Task: Add an event with the title Second Team Building Workshop: Enhancing Collaboration and Trust, date '2023/11/27', time 7:50 AM to 9:50 AMand add a description: Participants will explore the significance of shared goals and a shared vision in driving team collaboration. They will learn techniques for aligning individual objectives with team objectives, fostering a sense of purpose, and promoting a collective sense of ownership., put the event into Green category . Add location for the event as: 987 Seville Cathedral, Seville, Spain, logged in from the account softage.9@softage.netand send the event invitation to softage.3@softage.net with CC to  softage.4@softage.net. Set a reminder for the event At time of event
Action: Mouse moved to (105, 141)
Screenshot: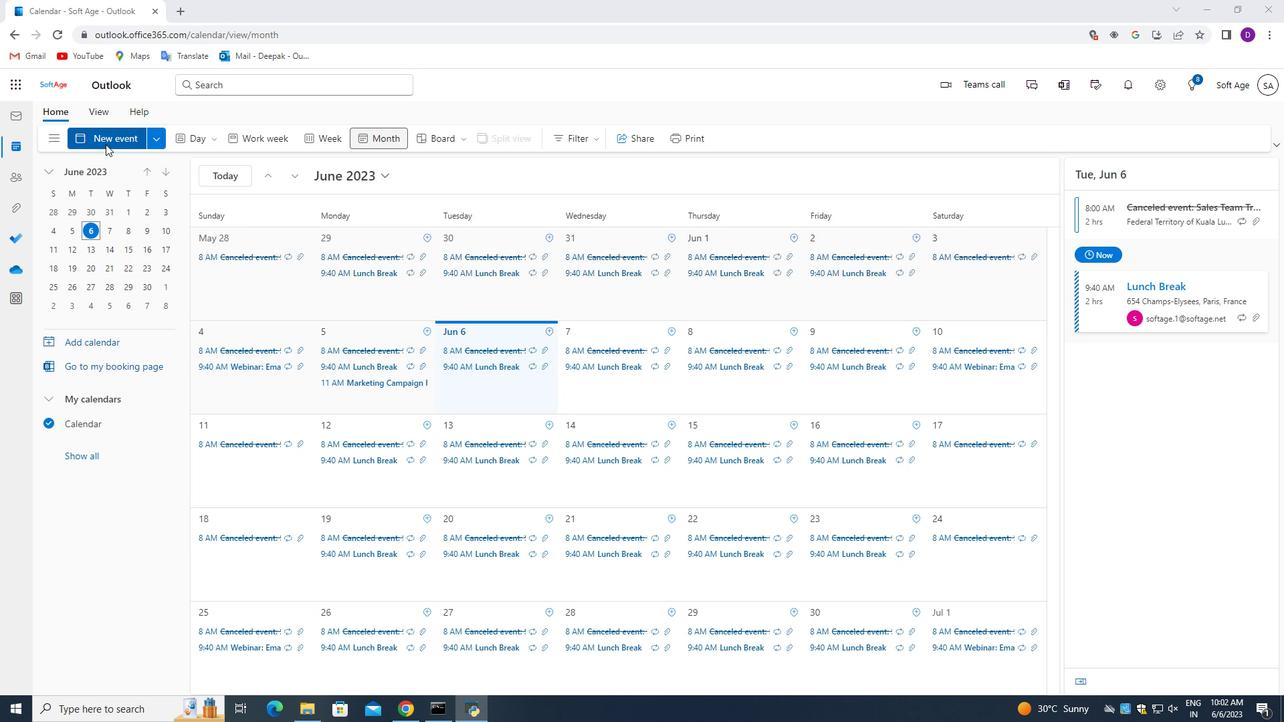 
Action: Mouse pressed left at (105, 141)
Screenshot: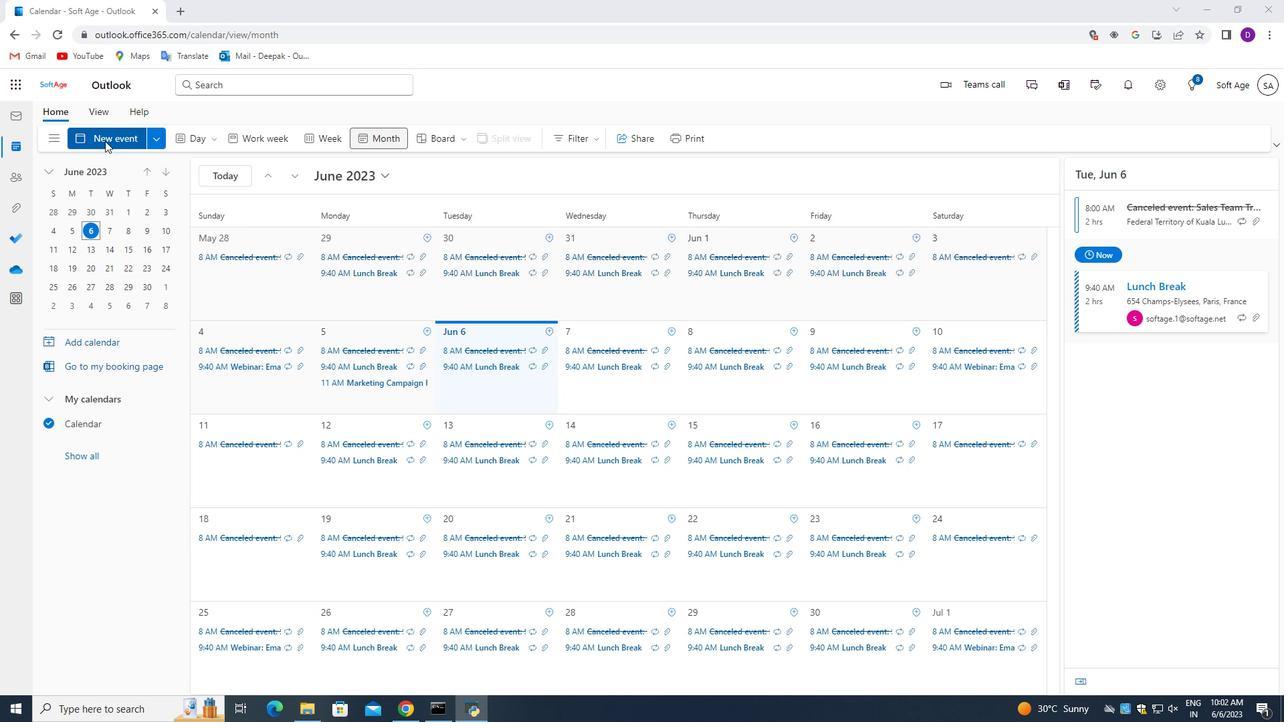 
Action: Mouse moved to (477, 471)
Screenshot: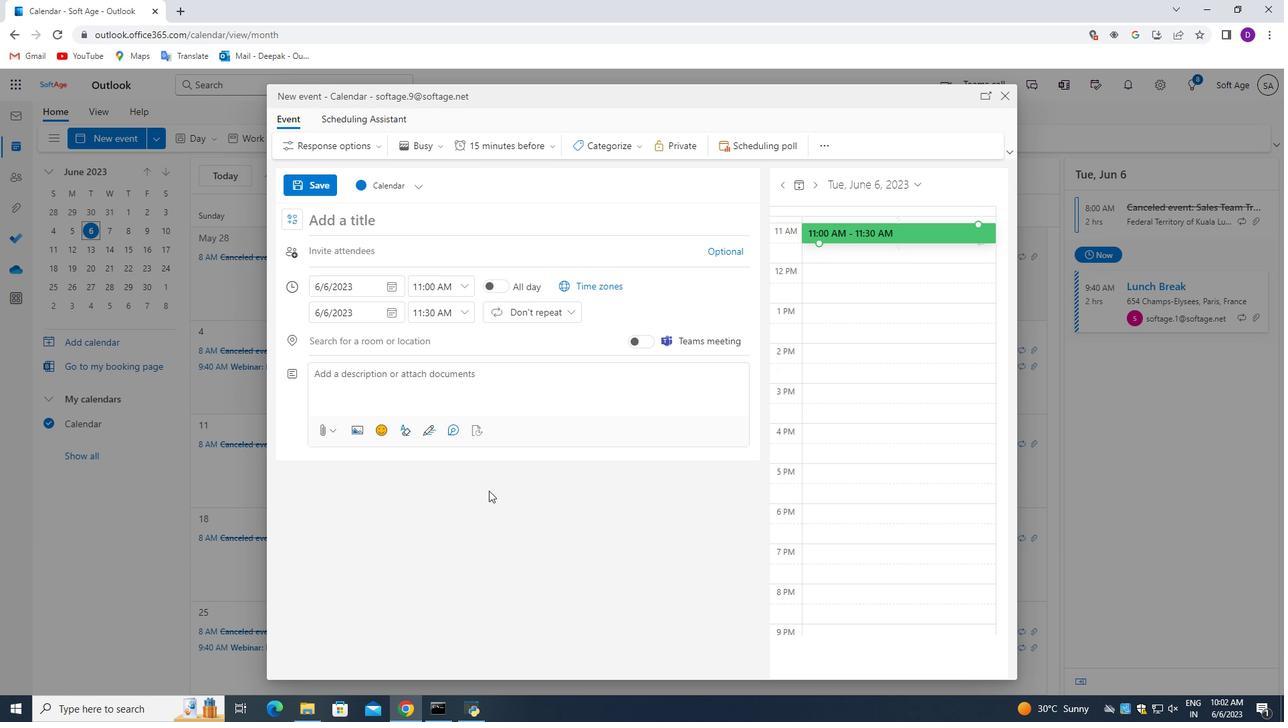 
Action: Key pressed <Key.shift_r>Second<Key.space><Key.shift_r>Team<Key.space><Key.shift_r>Building<Key.space><Key.shift_r>Workshop<Key.shift_r>:<Key.space><Key.shift_r>Enhancing<Key.space><Key.shift_r>Collaboration<Key.space>and<Key.space><Key.shift_r>Trust
Screenshot: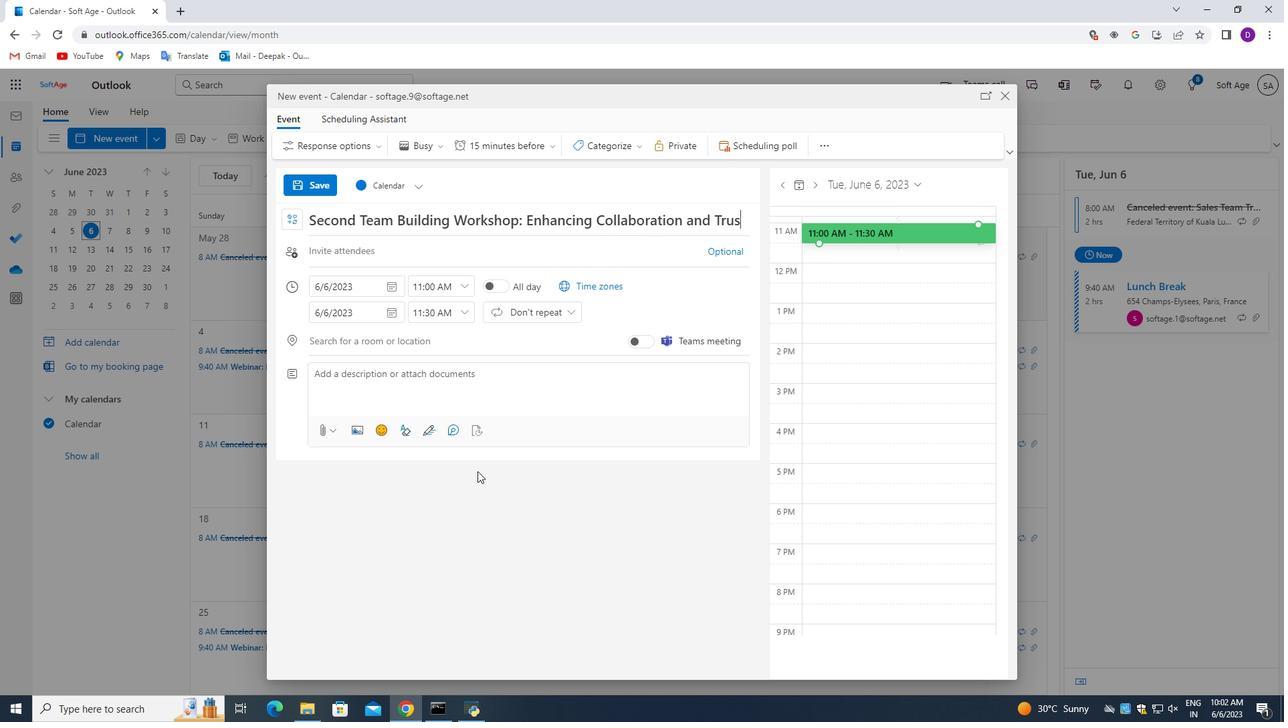 
Action: Mouse moved to (390, 285)
Screenshot: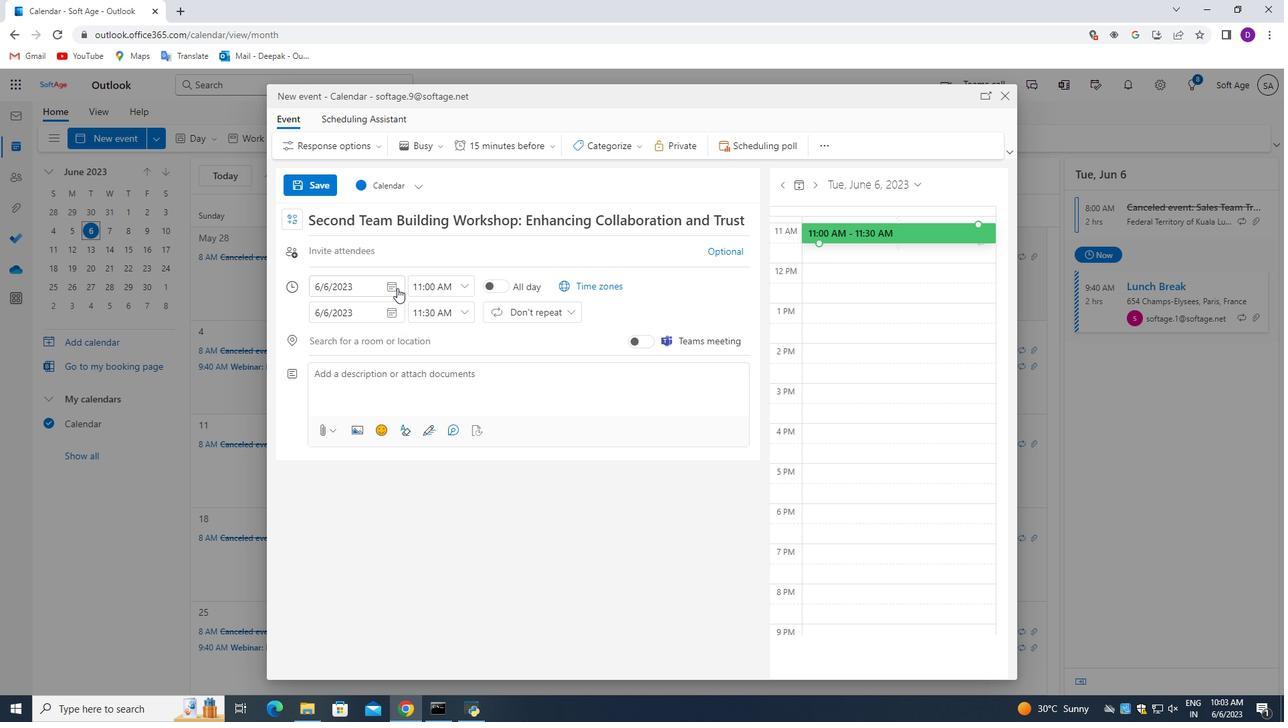 
Action: Mouse pressed left at (390, 285)
Screenshot: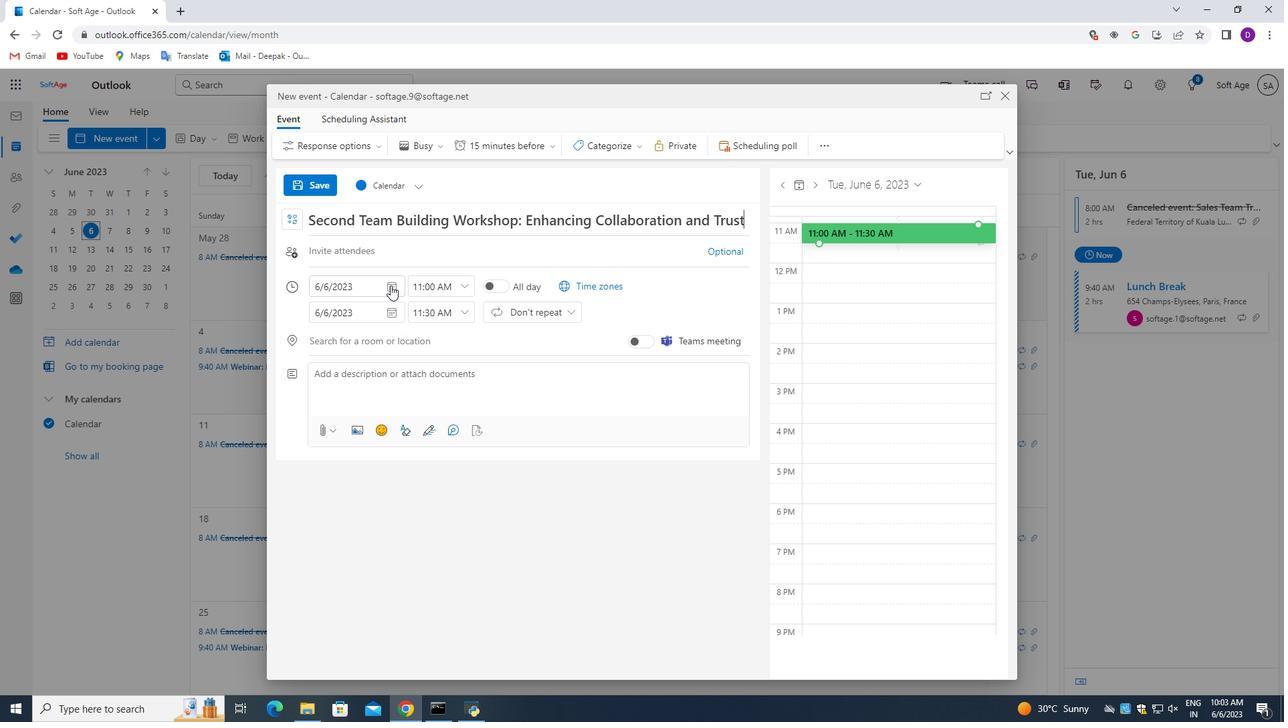 
Action: Mouse moved to (348, 311)
Screenshot: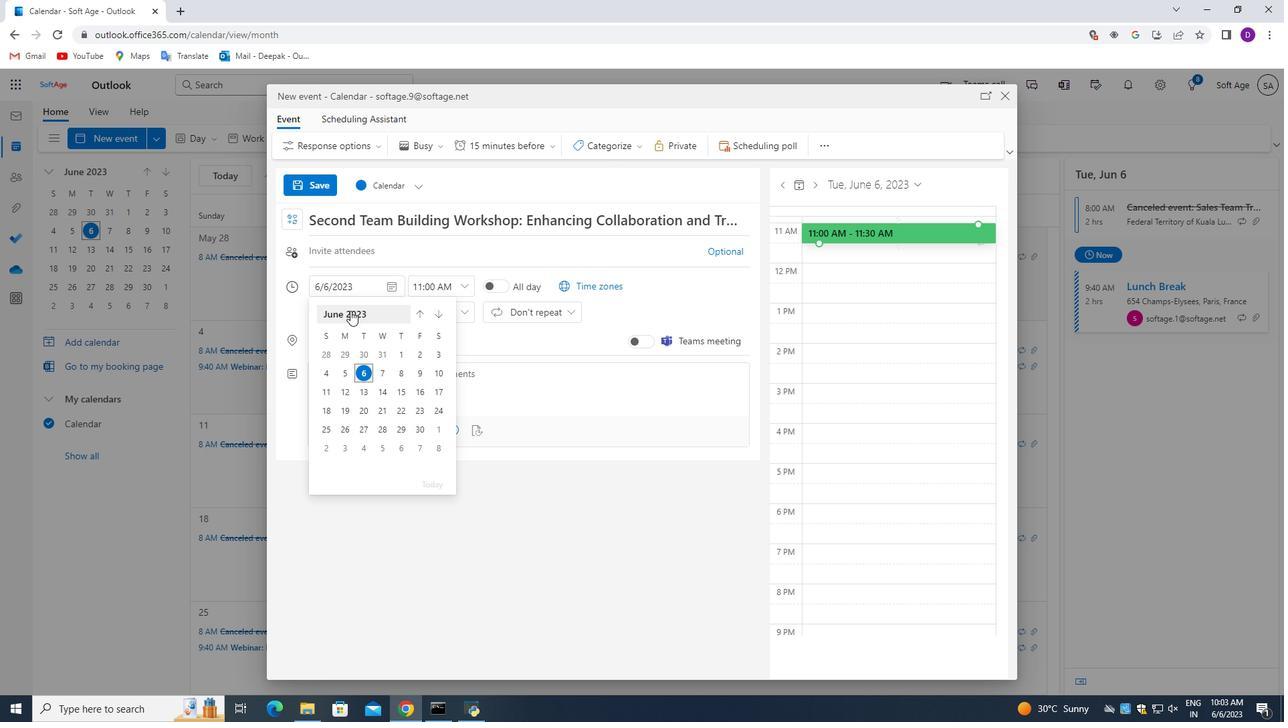 
Action: Mouse pressed left at (348, 311)
Screenshot: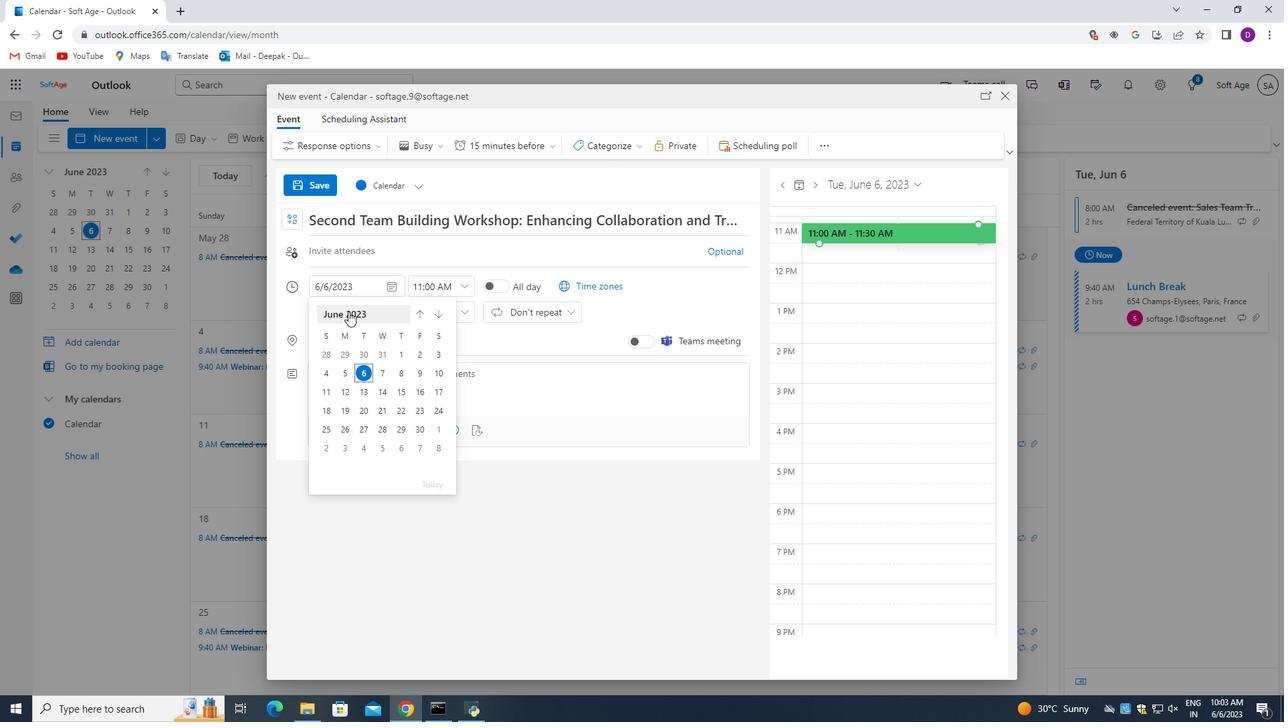 
Action: Mouse moved to (394, 408)
Screenshot: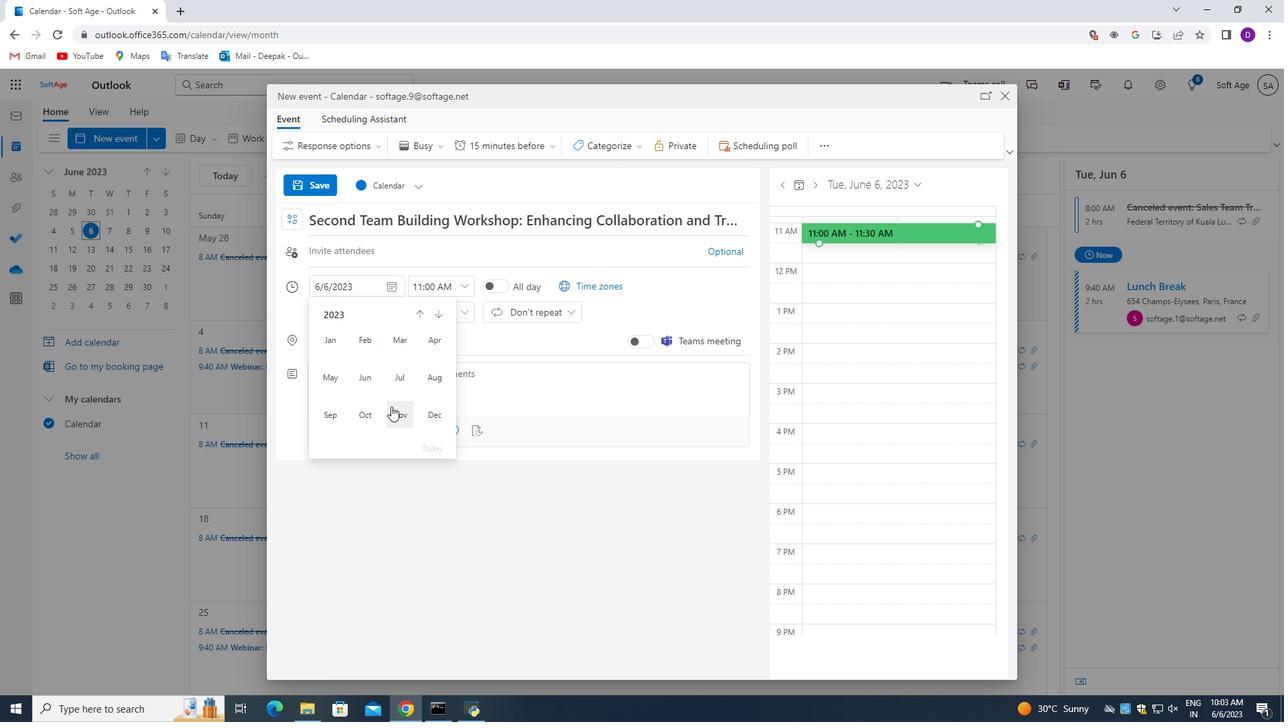 
Action: Mouse pressed left at (394, 408)
Screenshot: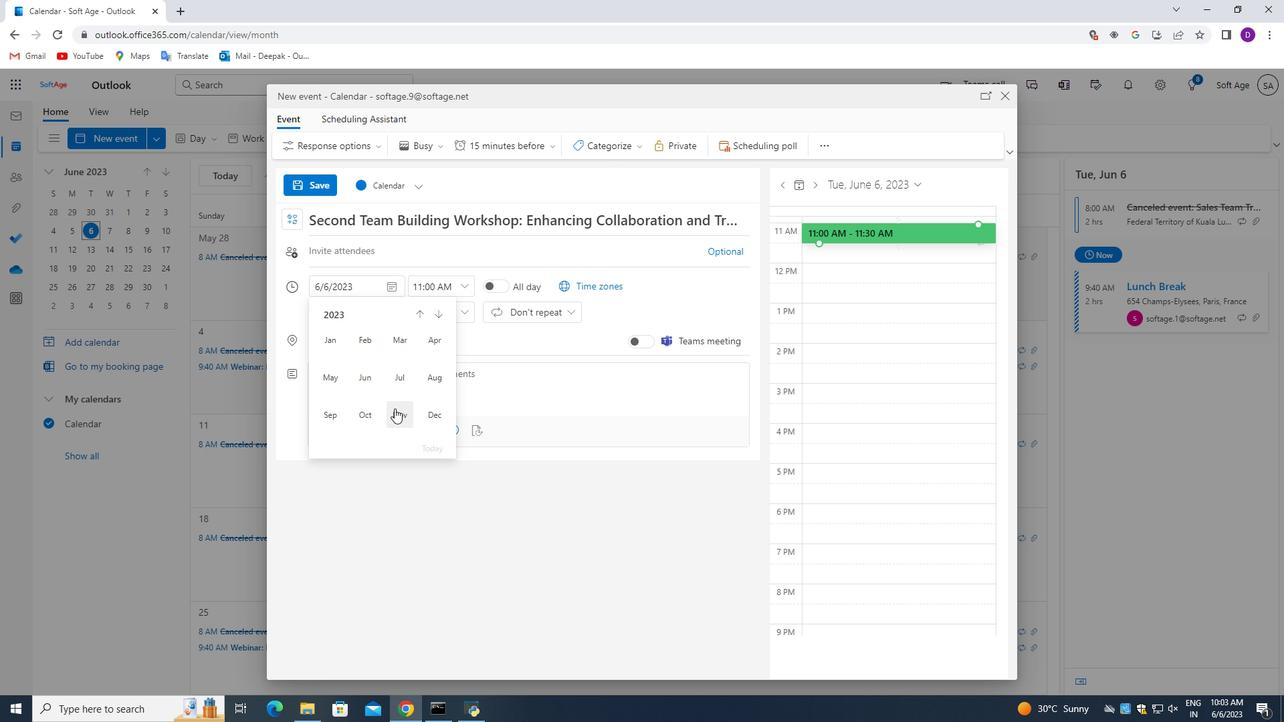 
Action: Mouse moved to (341, 430)
Screenshot: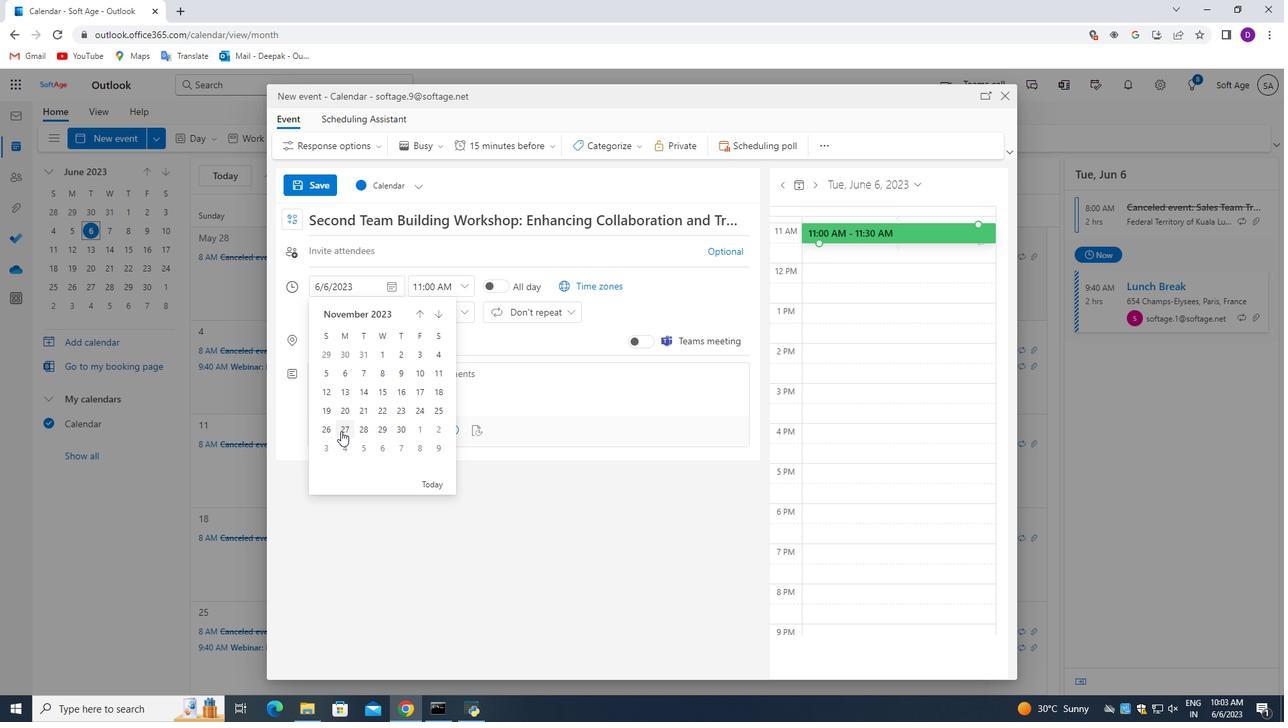 
Action: Mouse pressed left at (341, 430)
Screenshot: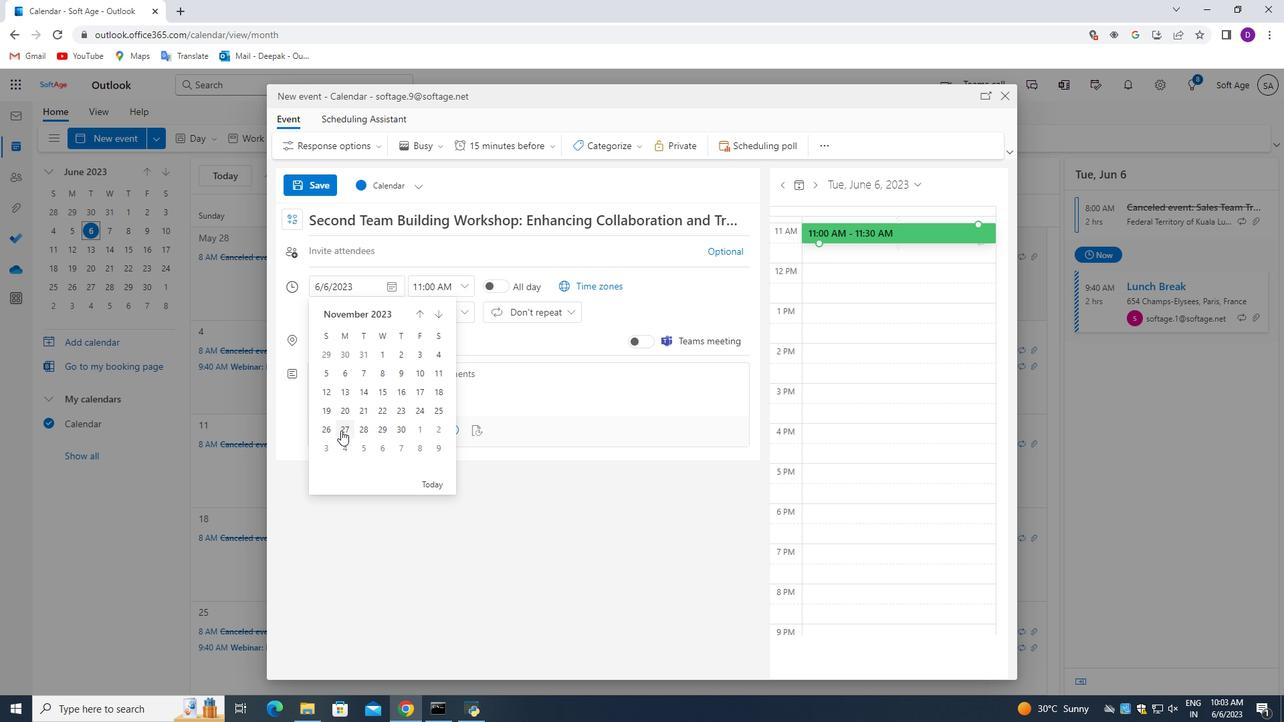 
Action: Mouse moved to (420, 286)
Screenshot: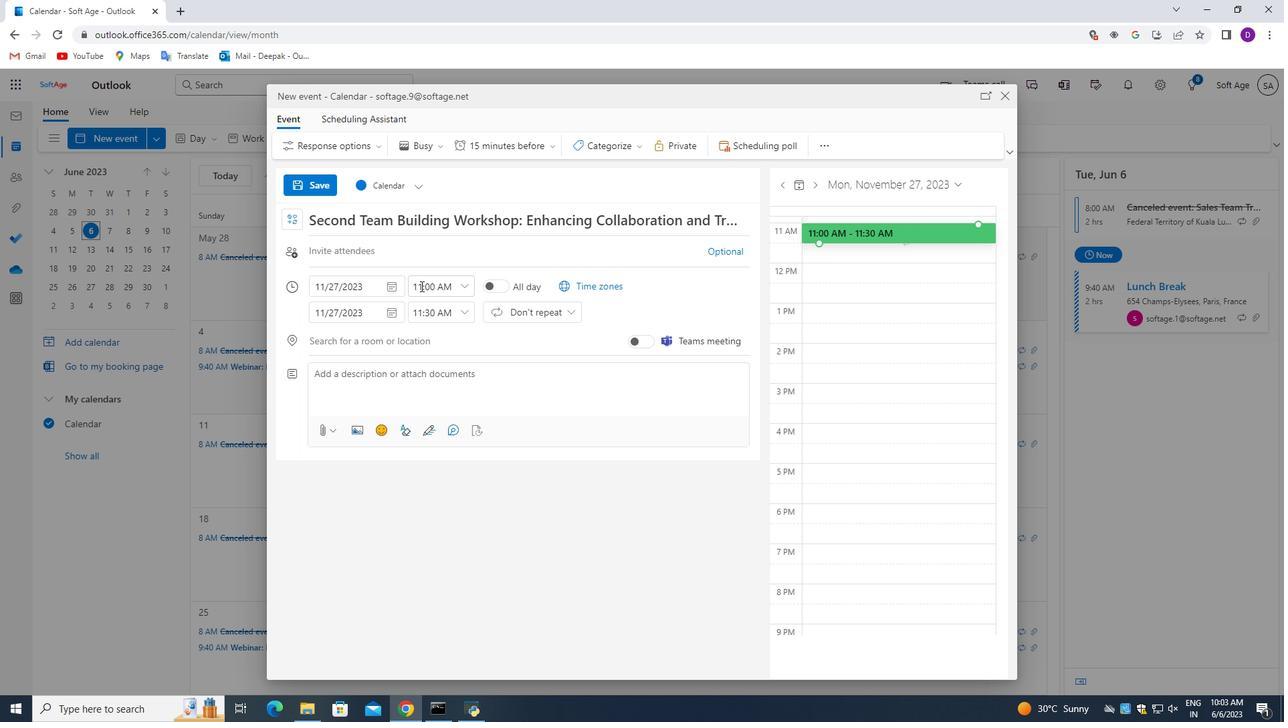 
Action: Mouse pressed left at (420, 286)
Screenshot: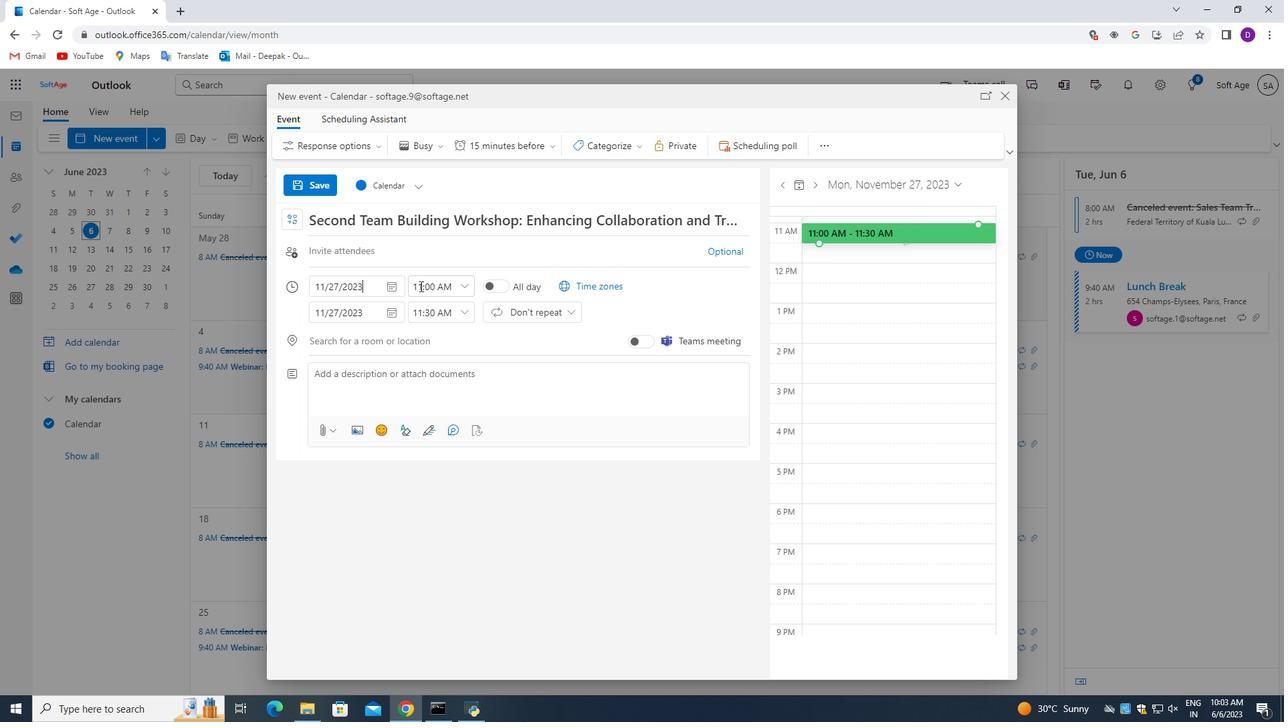 
Action: Mouse pressed left at (420, 286)
Screenshot: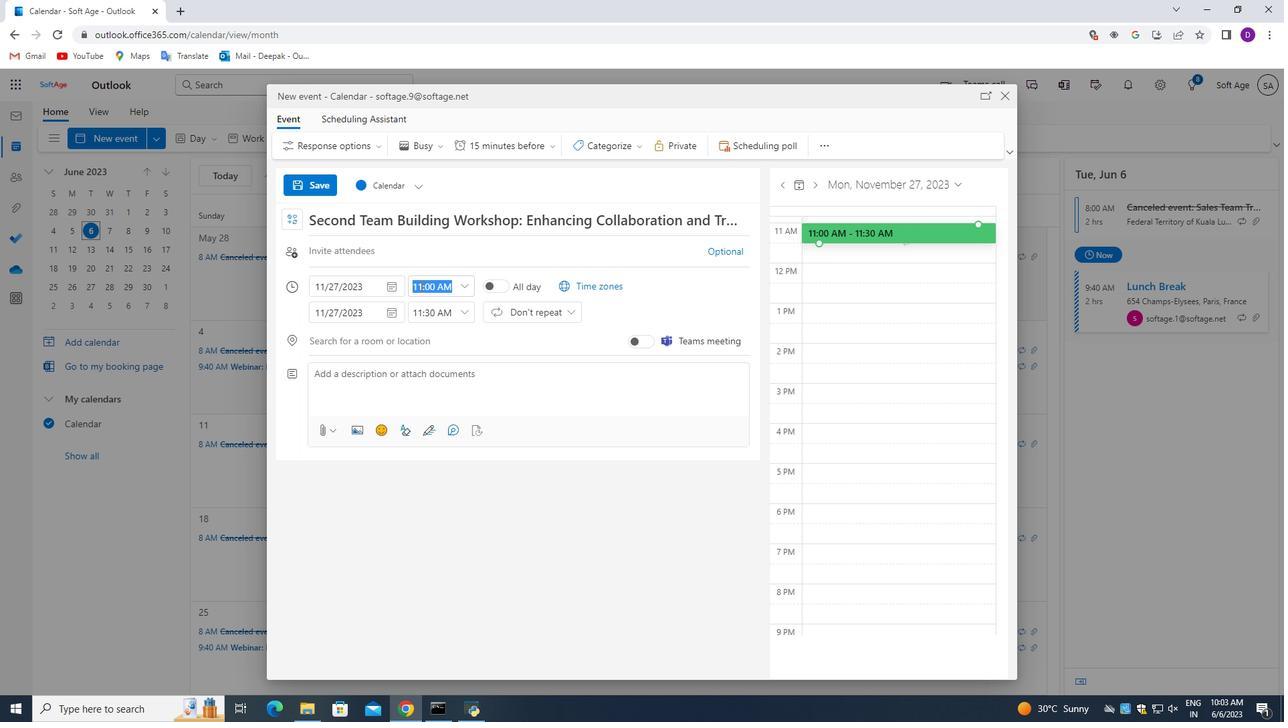 
Action: Mouse moved to (418, 285)
Screenshot: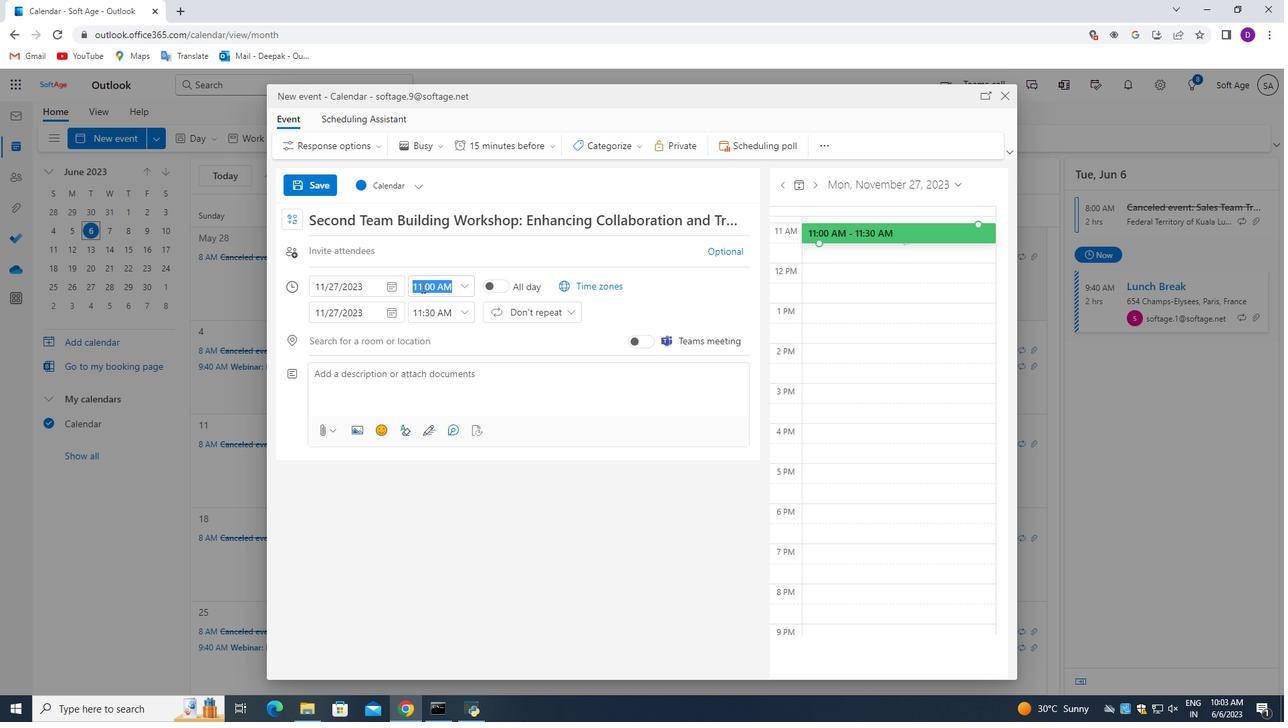 
Action: Mouse pressed left at (418, 285)
Screenshot: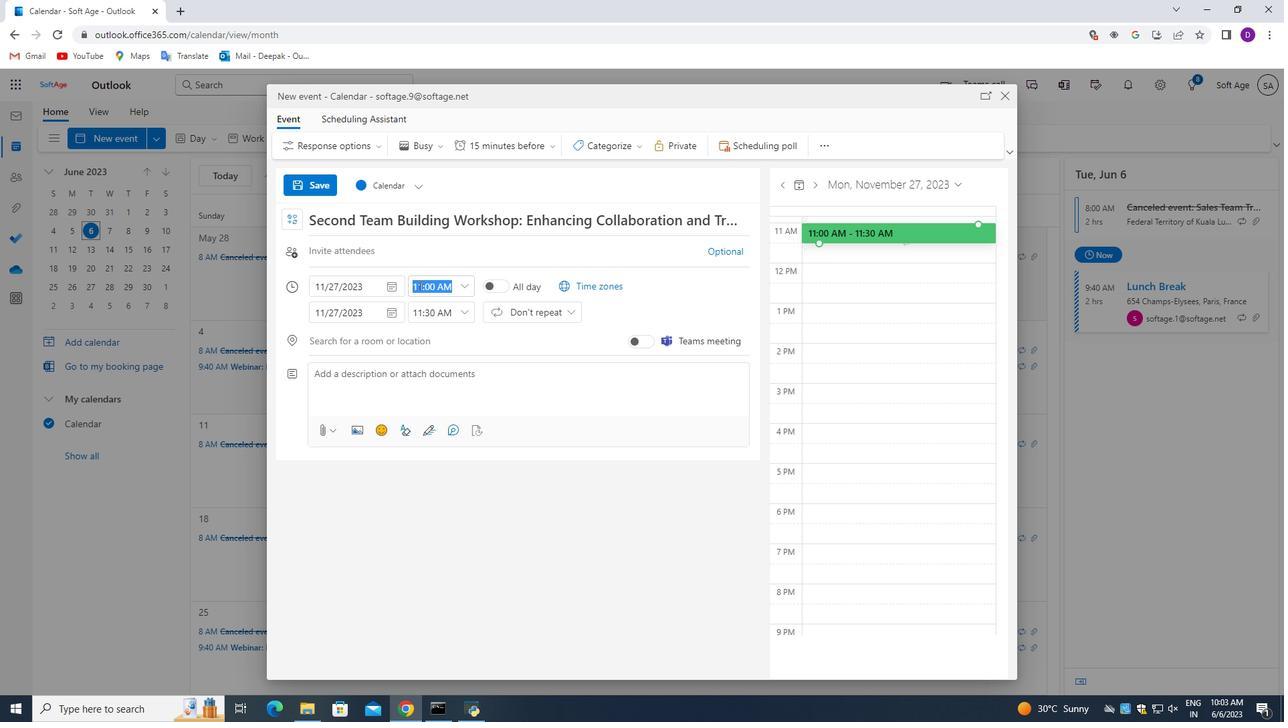 
Action: Mouse moved to (433, 324)
Screenshot: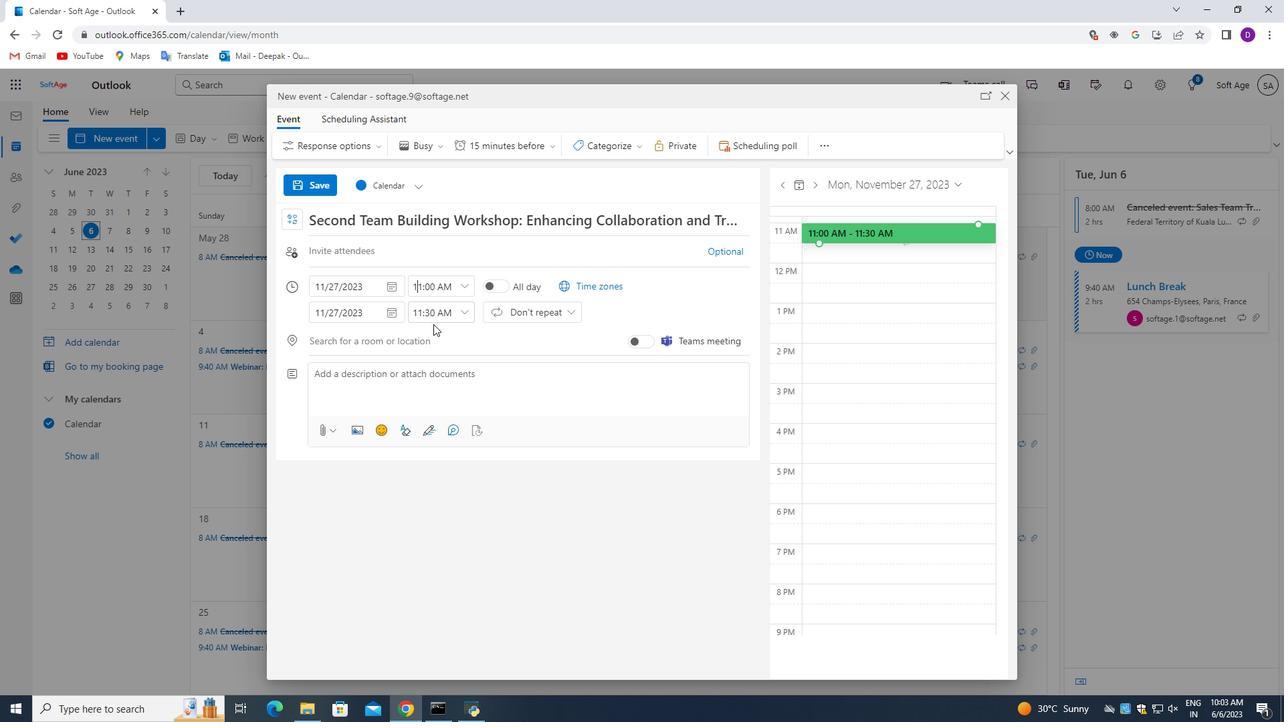 
Action: Key pressed <Key.right><Key.backspace><Key.backspace>7
Screenshot: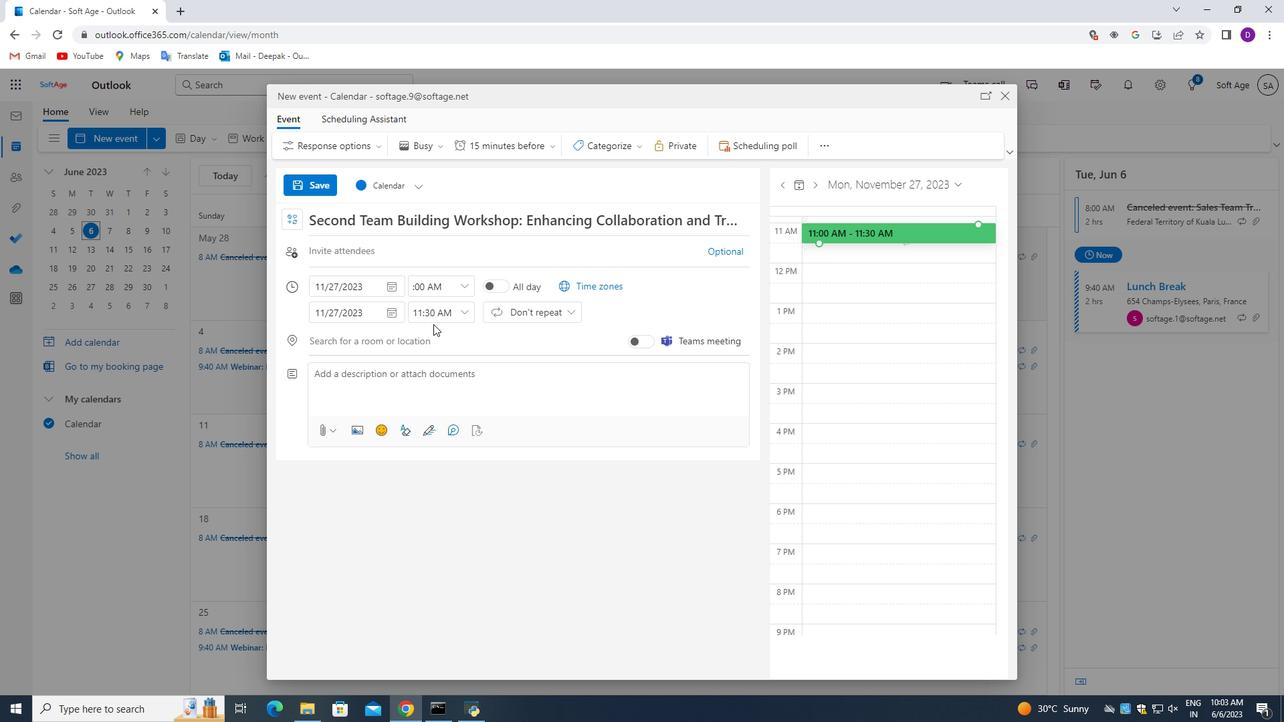 
Action: Mouse moved to (433, 324)
Screenshot: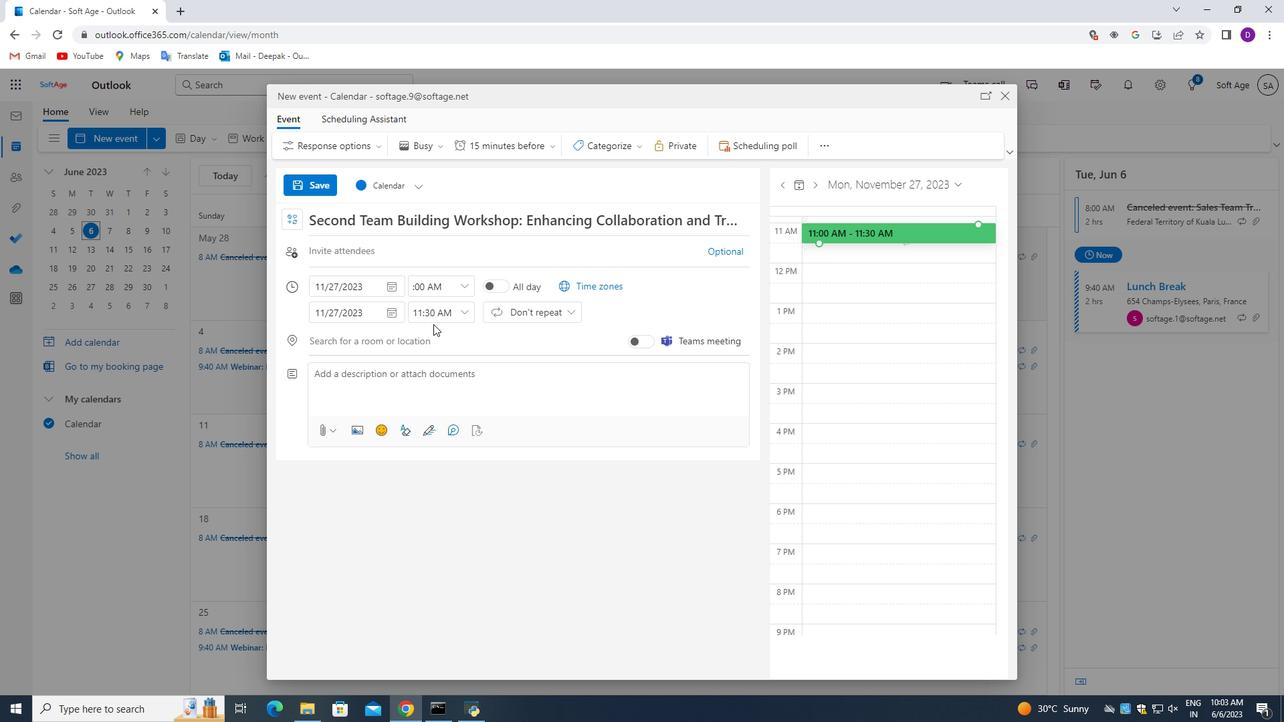
Action: Key pressed <Key.right><Key.right><Key.backspace>5
Screenshot: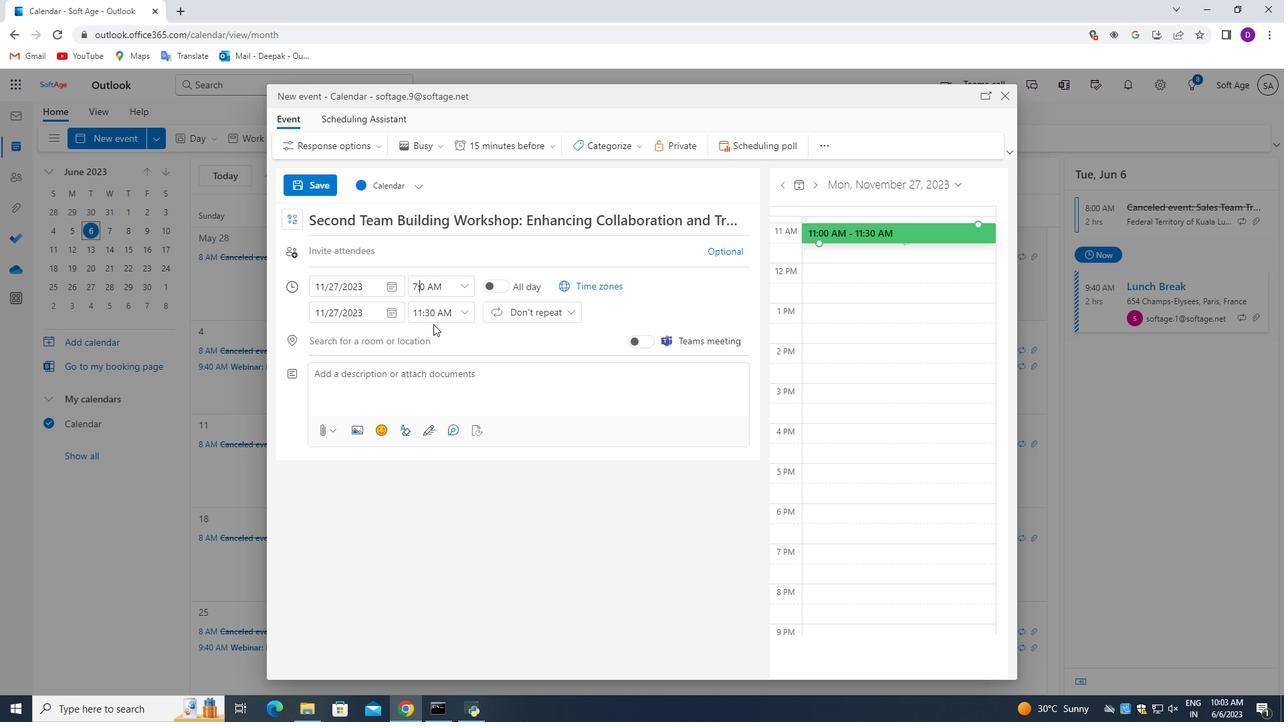 
Action: Mouse moved to (422, 312)
Screenshot: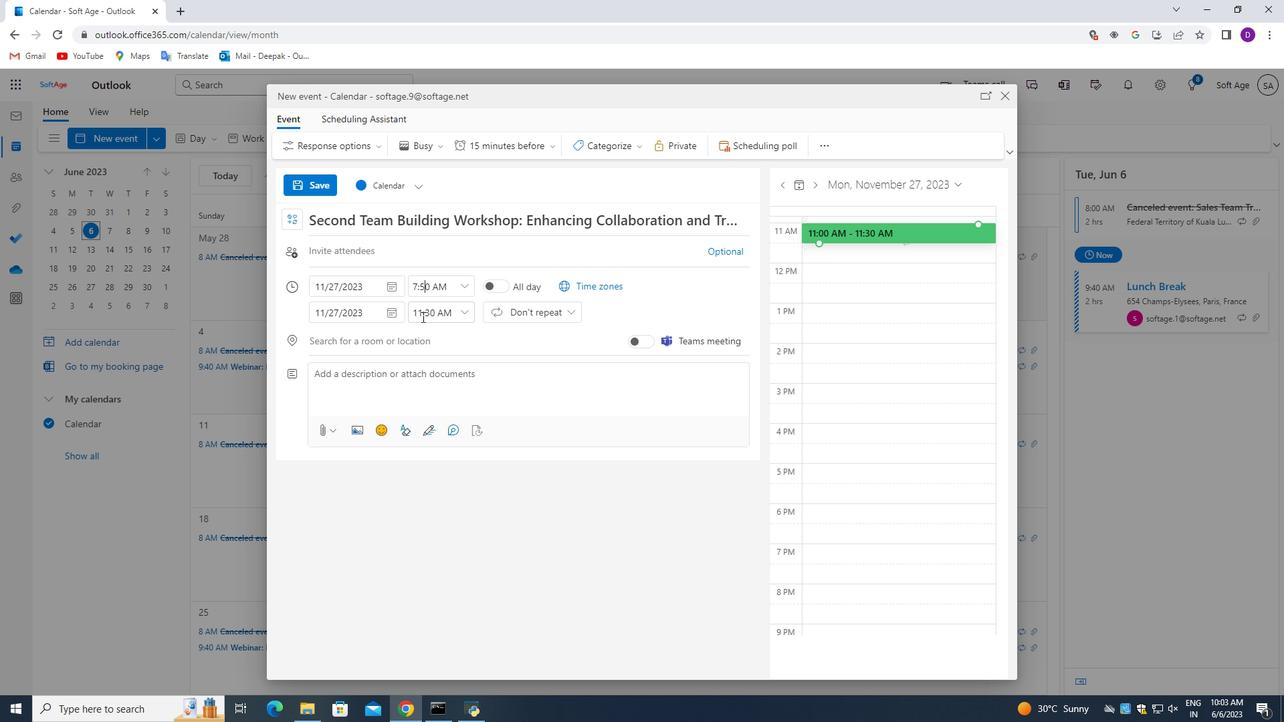 
Action: Mouse pressed left at (422, 312)
Screenshot: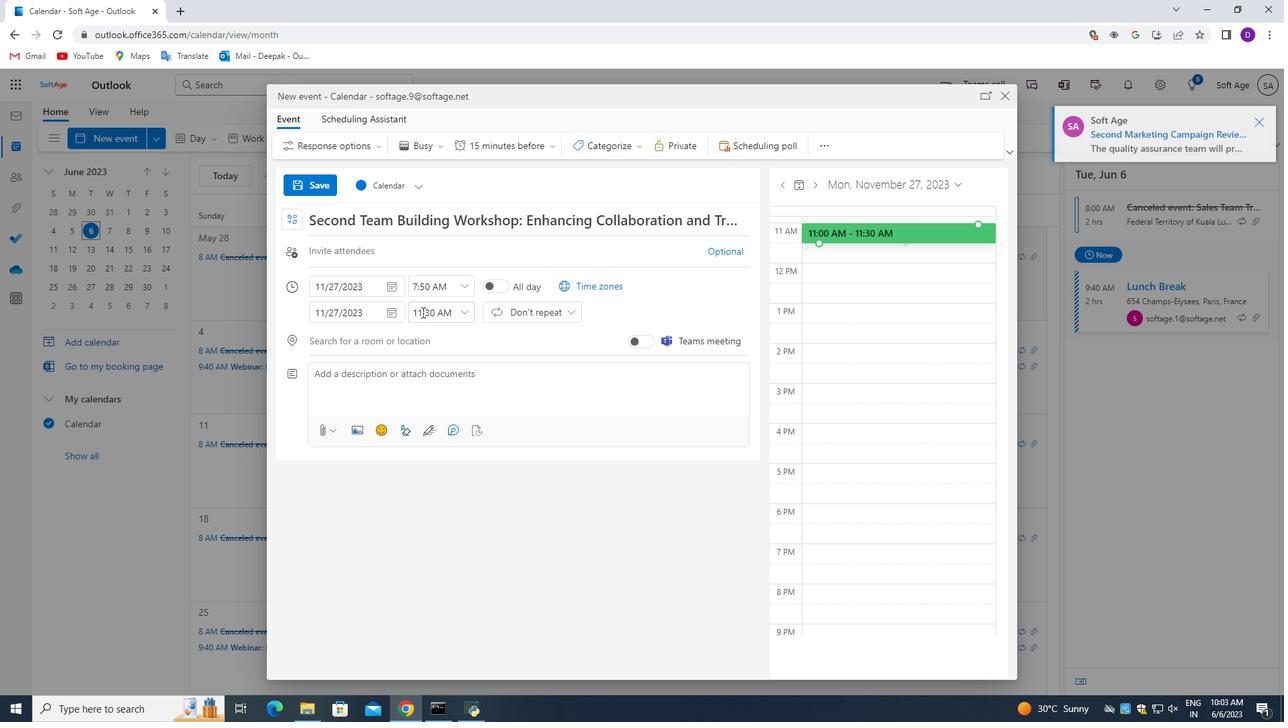 
Action: Mouse moved to (417, 313)
Screenshot: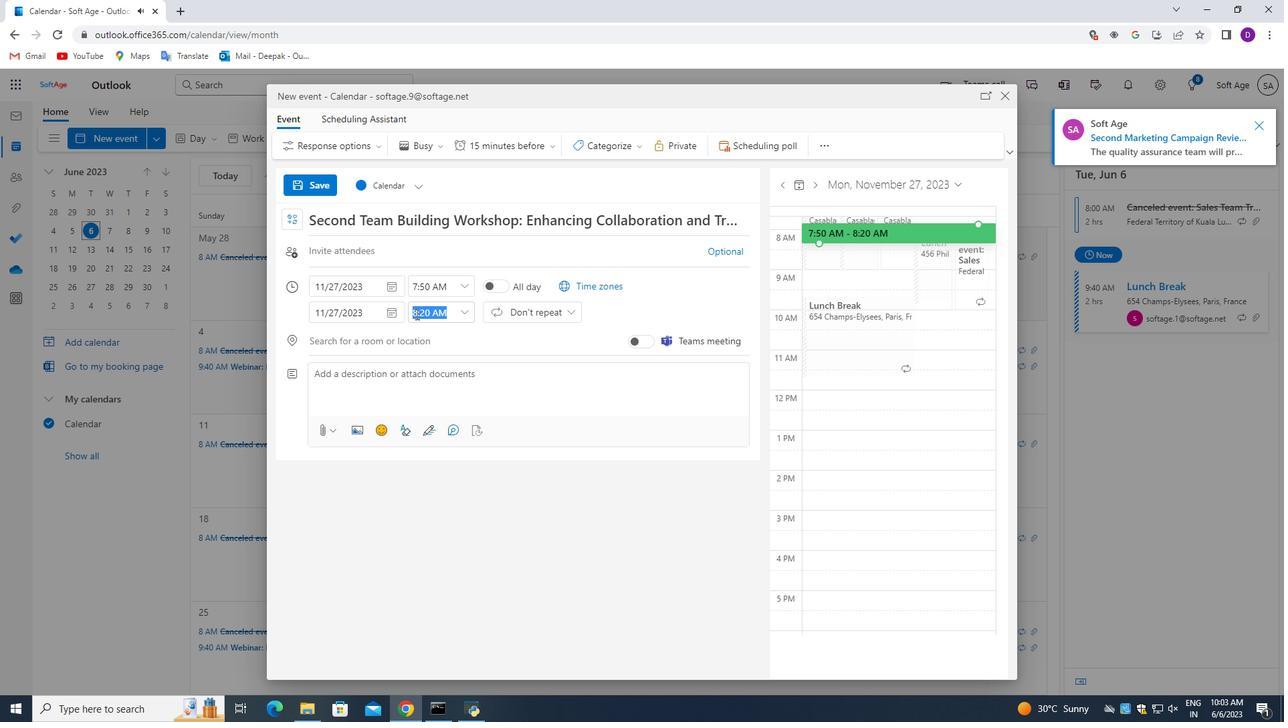 
Action: Mouse pressed left at (417, 313)
Screenshot: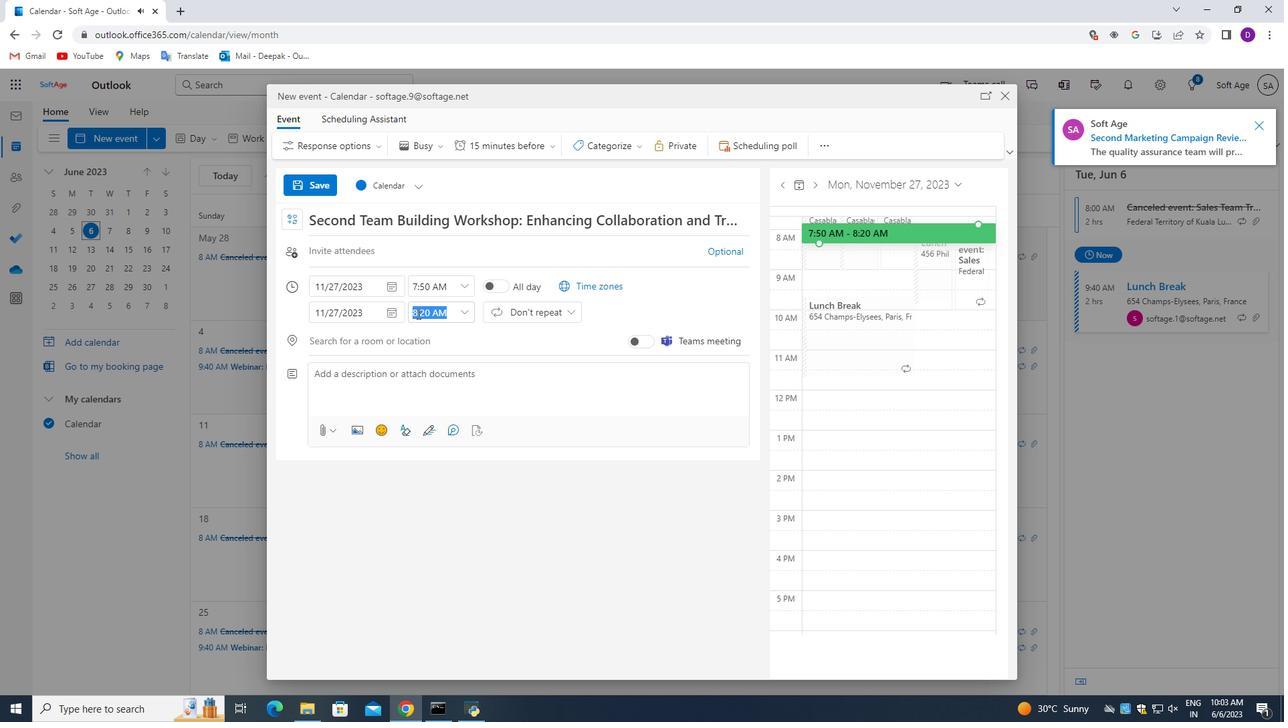 
Action: Mouse moved to (449, 350)
Screenshot: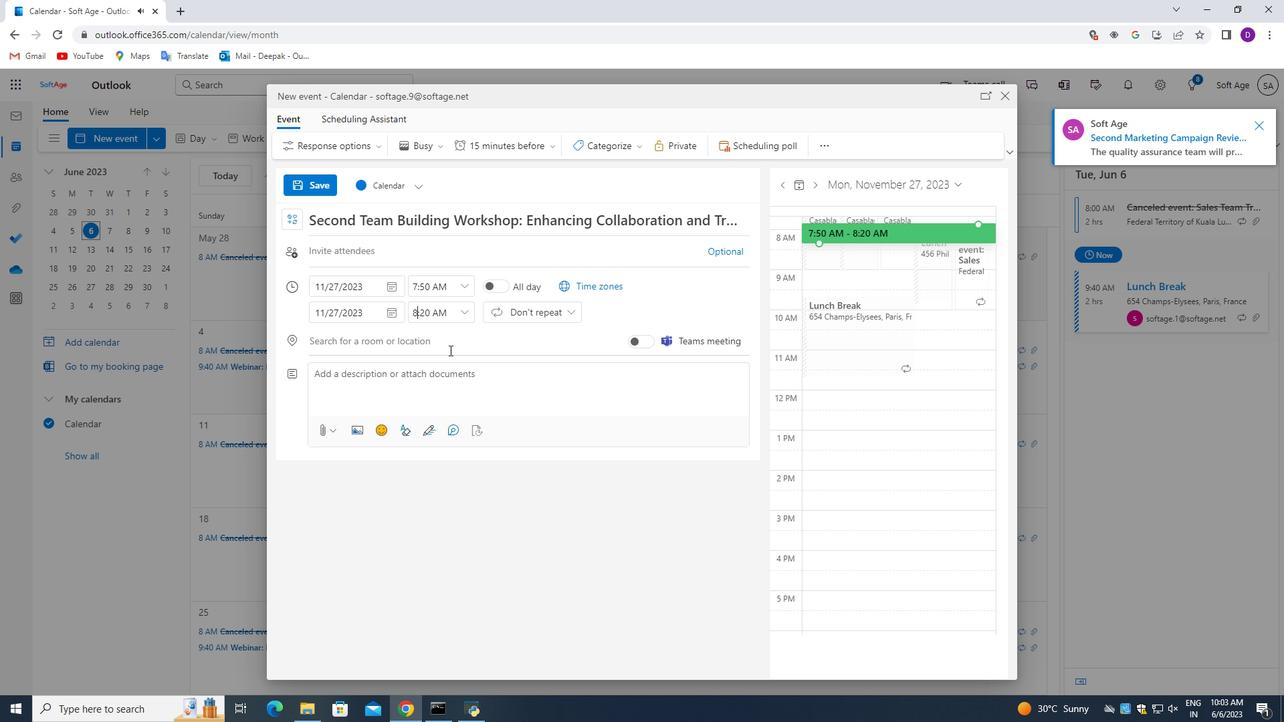 
Action: Key pressed <Key.backspace>9
Screenshot: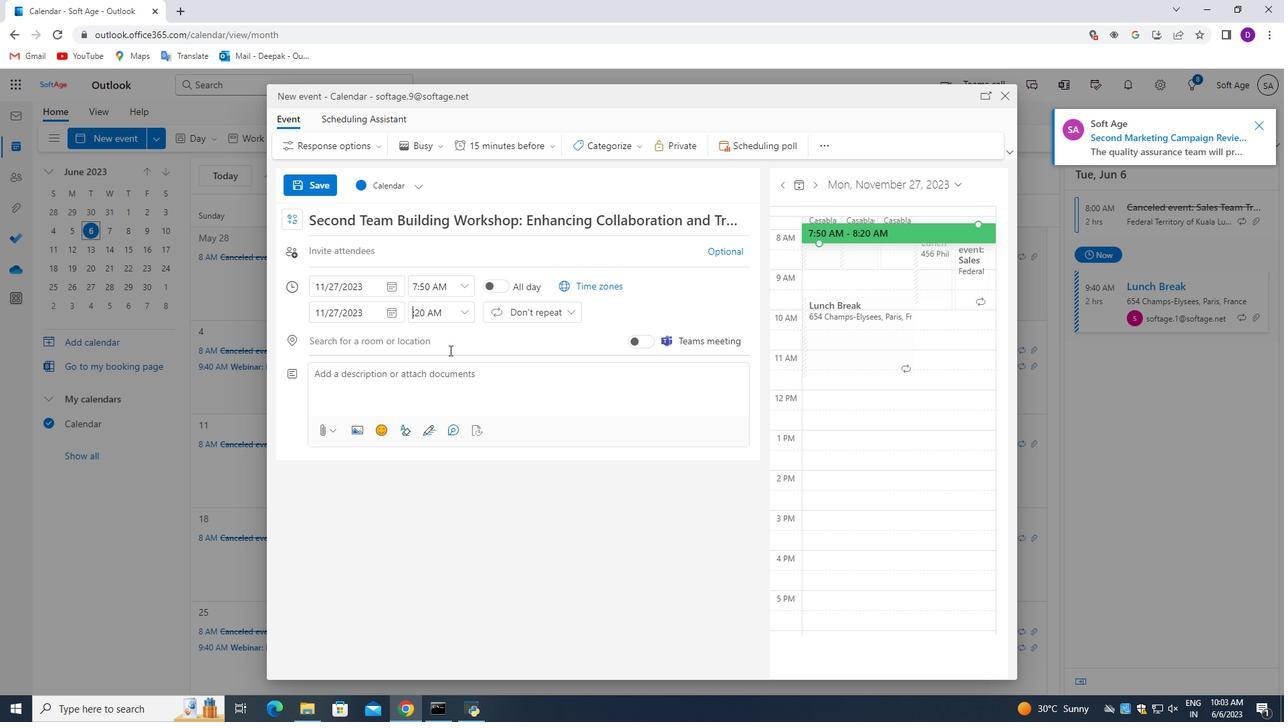 
Action: Mouse moved to (426, 313)
Screenshot: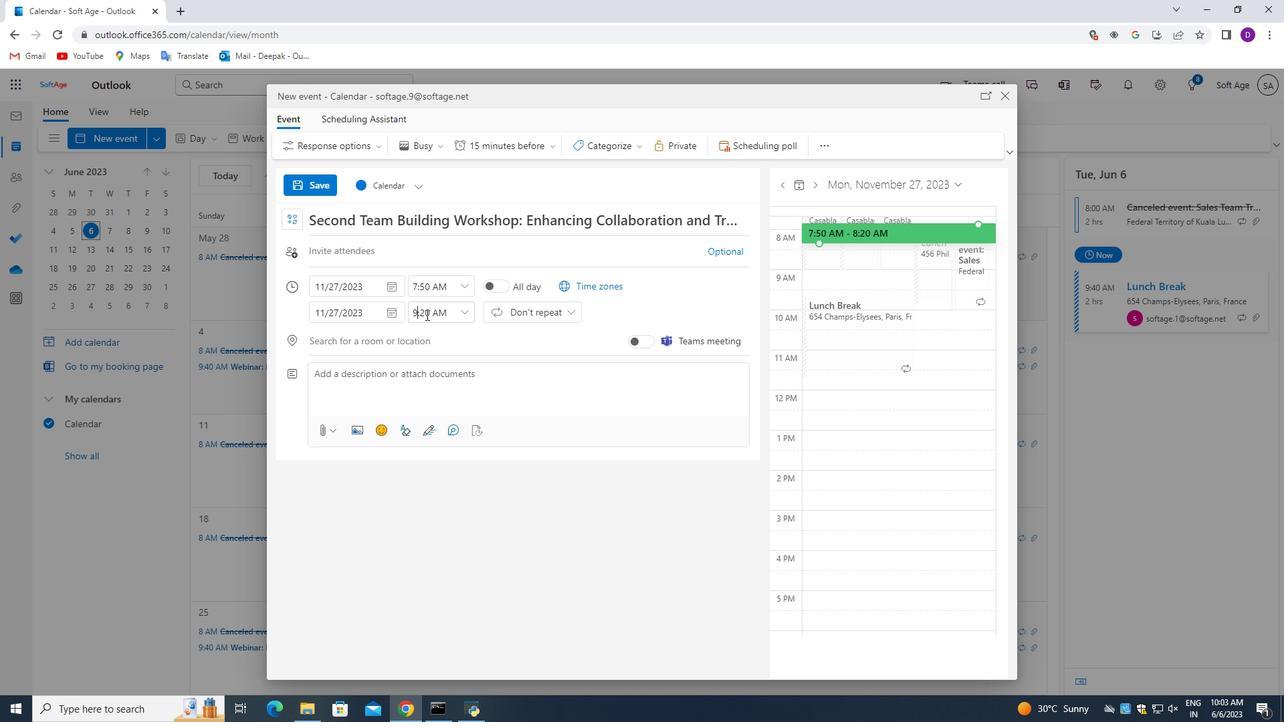 
Action: Mouse pressed left at (426, 313)
Screenshot: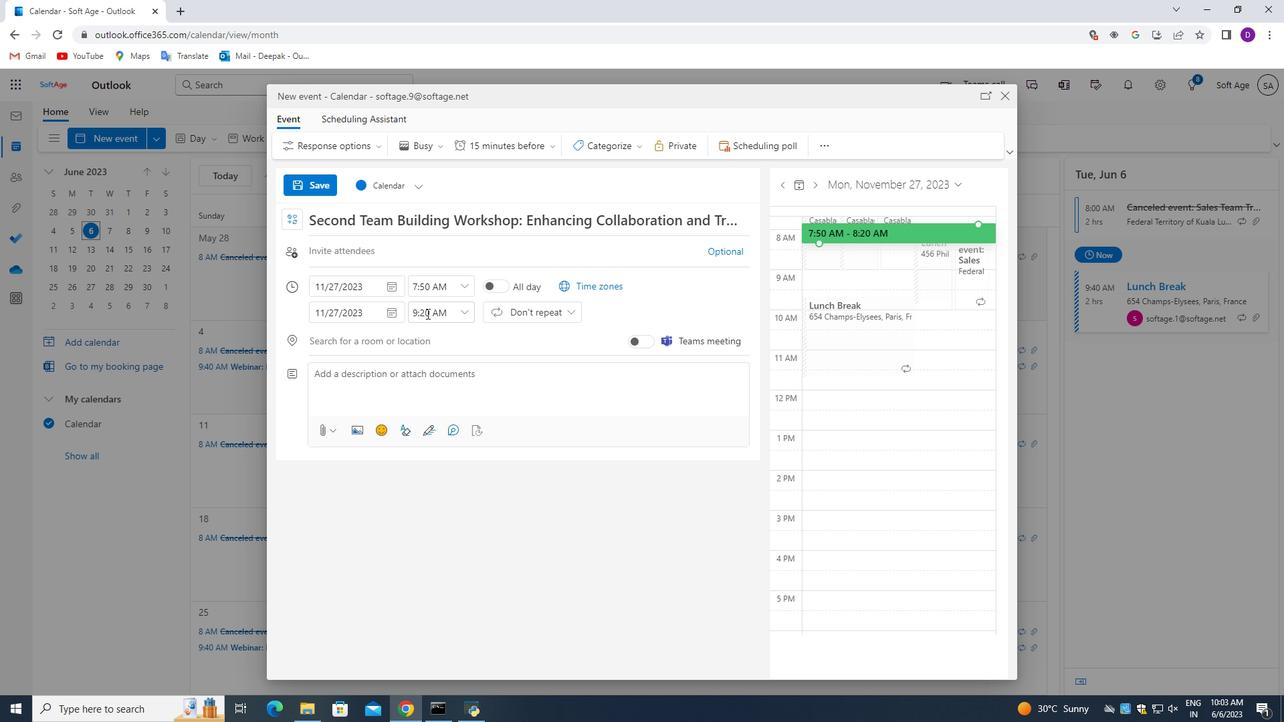 
Action: Mouse moved to (485, 364)
Screenshot: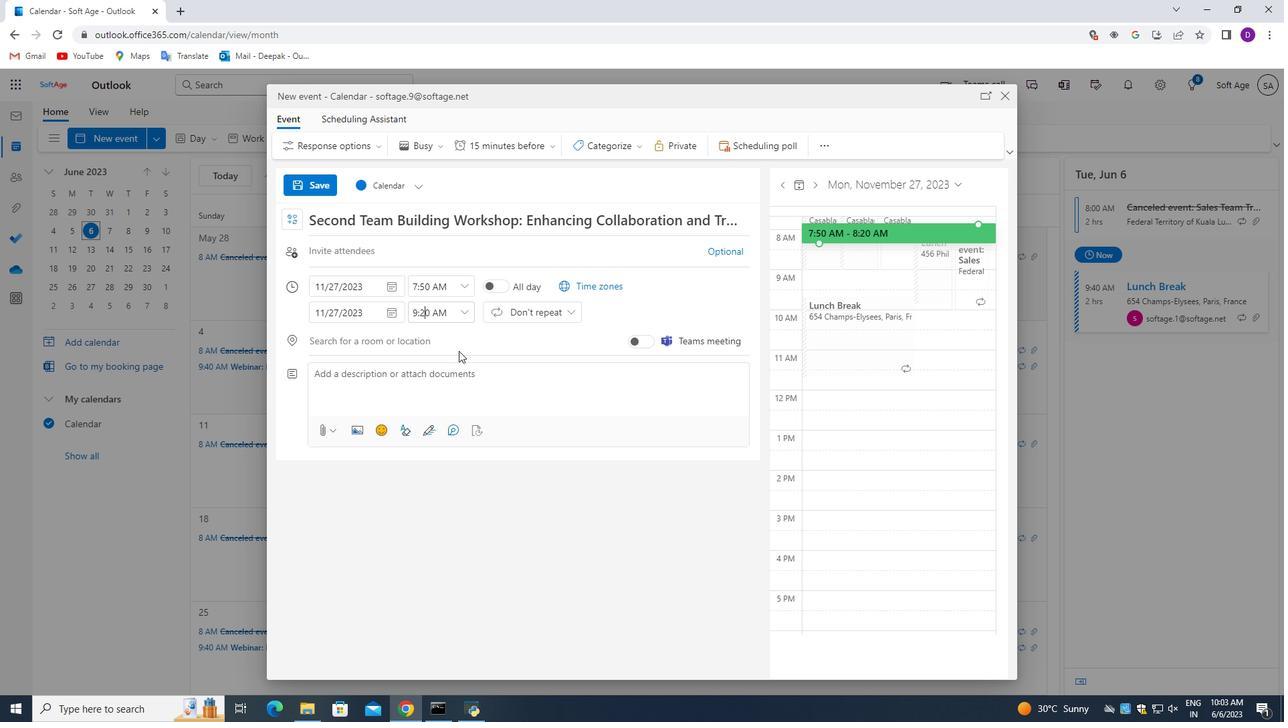 
Action: Key pressed <Key.backspace>5
Screenshot: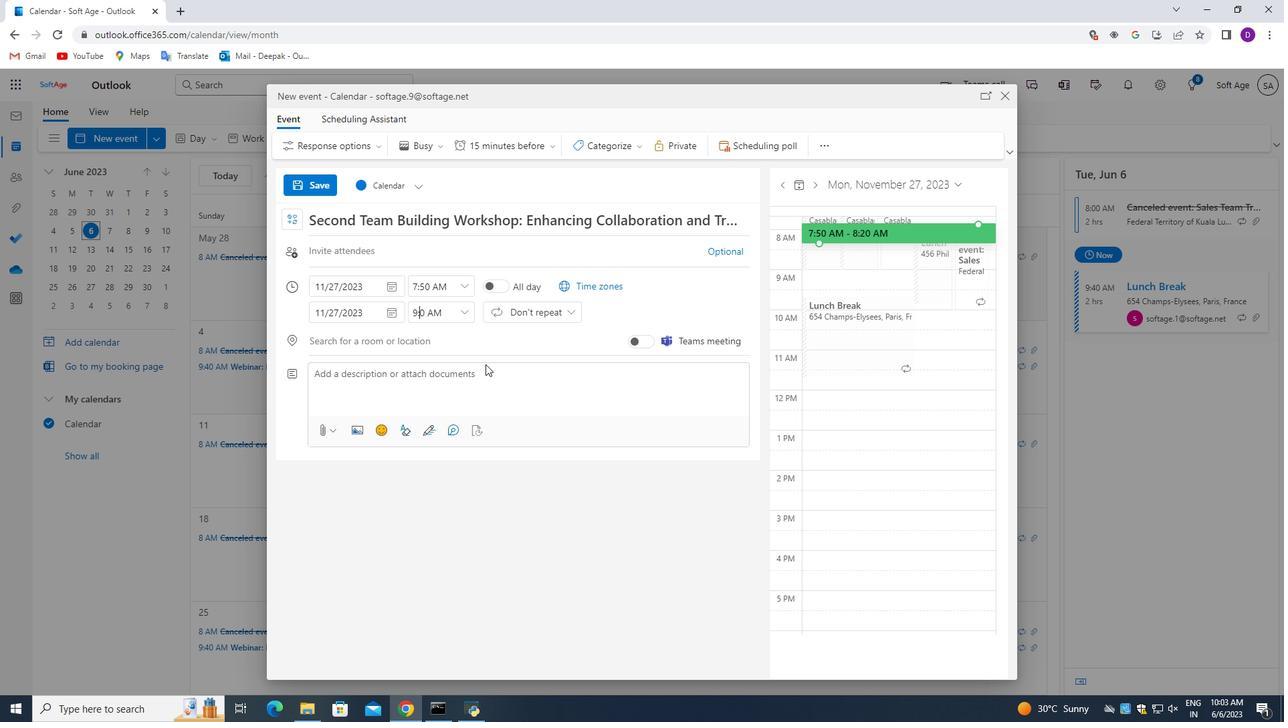 
Action: Mouse moved to (443, 379)
Screenshot: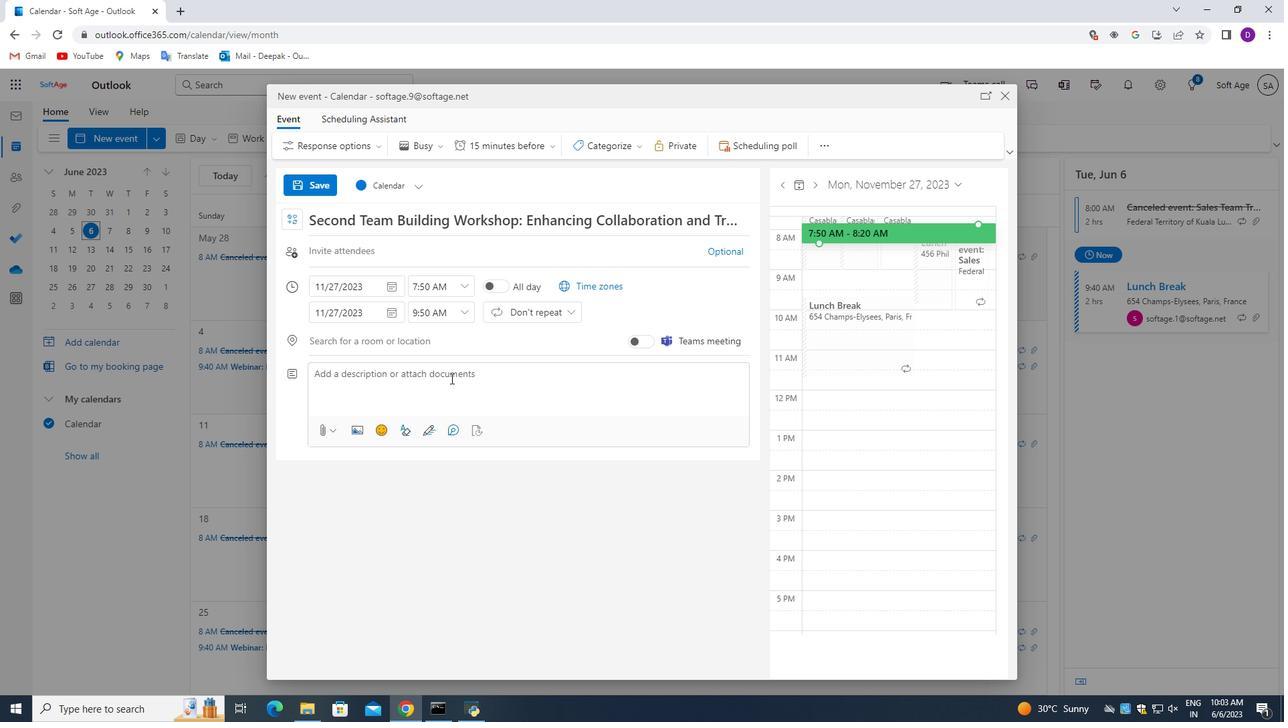 
Action: Mouse pressed left at (443, 379)
Screenshot: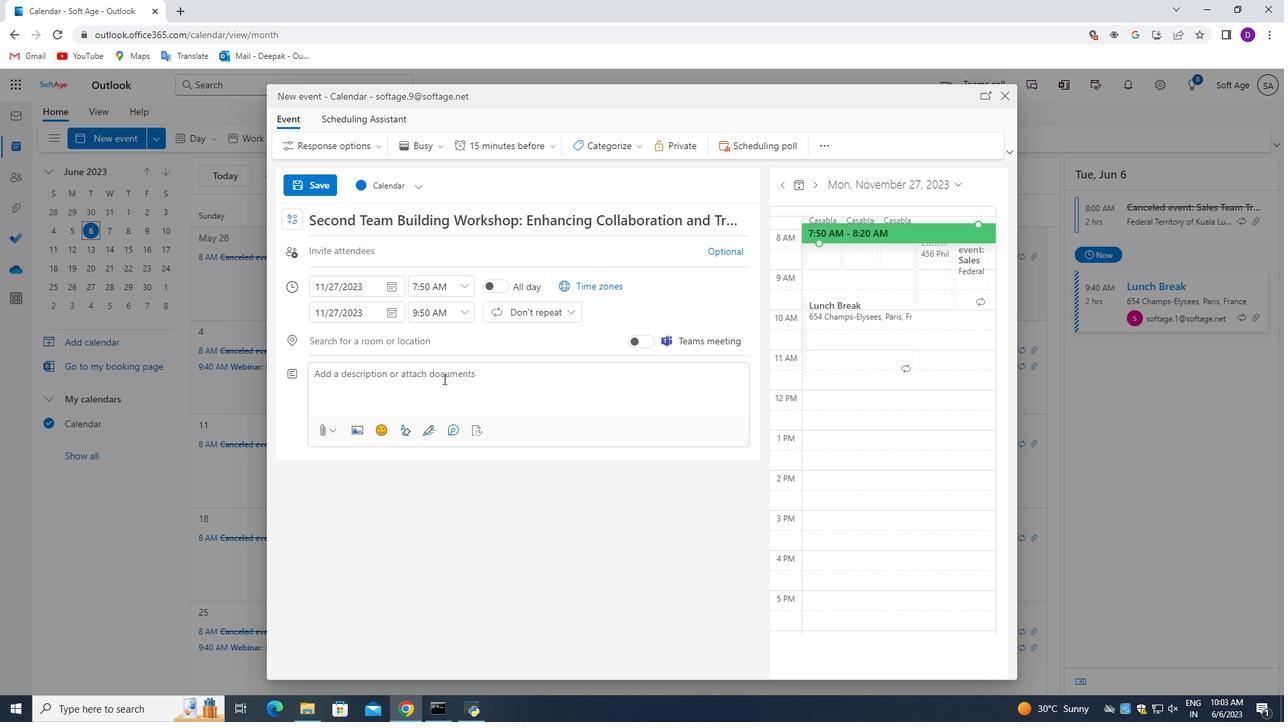 
Action: Mouse moved to (454, 562)
Screenshot: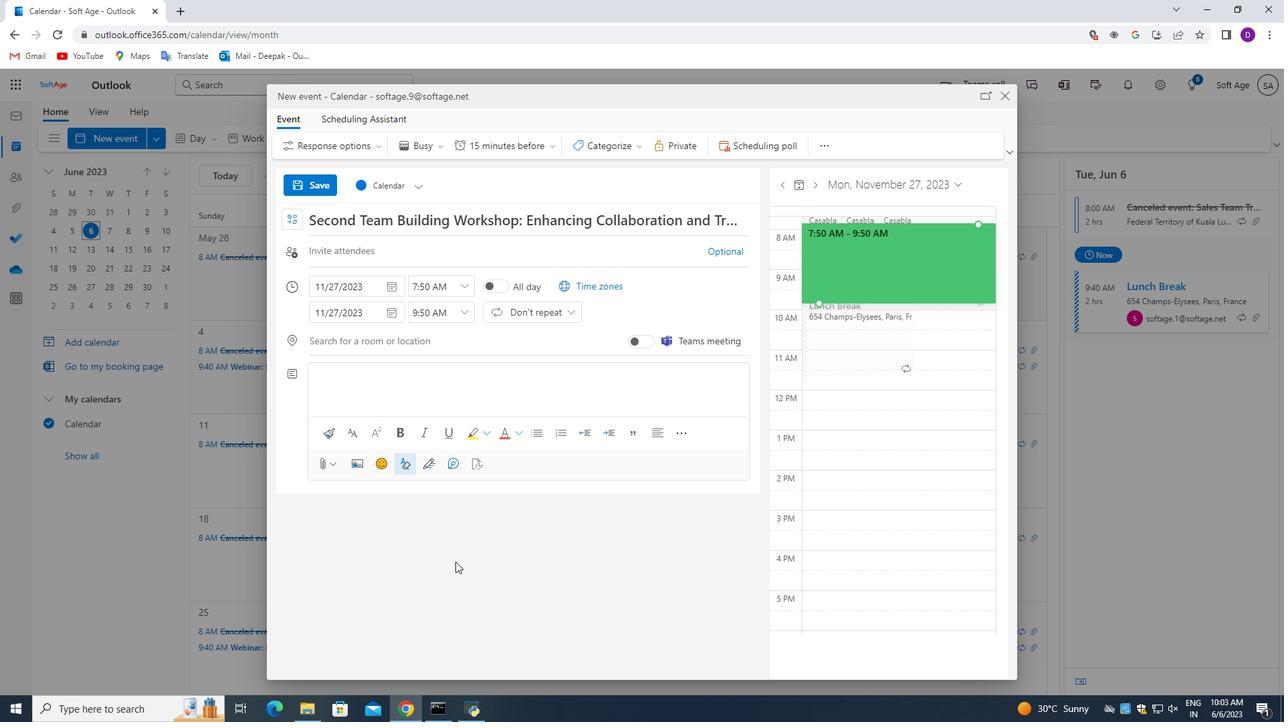 
Action: Key pressed <Key.shift>Participants<Key.space>will<Key.space>explore<Key.space>the<Key.space>significance<Key.space>of<Key.space>sga<Key.backspace><Key.backspace>hard<Key.backspace>ed<Key.space>goals<Key.space>and<Key.space>a<Key.space>sgare<Key.backspace><Key.backspace><Key.backspace><Key.backspace>hared<Key.space>vision<Key.space>in<Key.space>driving<Key.space>team<Key.space>ci<Key.backspace>ollaboration.<Key.space><Key.shift_r>They<Key.space>will<Key.space>learn<Key.space>techniques<Key.space>for<Key.space>aligning<Key.space>individual<Key.space>objectivesw<Key.backspace><Key.space>with<Key.space>team<Key.space>objectives,<Key.space>fostering<Key.space>a<Key.space>sense<Key.space>of<Key.space>purpose<Key.space>and<Key.space><Key.backspace><Key.backspace><Key.backspace><Key.backspace><Key.backspace>,<Key.space>and<Key.space>promoting<Key.space>a<Key.space>collective<Key.space>sense<Key.space>of<Key.space>ownersi<Key.backspace>hip.
Screenshot: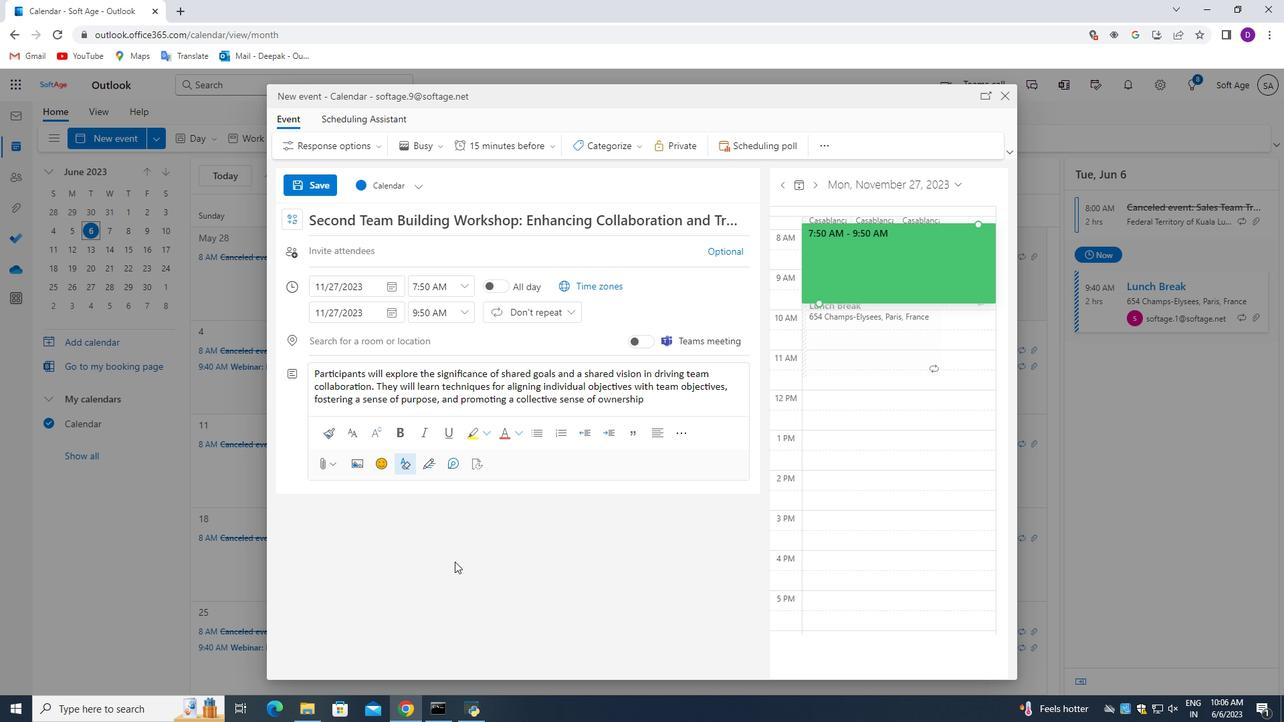 
Action: Mouse moved to (619, 149)
Screenshot: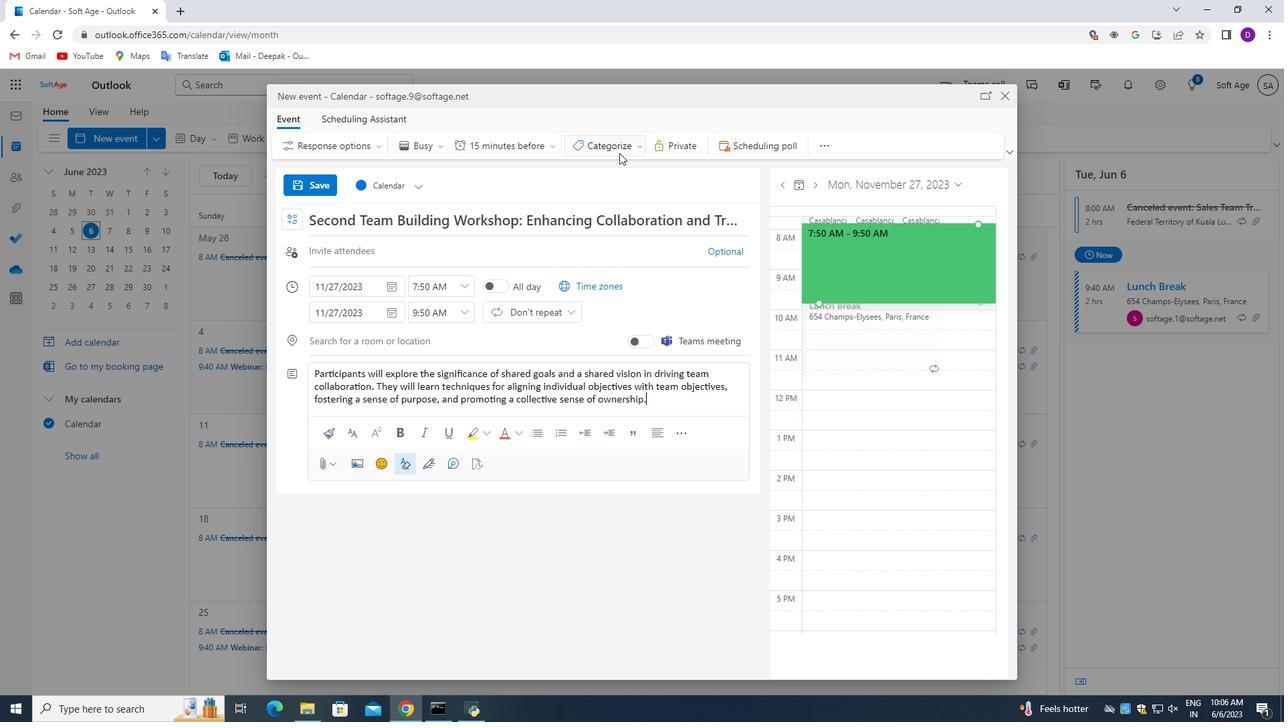 
Action: Mouse pressed left at (619, 149)
Screenshot: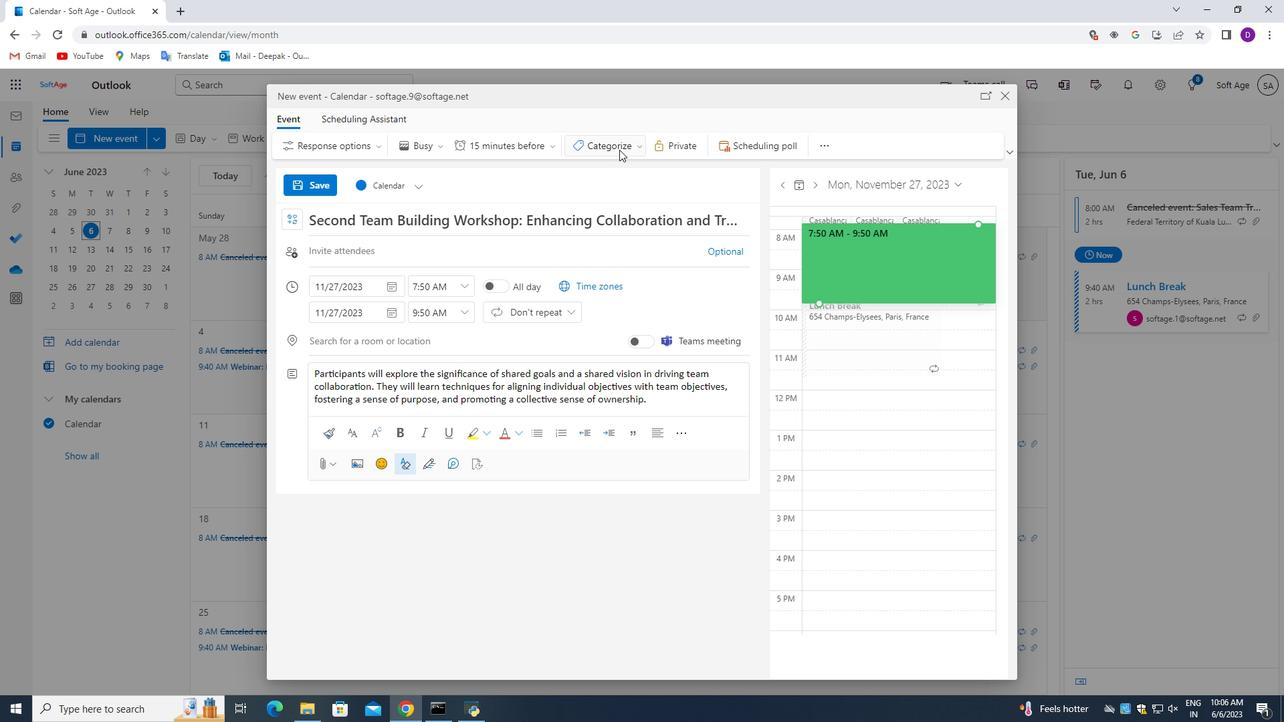 
Action: Mouse moved to (620, 188)
Screenshot: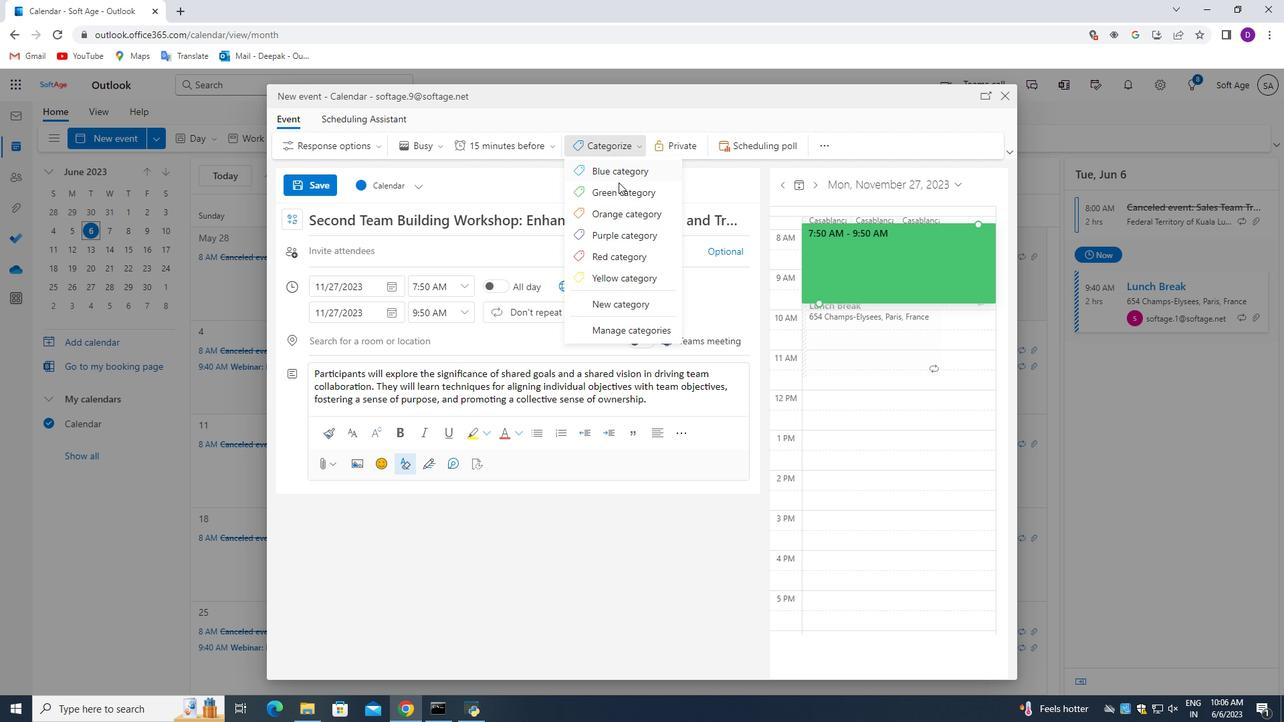 
Action: Mouse pressed left at (620, 188)
Screenshot: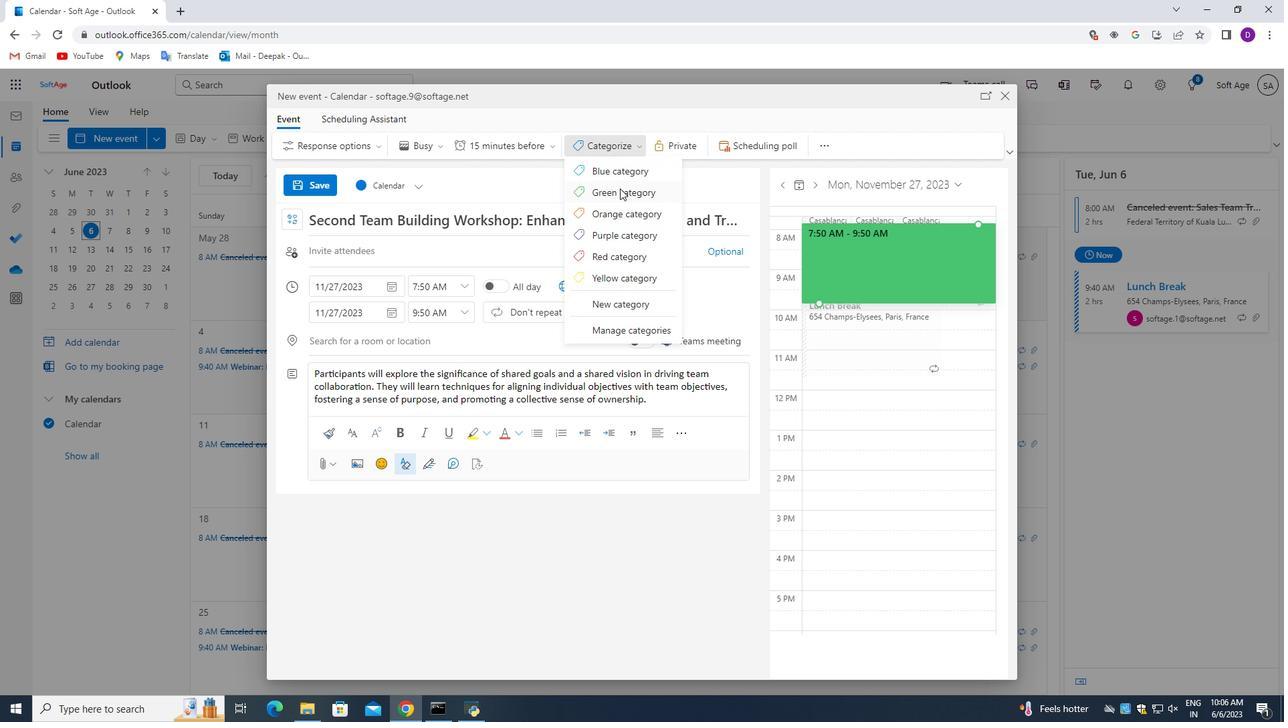 
Action: Mouse moved to (367, 344)
Screenshot: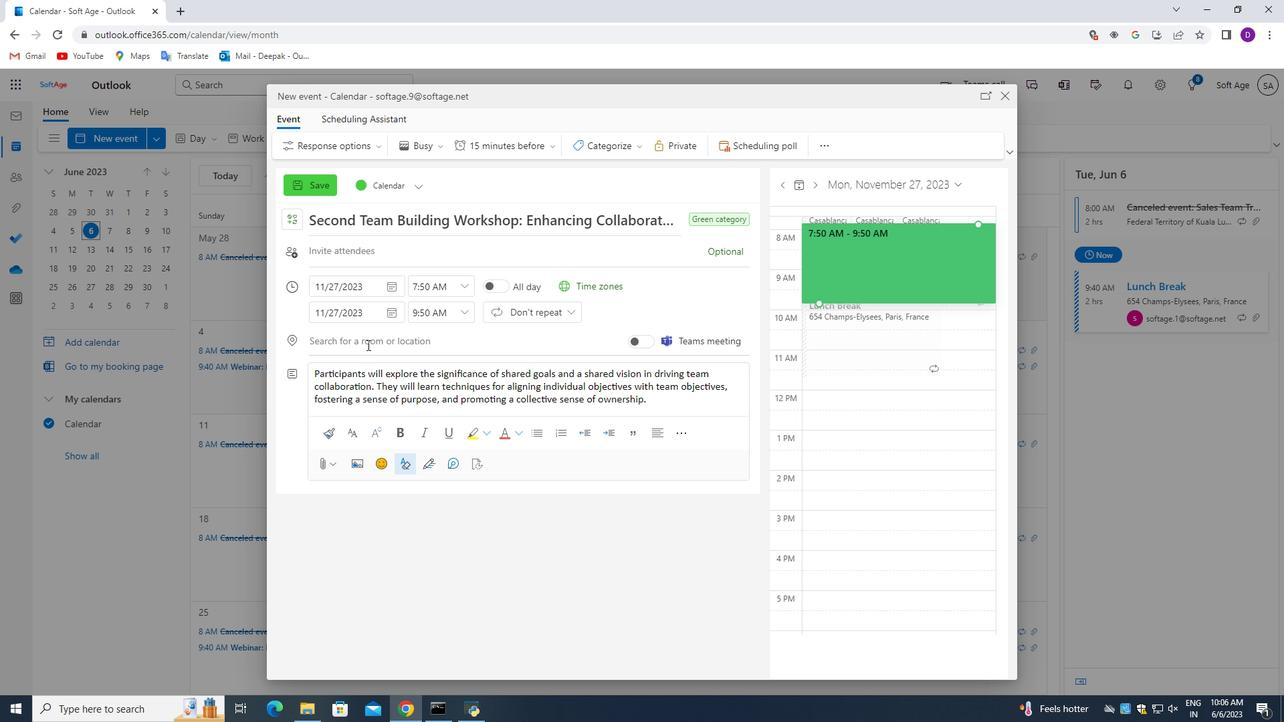 
Action: Mouse pressed left at (367, 344)
Screenshot: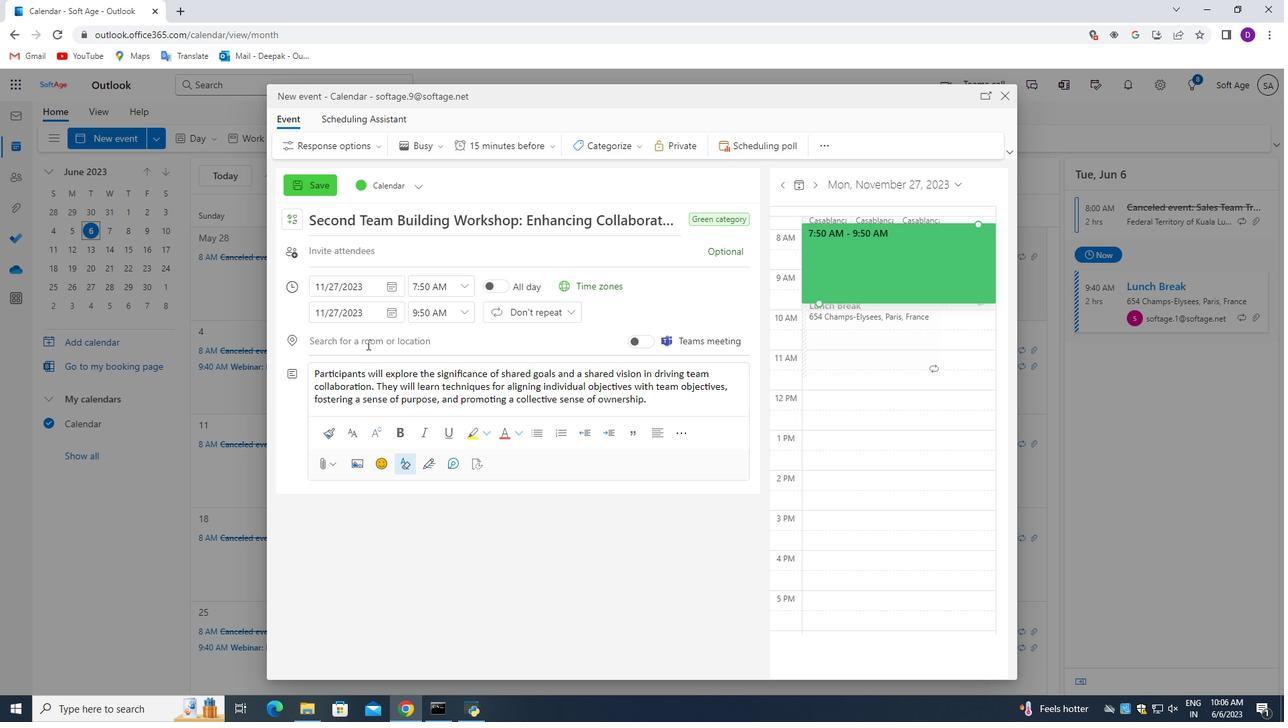 
Action: Key pressed 987<Key.space><Key.shift_r>Seville<Key.space><Key.shift_r>Cathedral,<Key.space><Key.shift_r>Seville,<Key.space><Key.shift_r>Spain
Screenshot: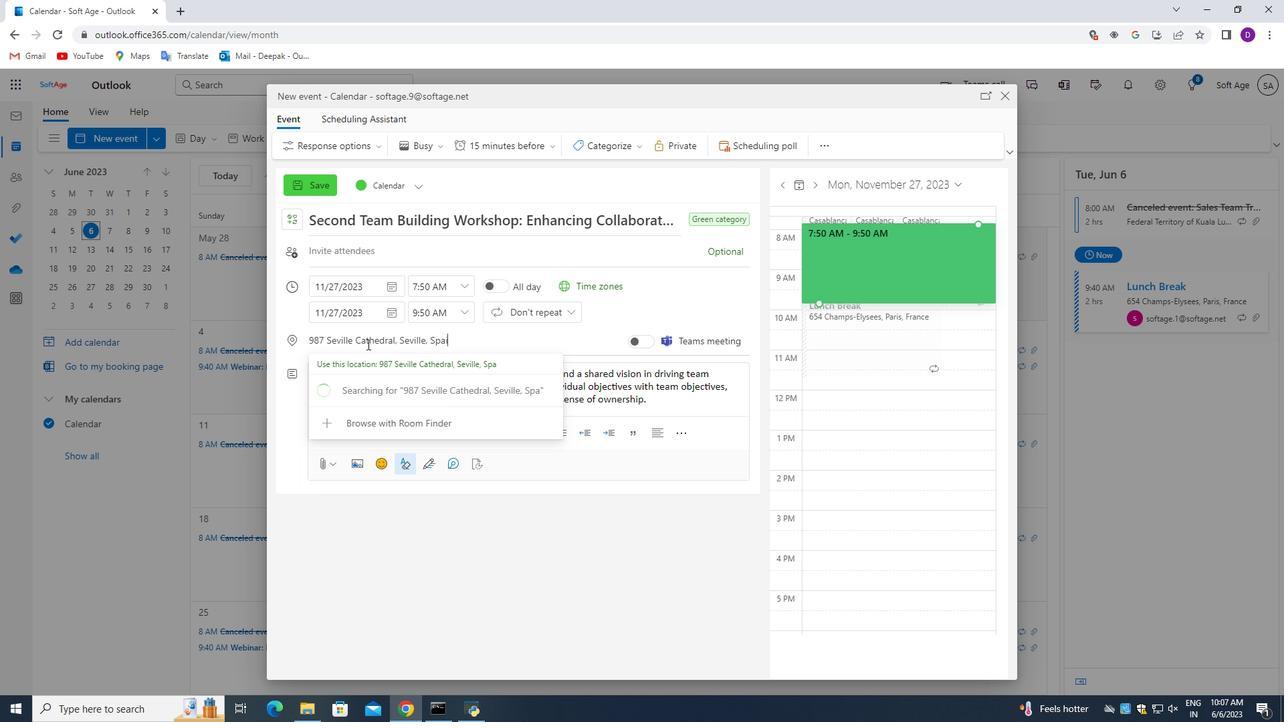 
Action: Mouse moved to (411, 537)
Screenshot: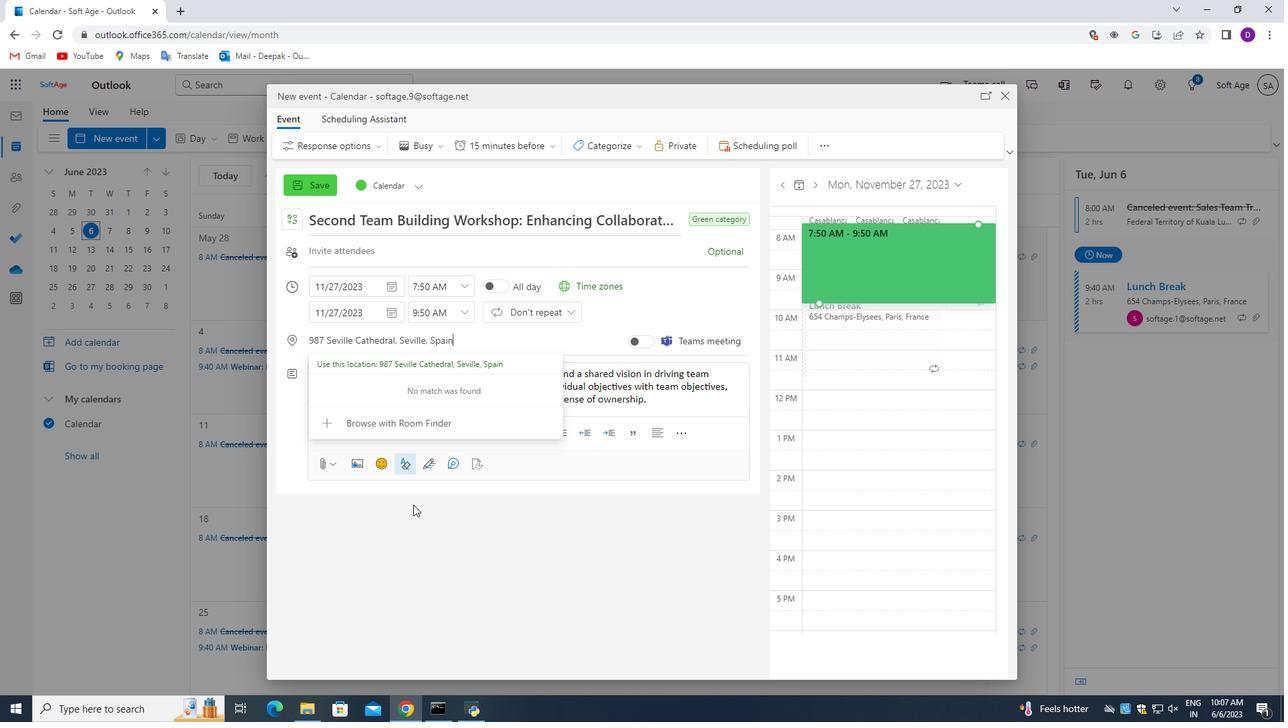 
Action: Mouse pressed left at (411, 537)
Screenshot: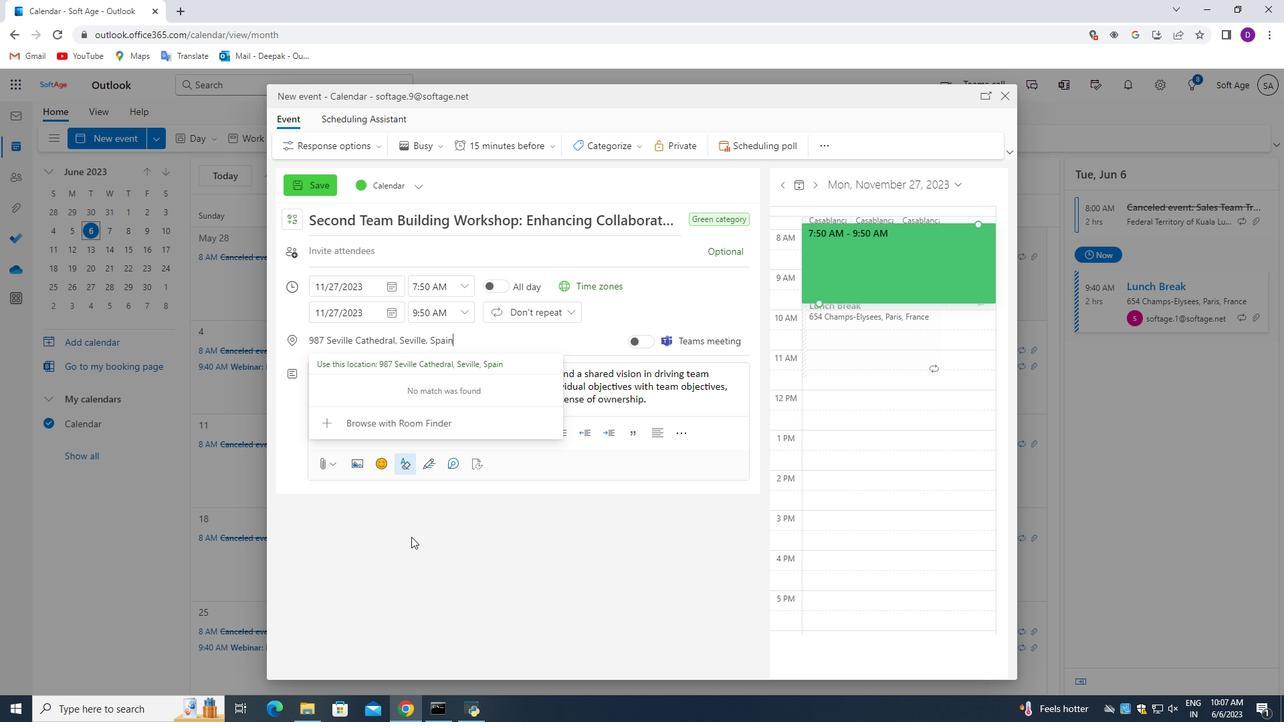 
Action: Mouse moved to (358, 247)
Screenshot: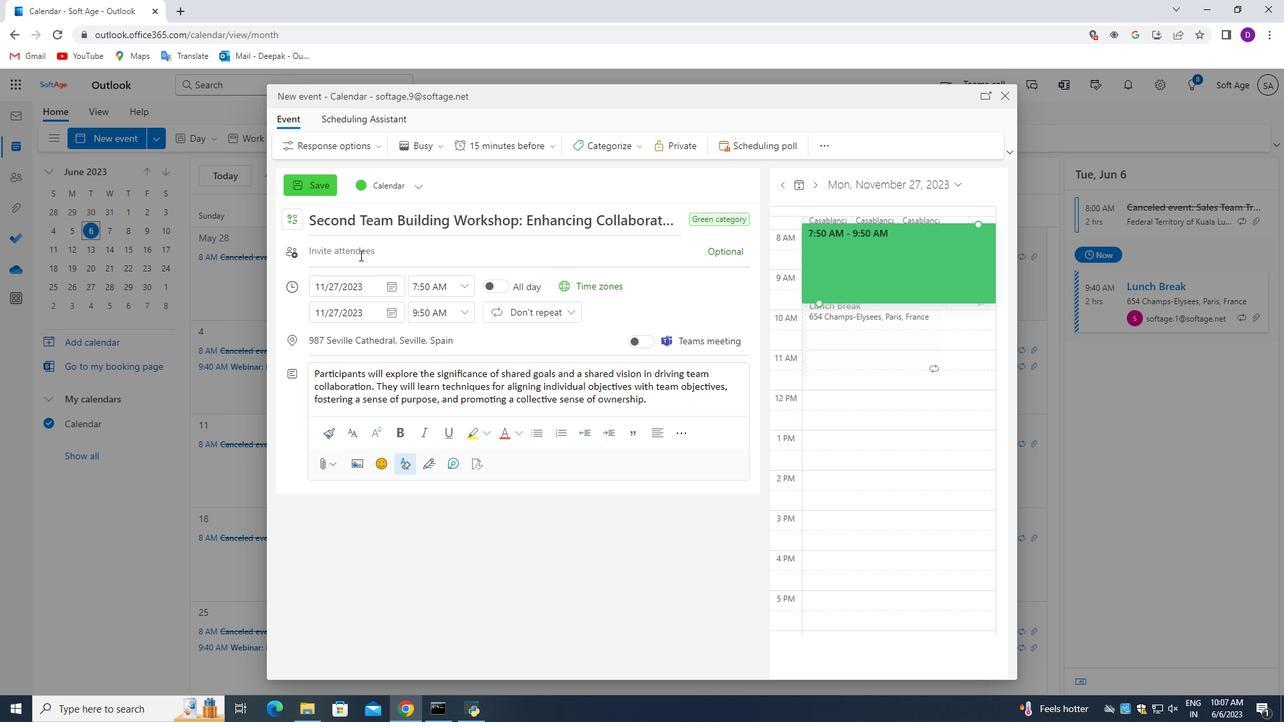
Action: Mouse pressed left at (358, 247)
Screenshot: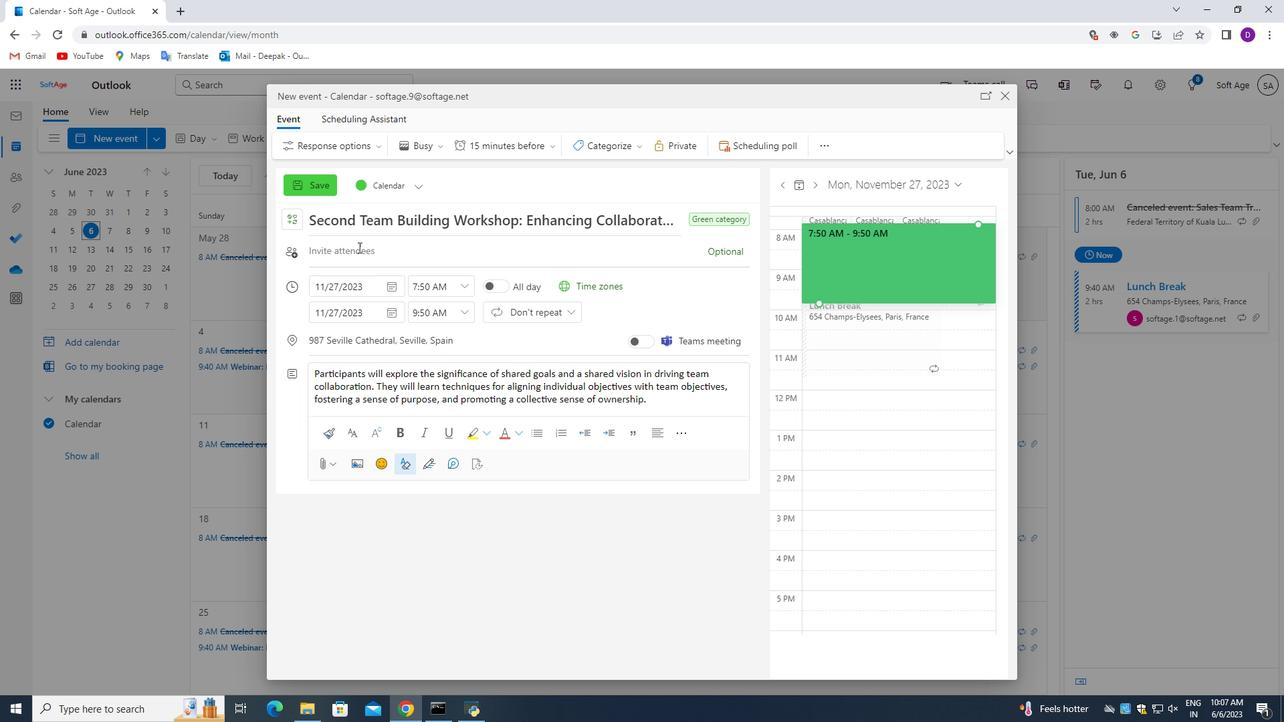 
Action: Mouse moved to (512, 541)
Screenshot: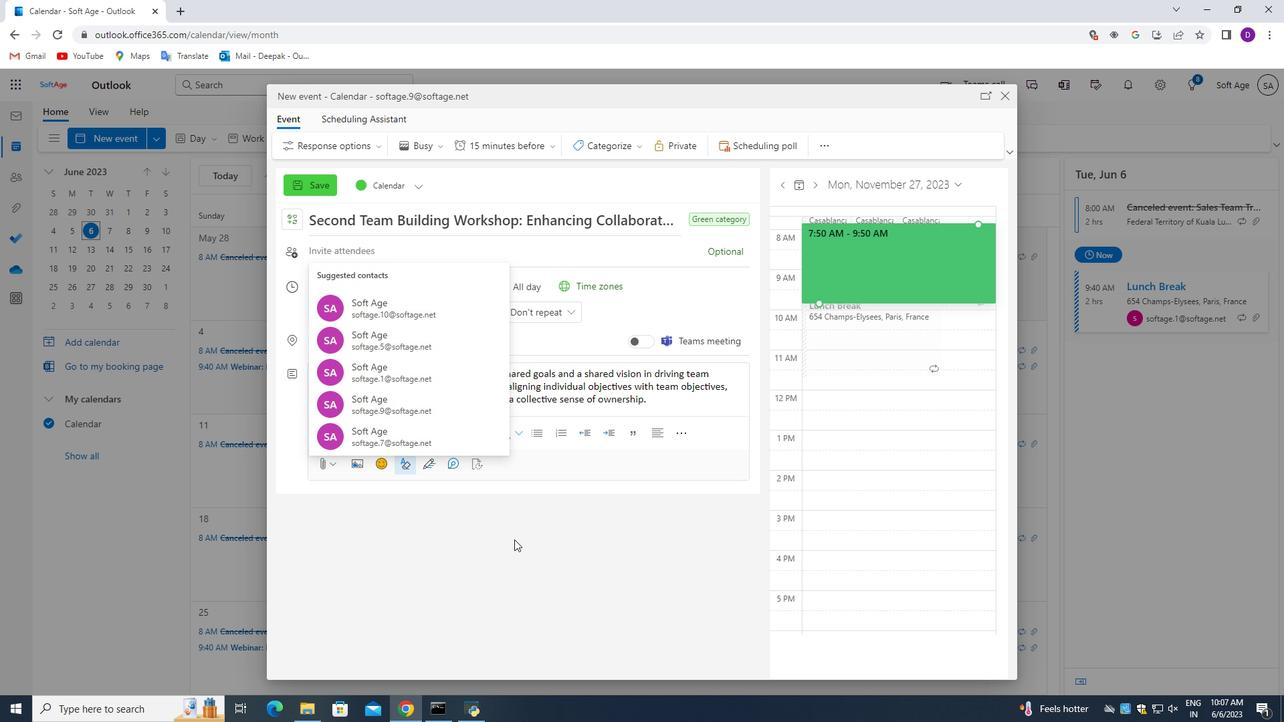 
Action: Key pressed softage.3<Key.shift>@softage.net<Key.enter>
Screenshot: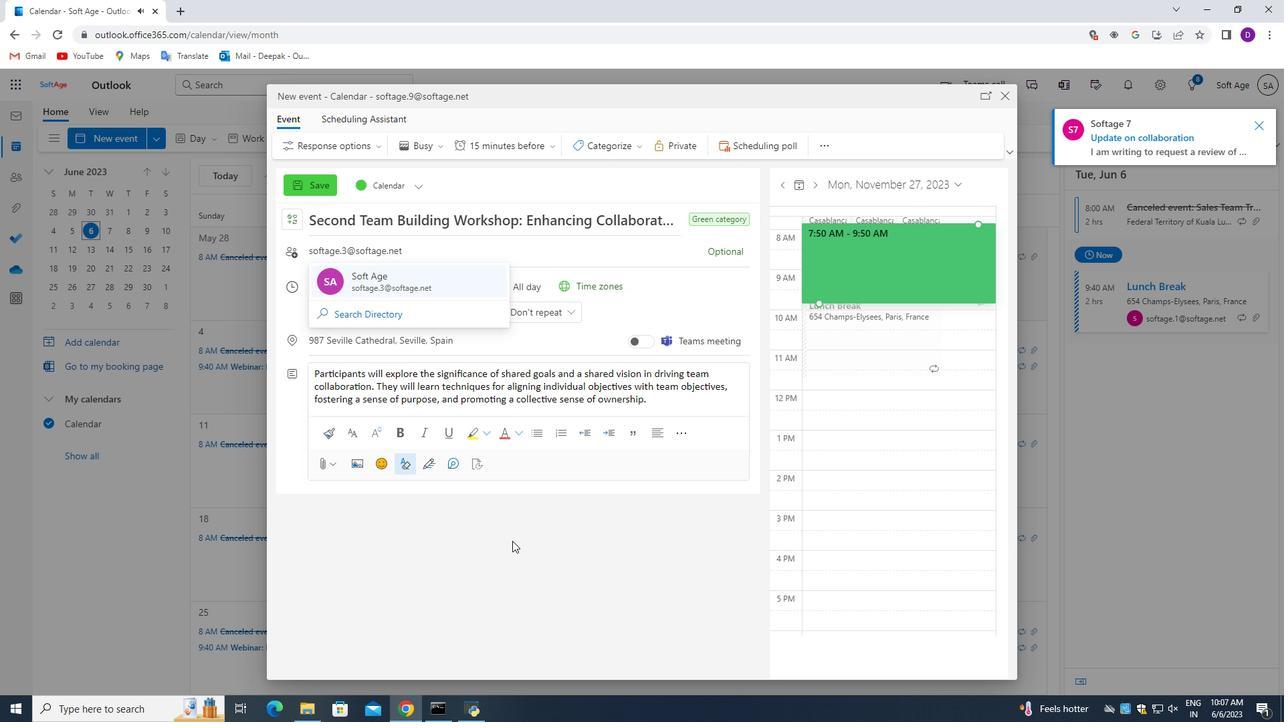 
Action: Mouse moved to (731, 256)
Screenshot: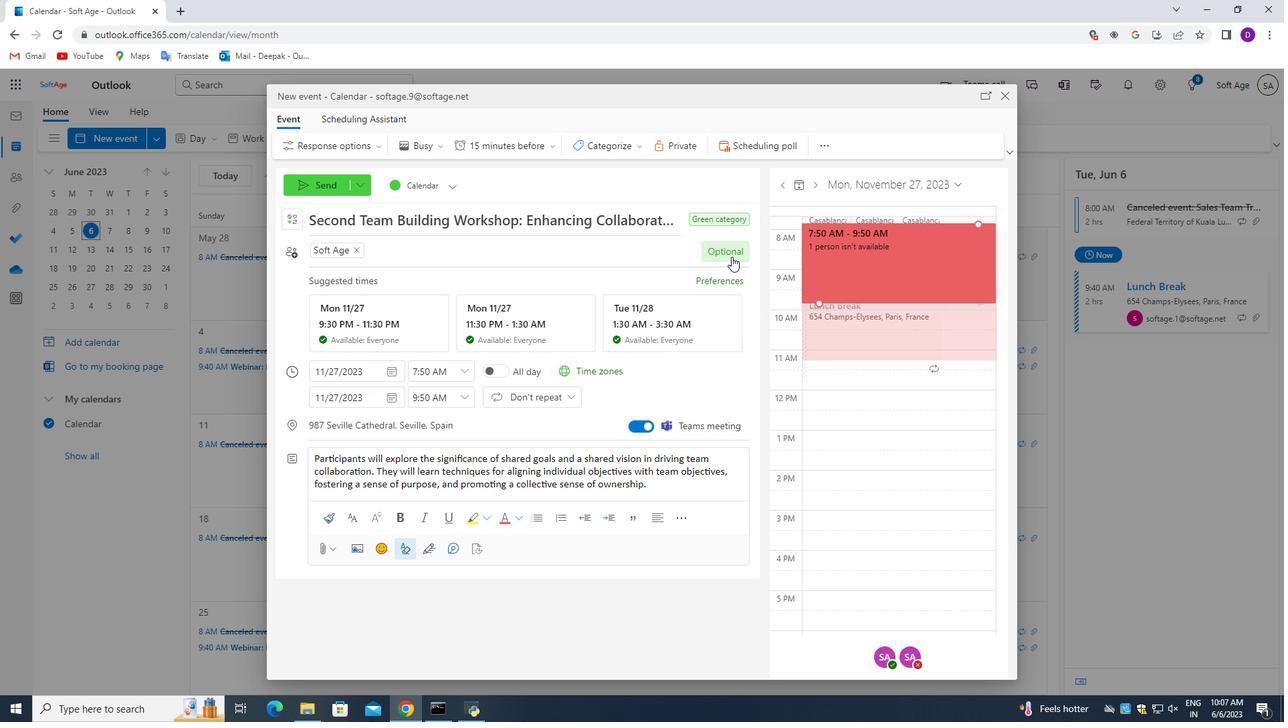
Action: Mouse pressed left at (731, 256)
Screenshot: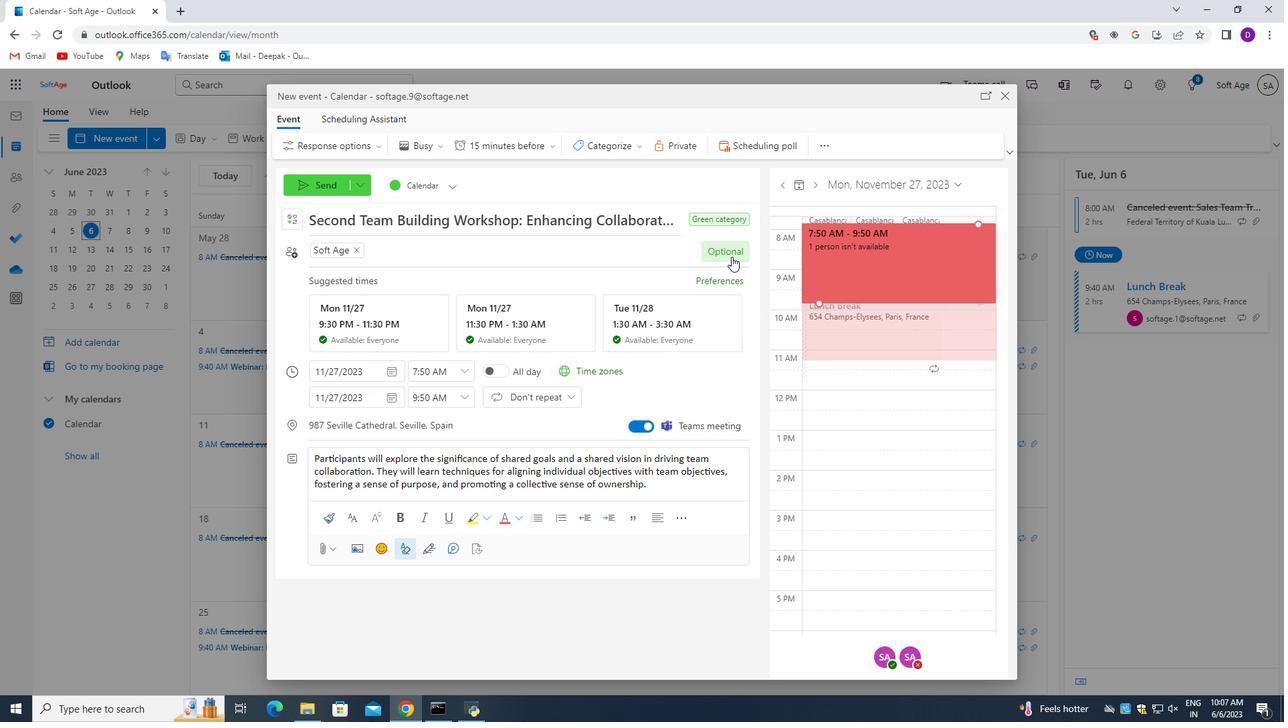
Action: Mouse moved to (412, 242)
Screenshot: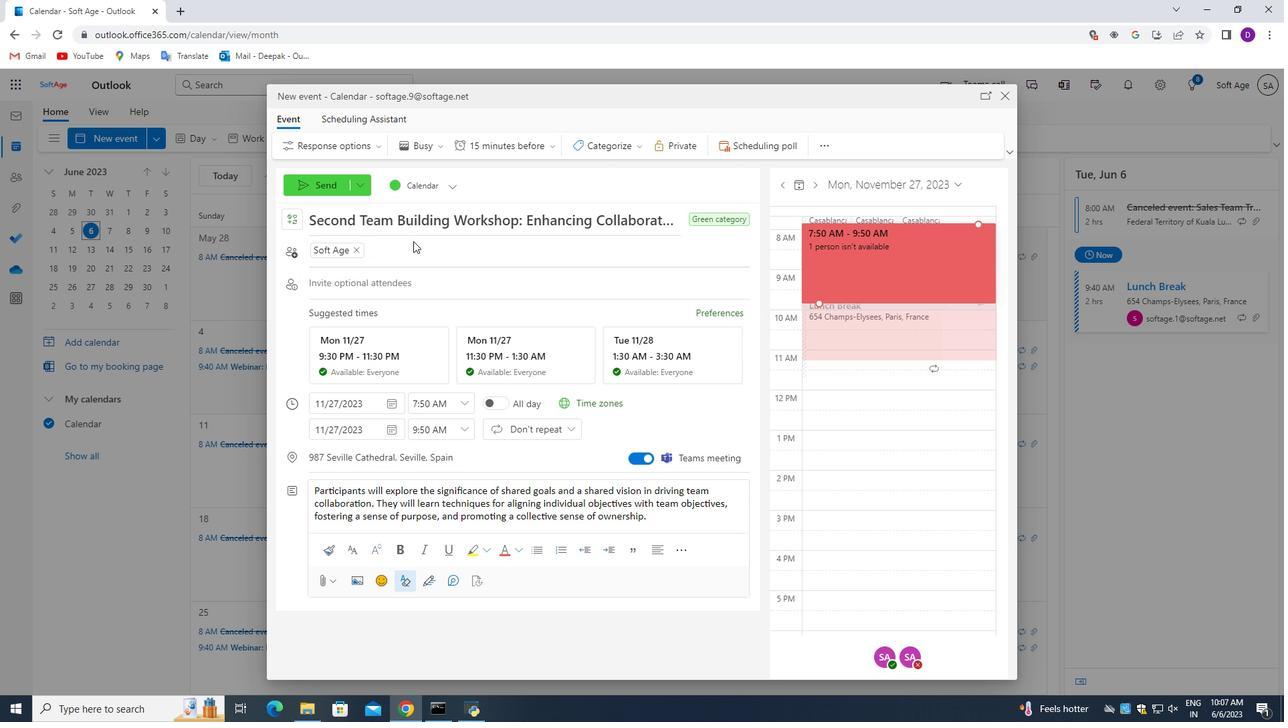 
Action: Key pressed softage.4<Key.shift>@softage.4<Key.backspace><Key.backspace>.net<Key.enter>
Screenshot: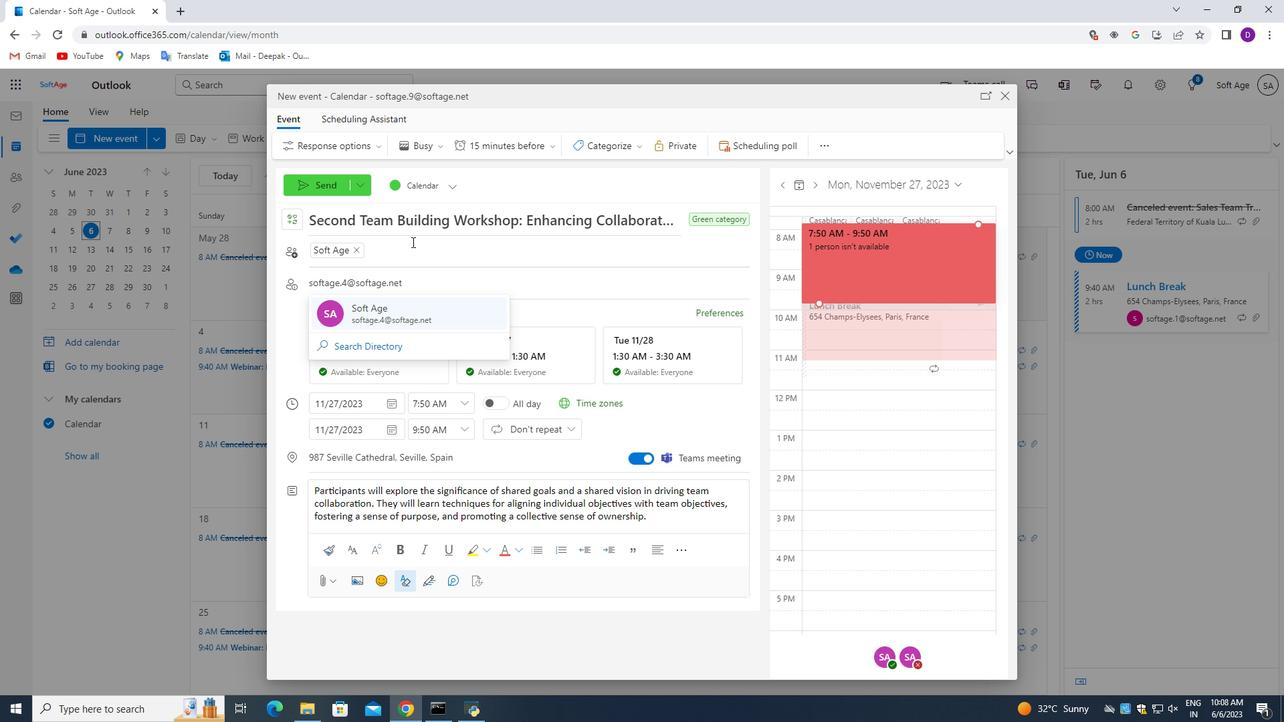 
Action: Mouse moved to (558, 398)
Screenshot: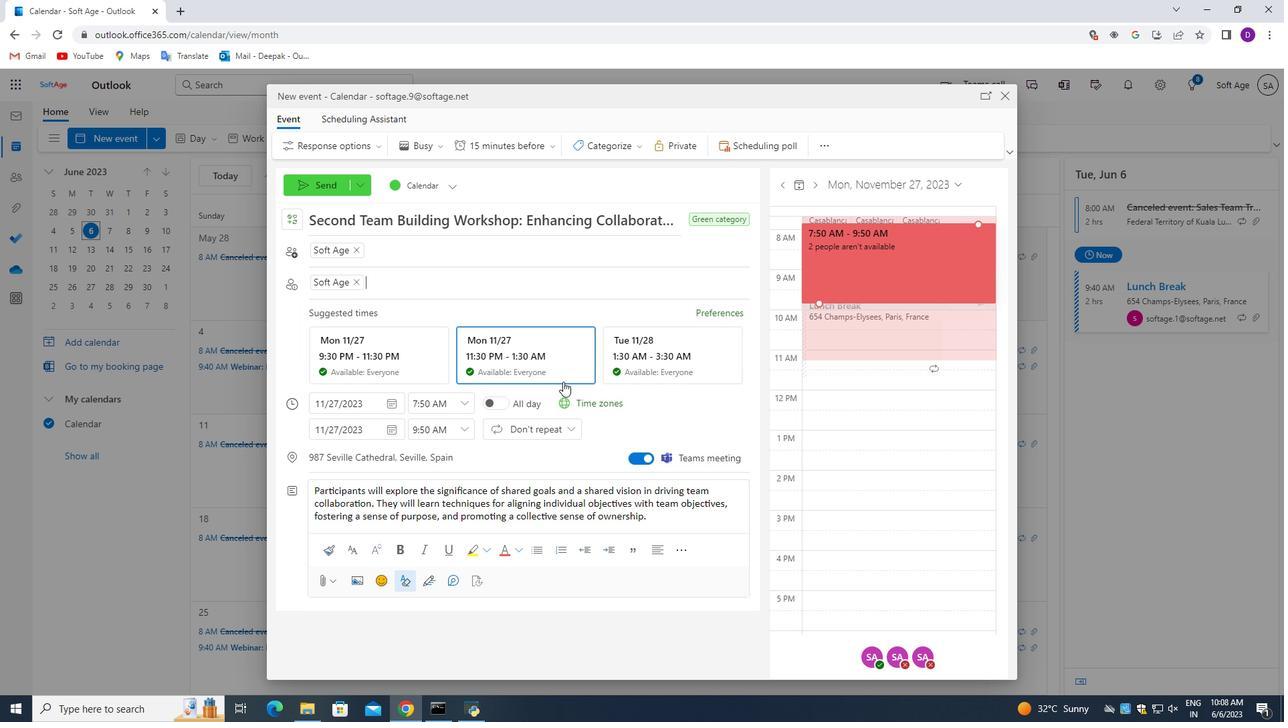
Action: Mouse scrolled (560, 392) with delta (0, 0)
Screenshot: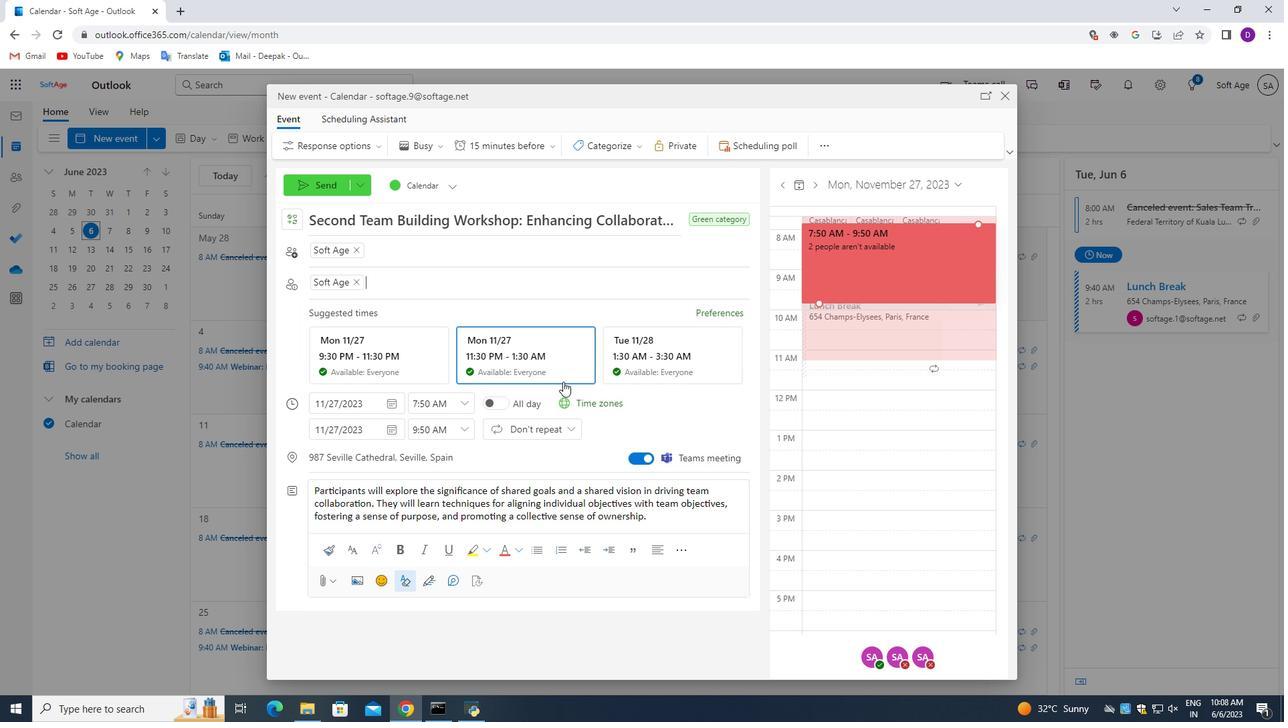 
Action: Mouse moved to (548, 417)
Screenshot: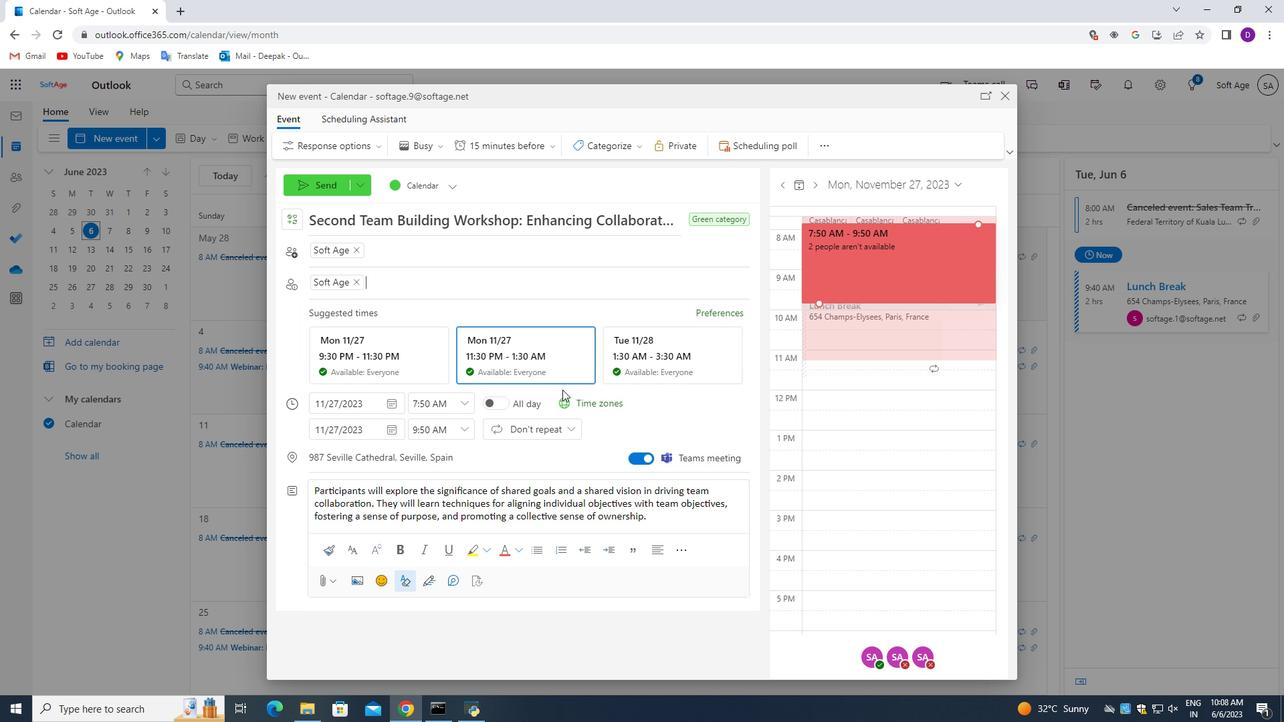 
Action: Mouse scrolled (548, 416) with delta (0, 0)
Screenshot: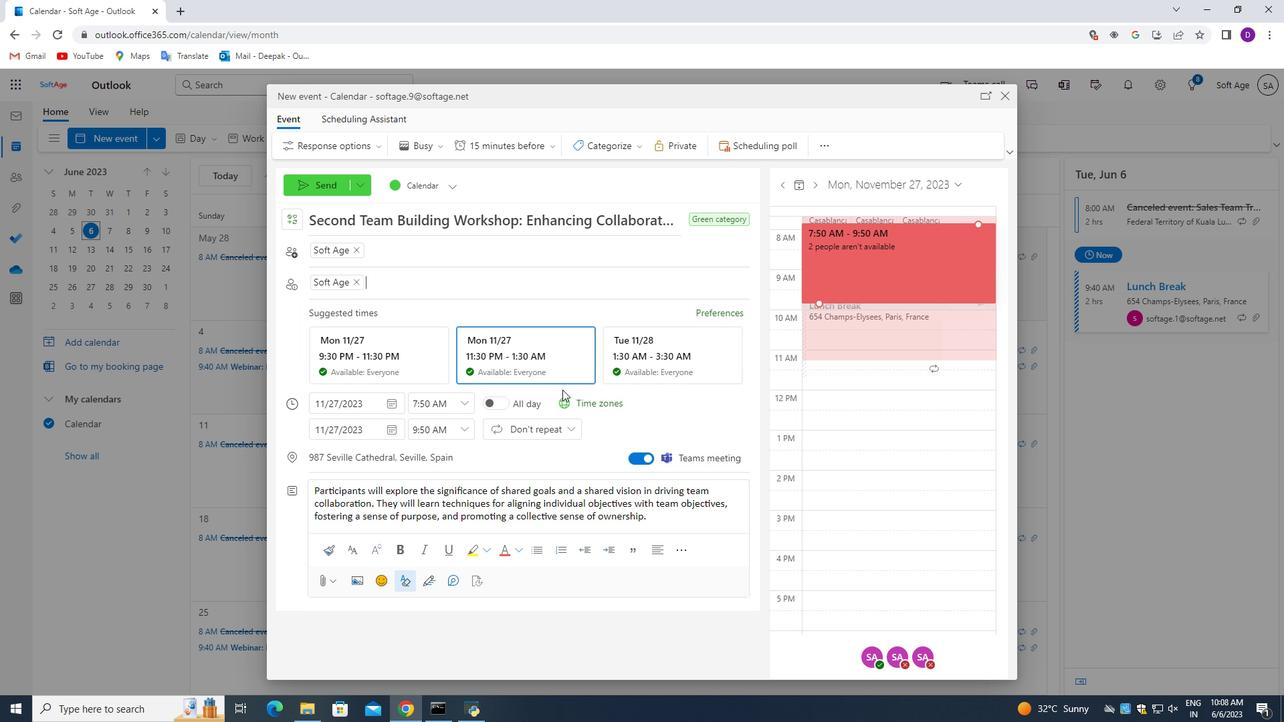 
Action: Mouse moved to (534, 432)
Screenshot: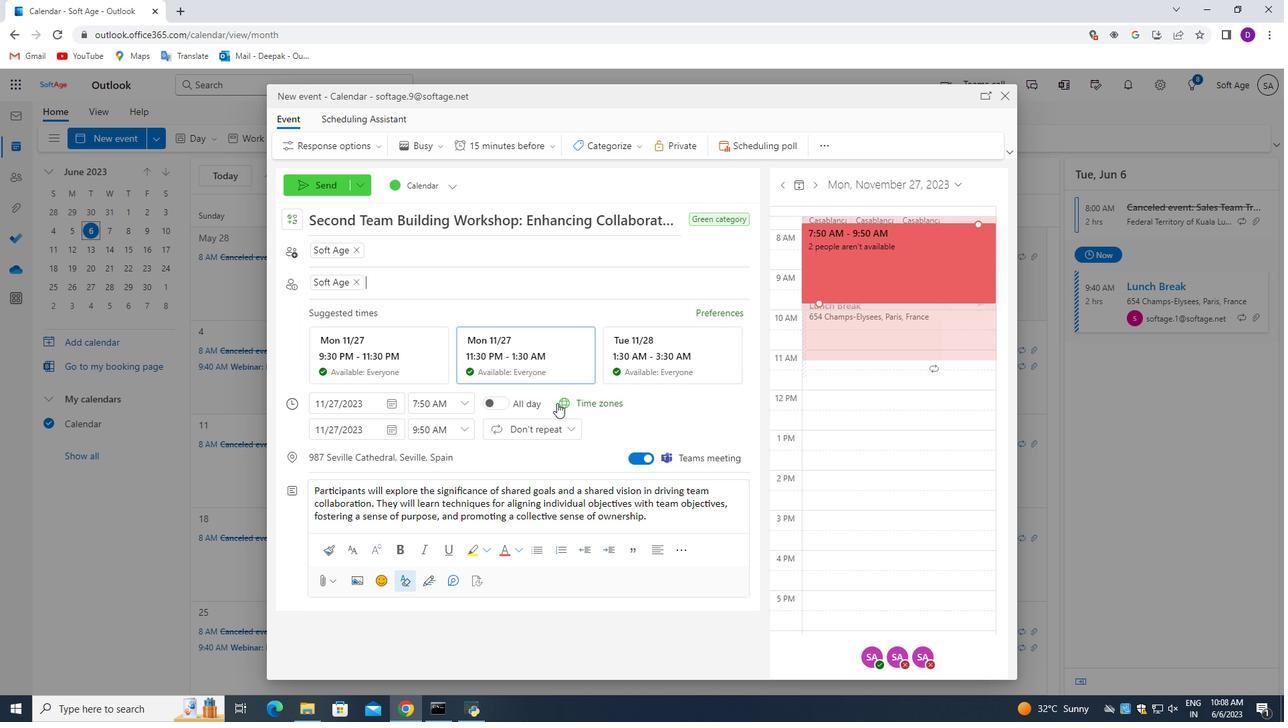 
Action: Mouse scrolled (534, 431) with delta (0, 0)
Screenshot: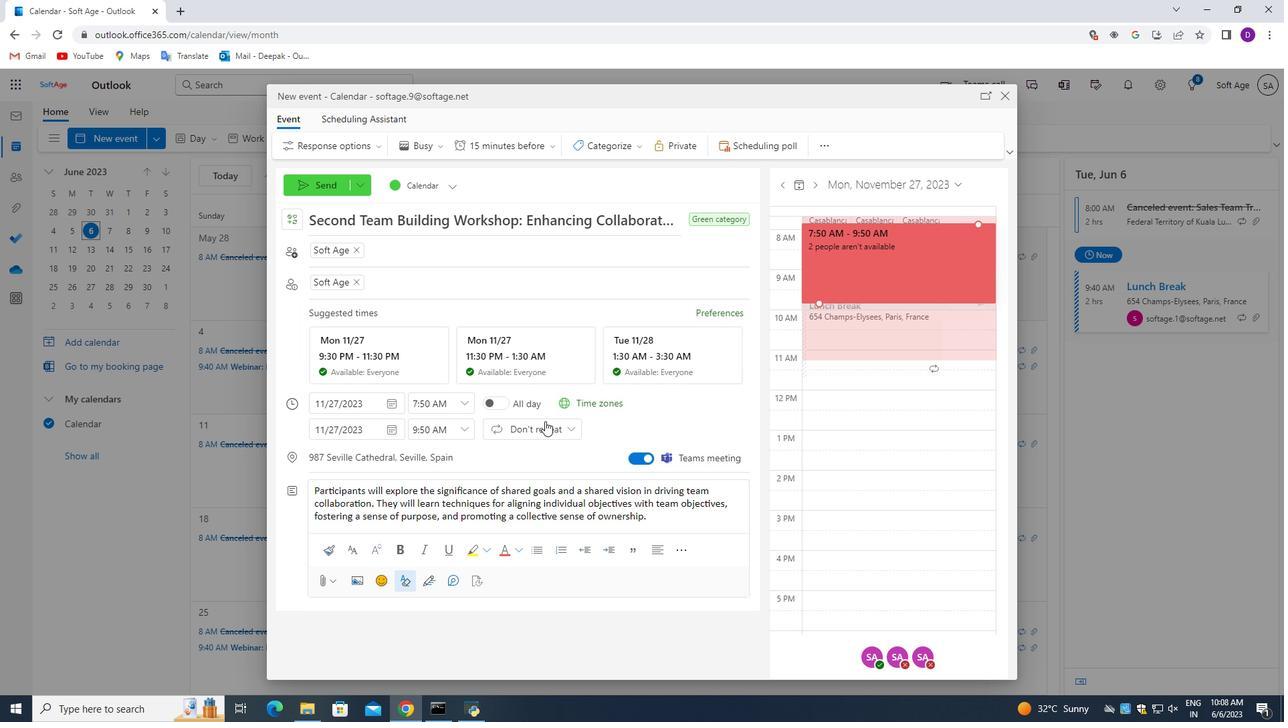 
Action: Mouse moved to (521, 149)
Screenshot: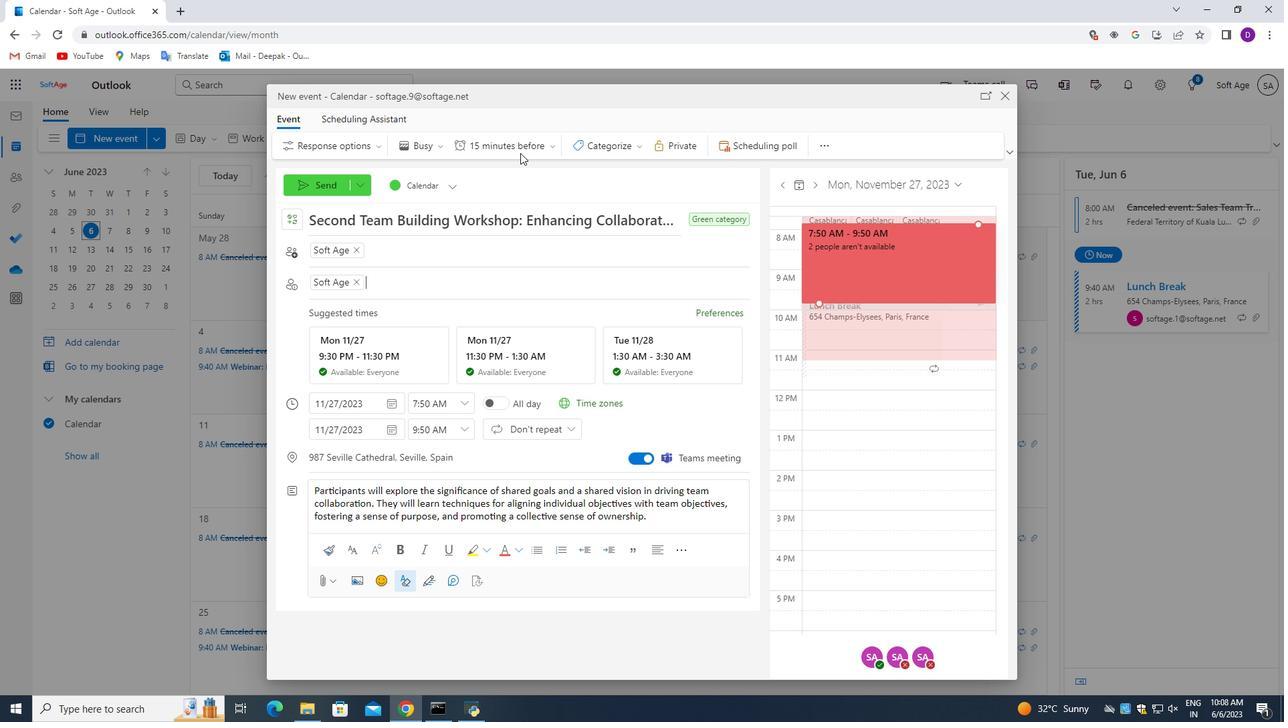 
Action: Mouse pressed left at (521, 149)
Screenshot: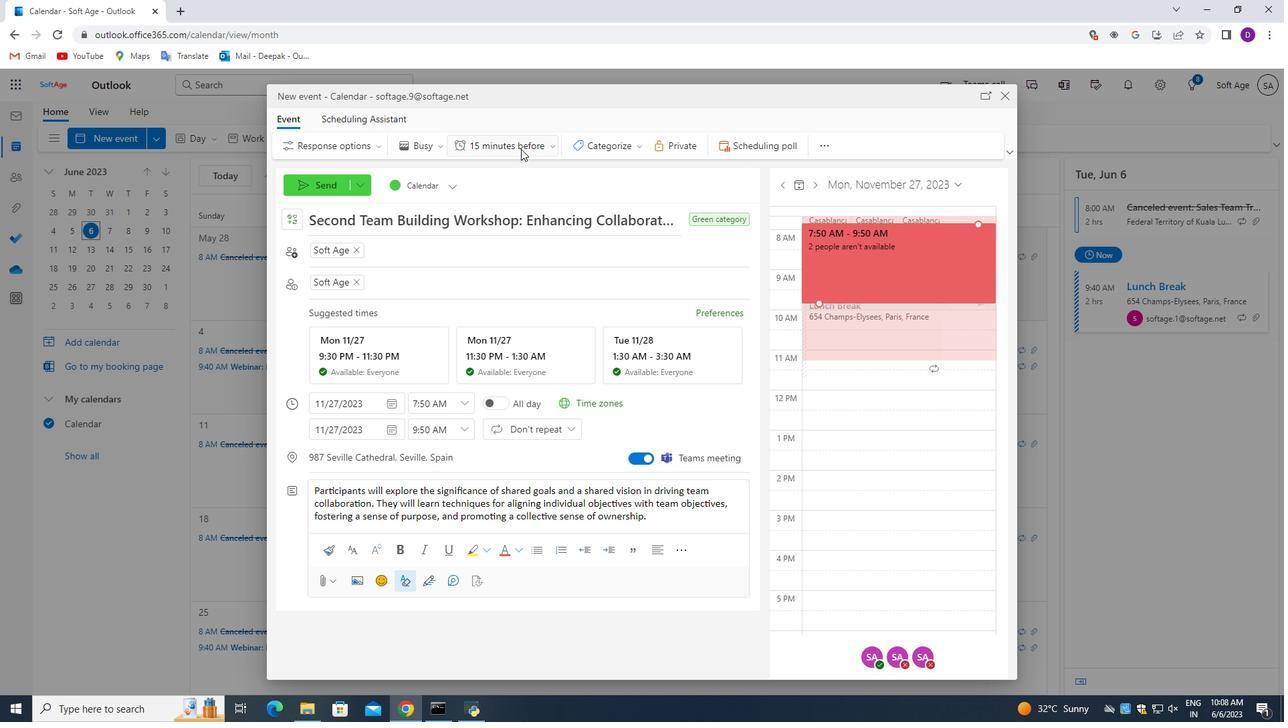 
Action: Mouse moved to (506, 198)
Screenshot: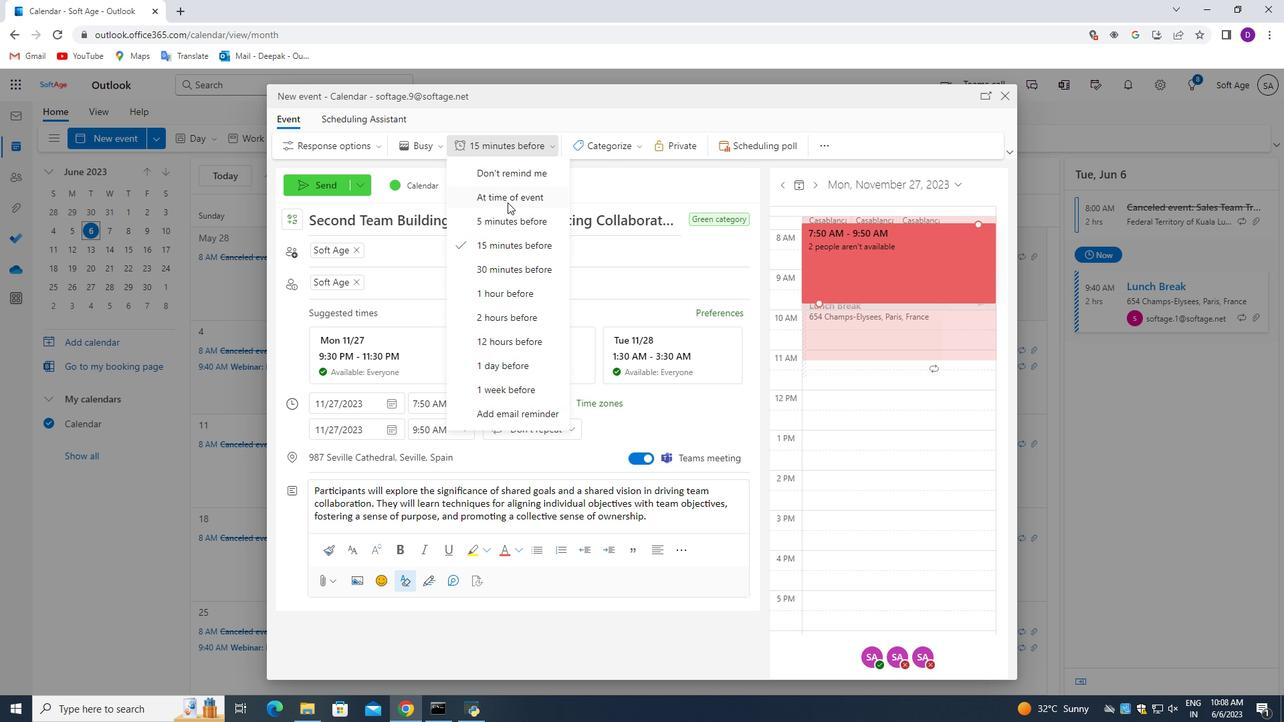 
Action: Mouse pressed left at (506, 198)
Screenshot: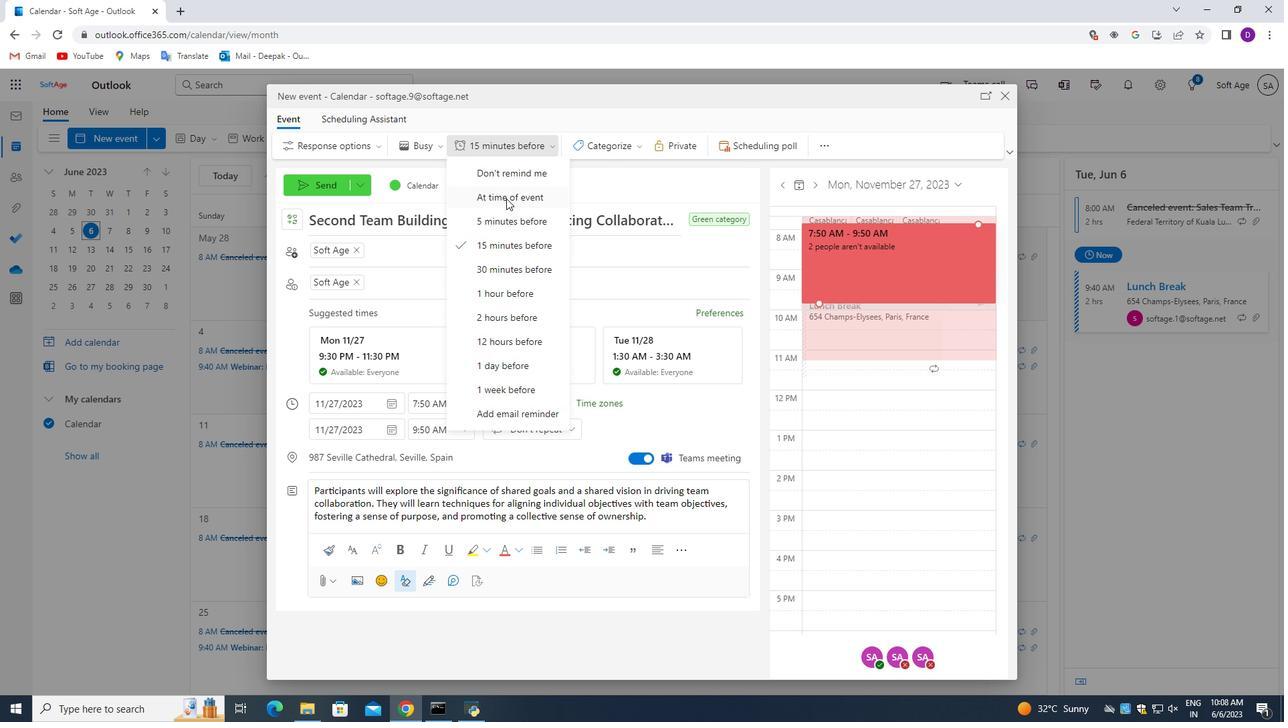 
Action: Mouse moved to (438, 396)
Screenshot: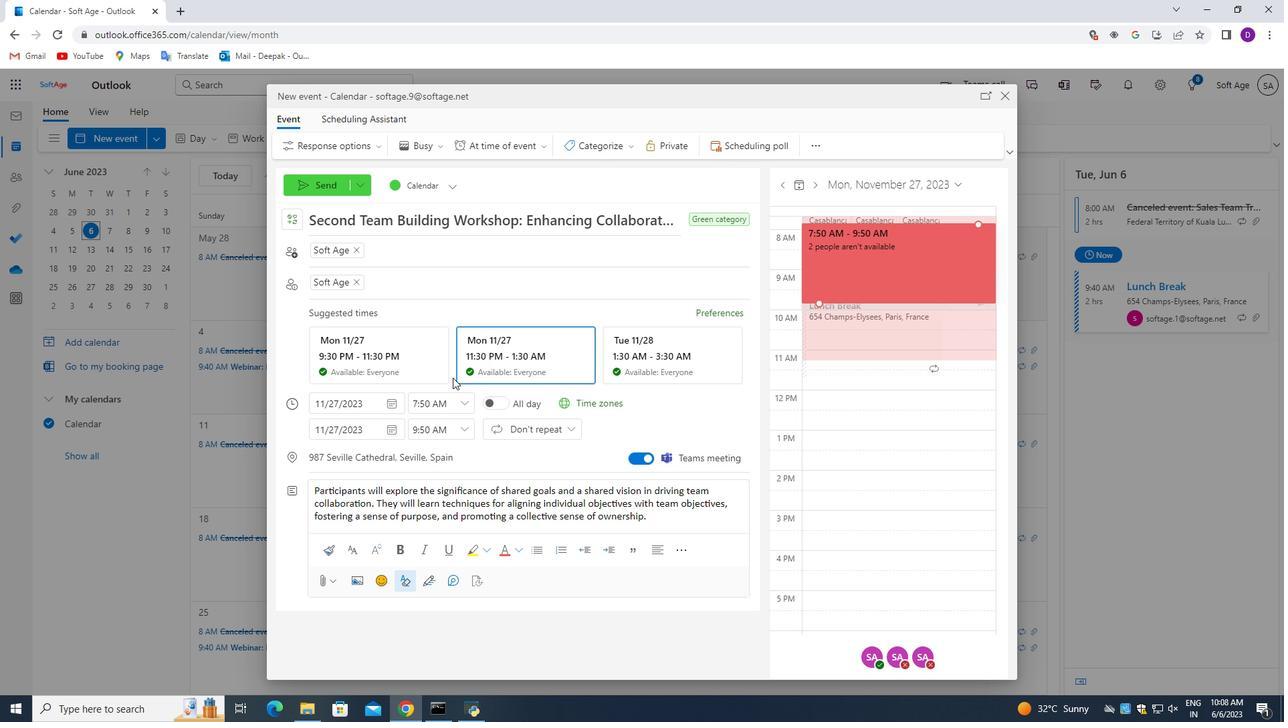 
Action: Mouse scrolled (438, 396) with delta (0, 0)
Screenshot: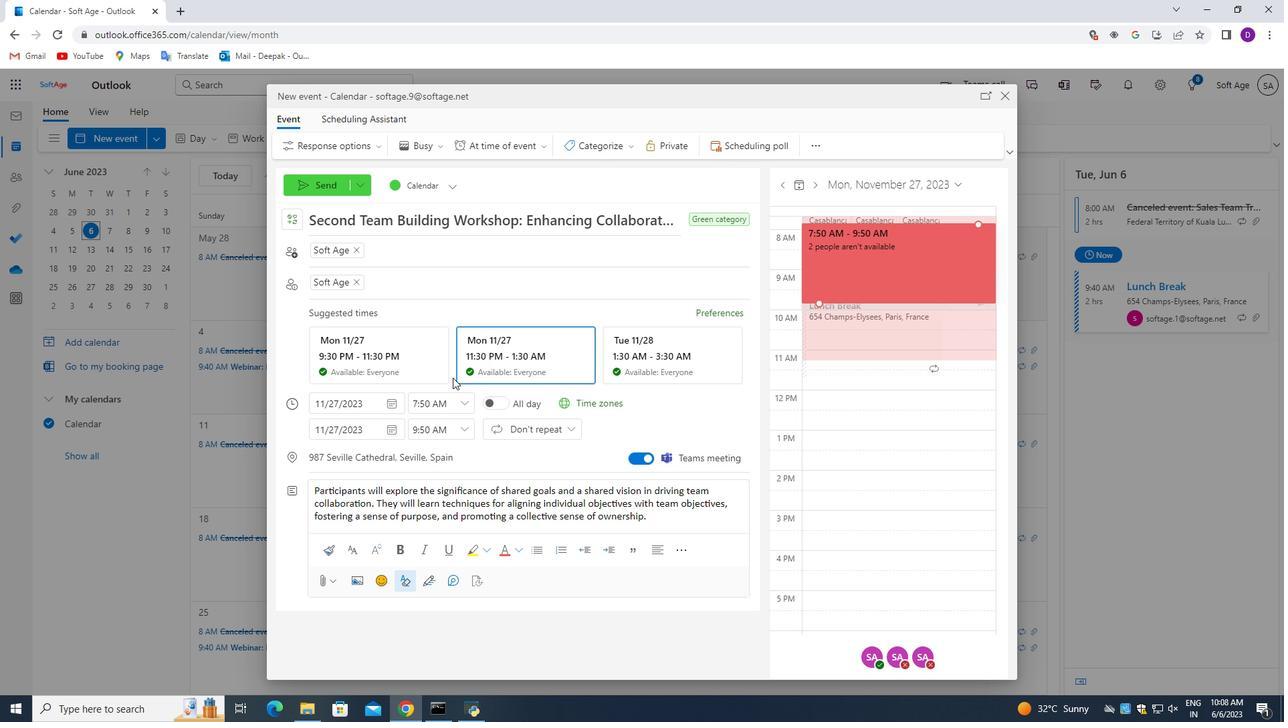 
Action: Mouse moved to (438, 400)
Screenshot: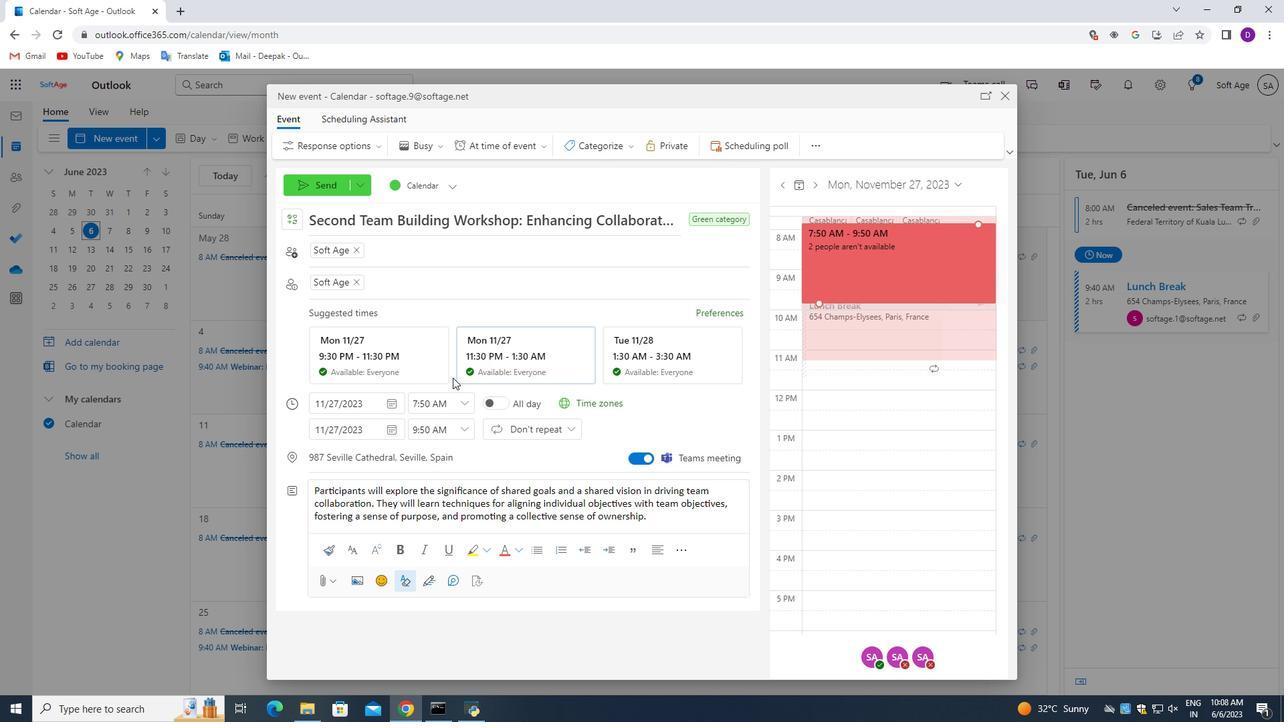 
Action: Mouse scrolled (438, 400) with delta (0, 0)
Screenshot: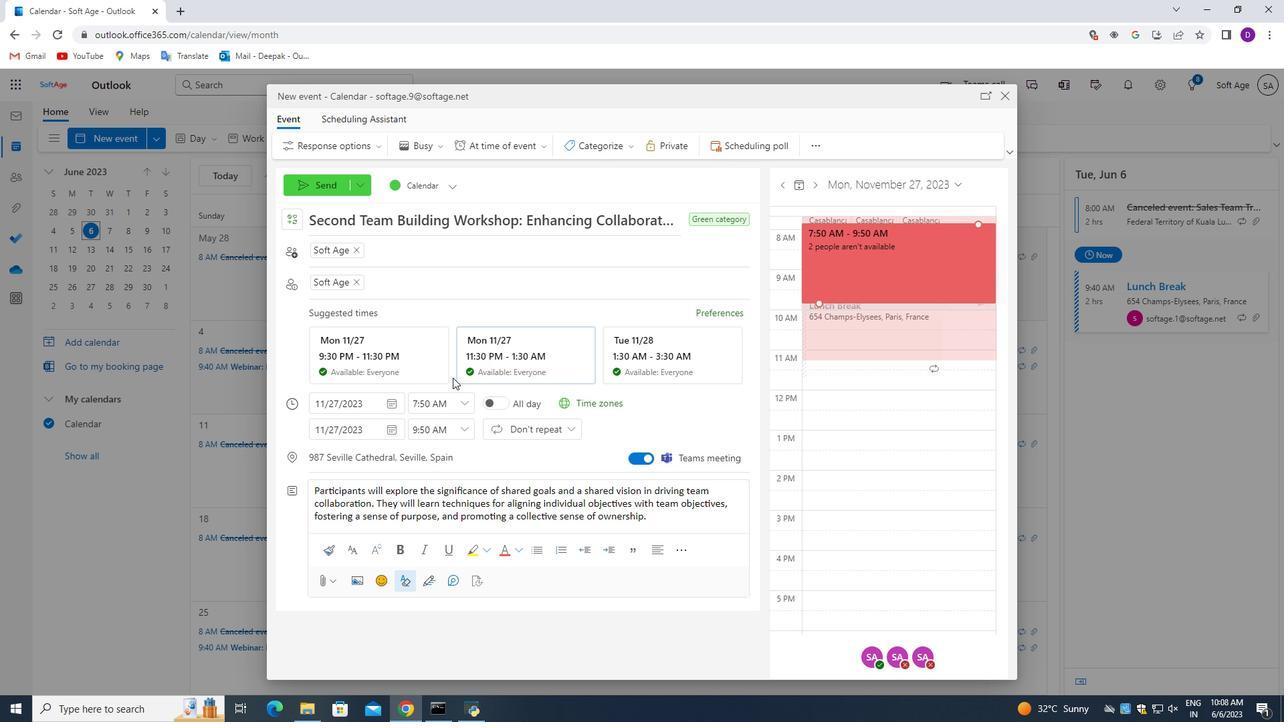 
Action: Mouse moved to (438, 402)
Screenshot: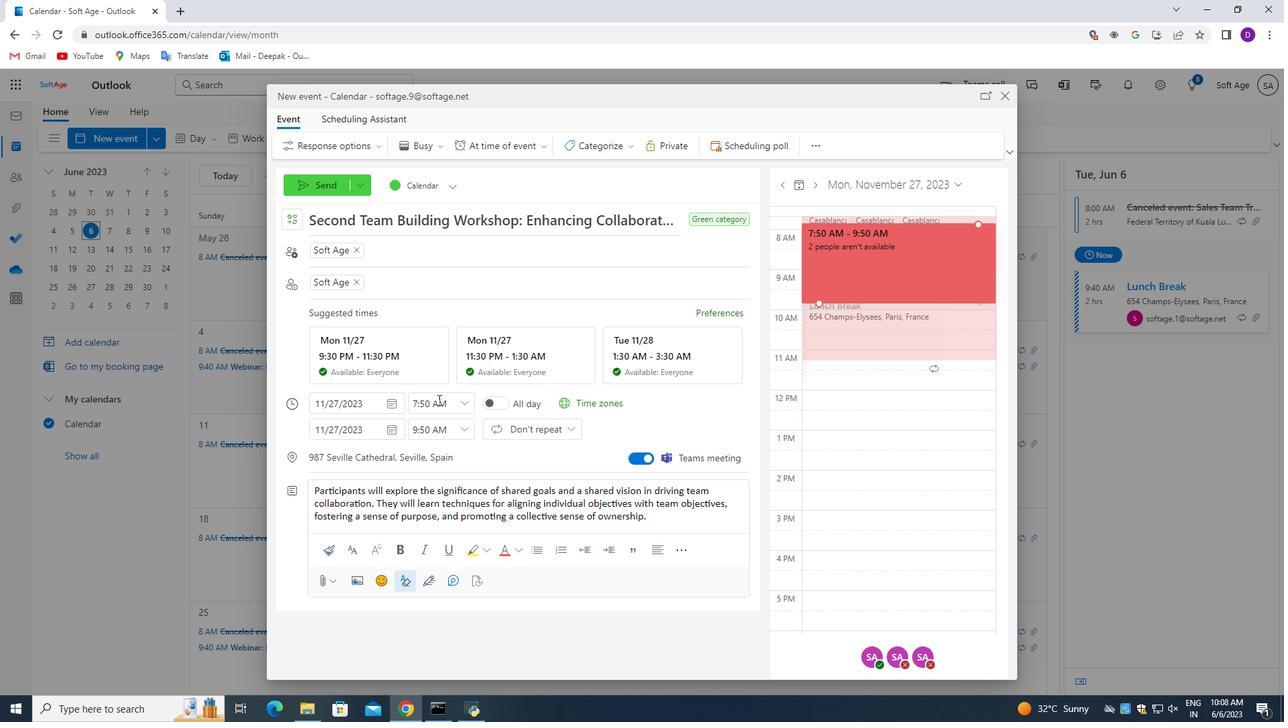
Action: Mouse scrolled (438, 402) with delta (0, 0)
Screenshot: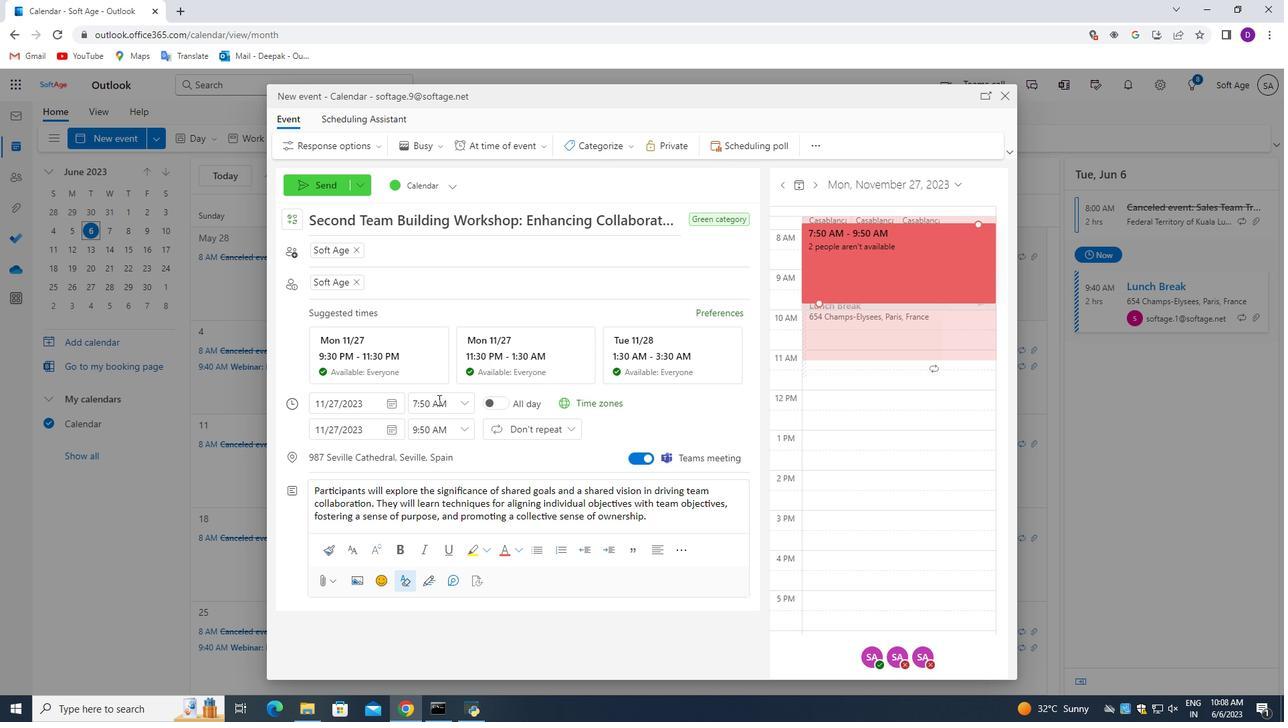 
Action: Mouse moved to (475, 481)
Screenshot: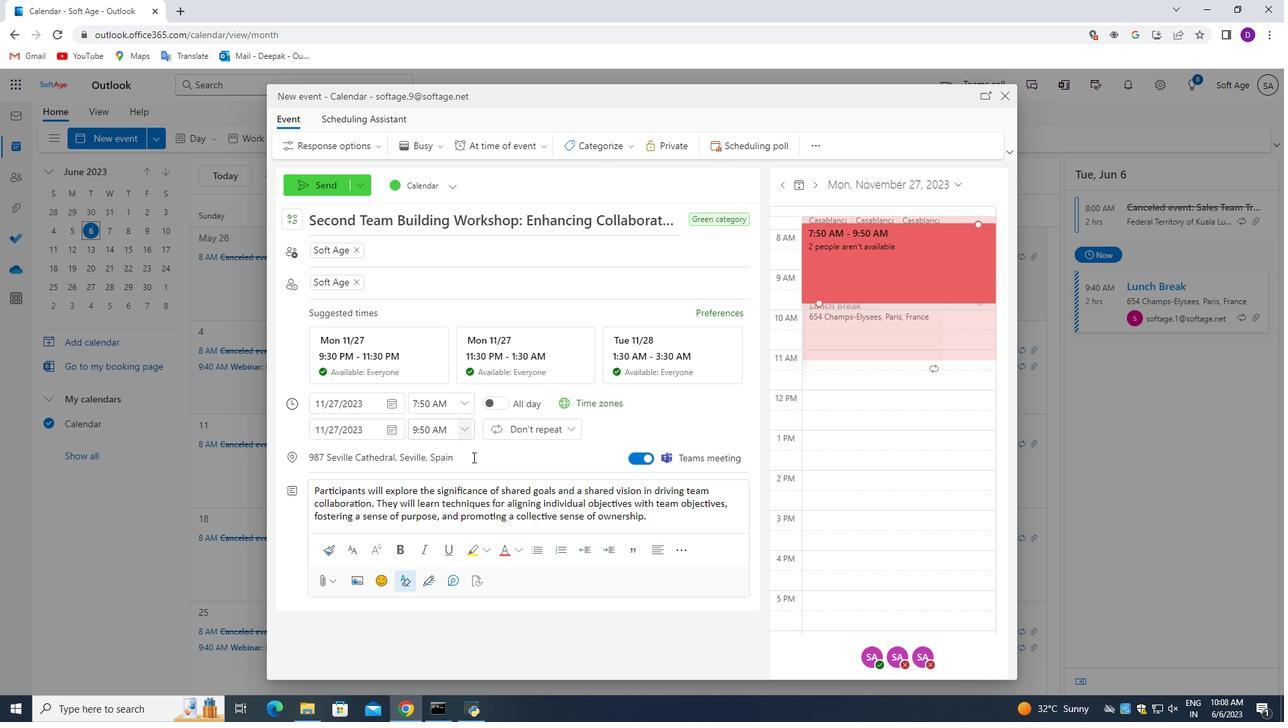 
Action: Mouse scrolled (473, 473) with delta (0, 0)
Screenshot: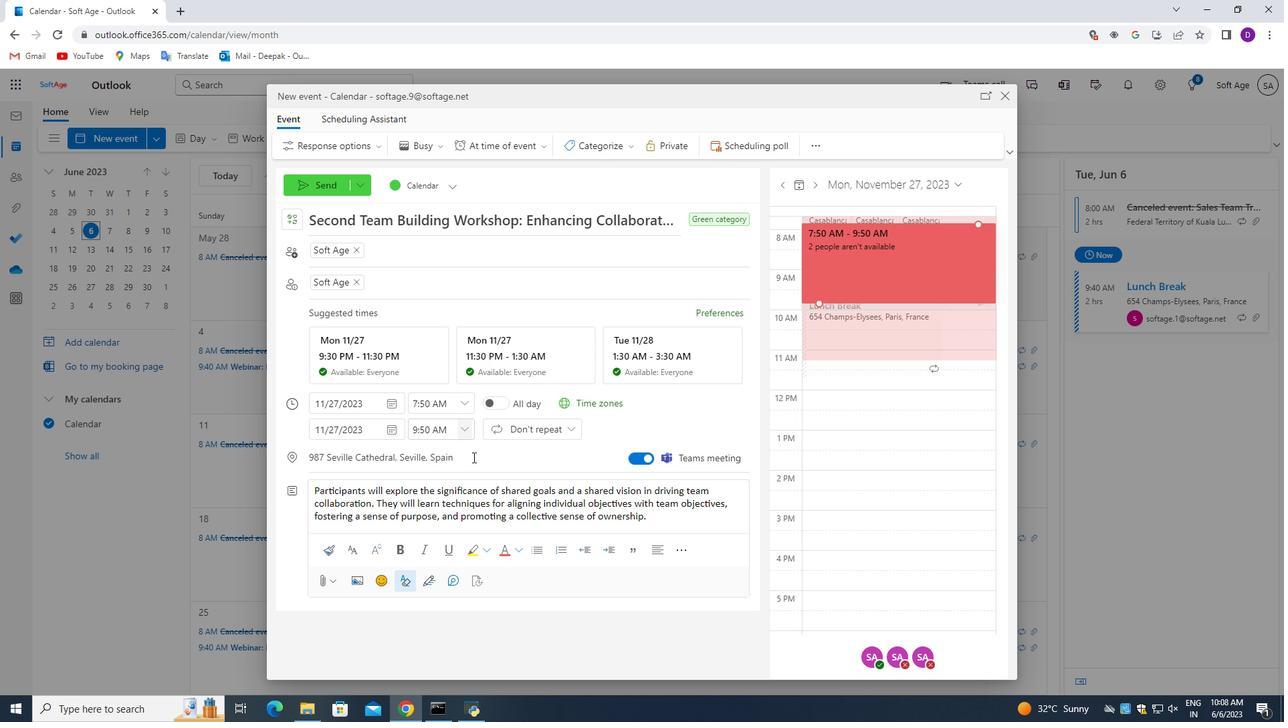 
Action: Mouse moved to (473, 504)
Screenshot: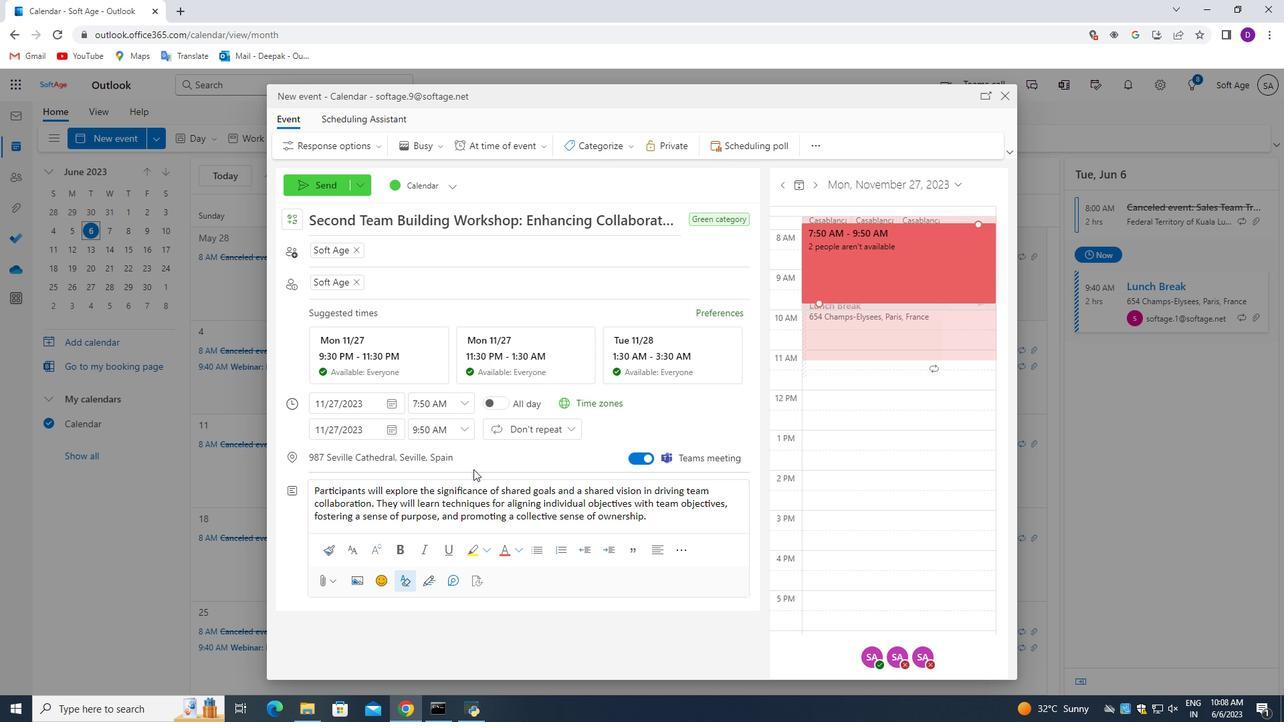 
Action: Mouse scrolled (474, 501) with delta (0, 0)
Screenshot: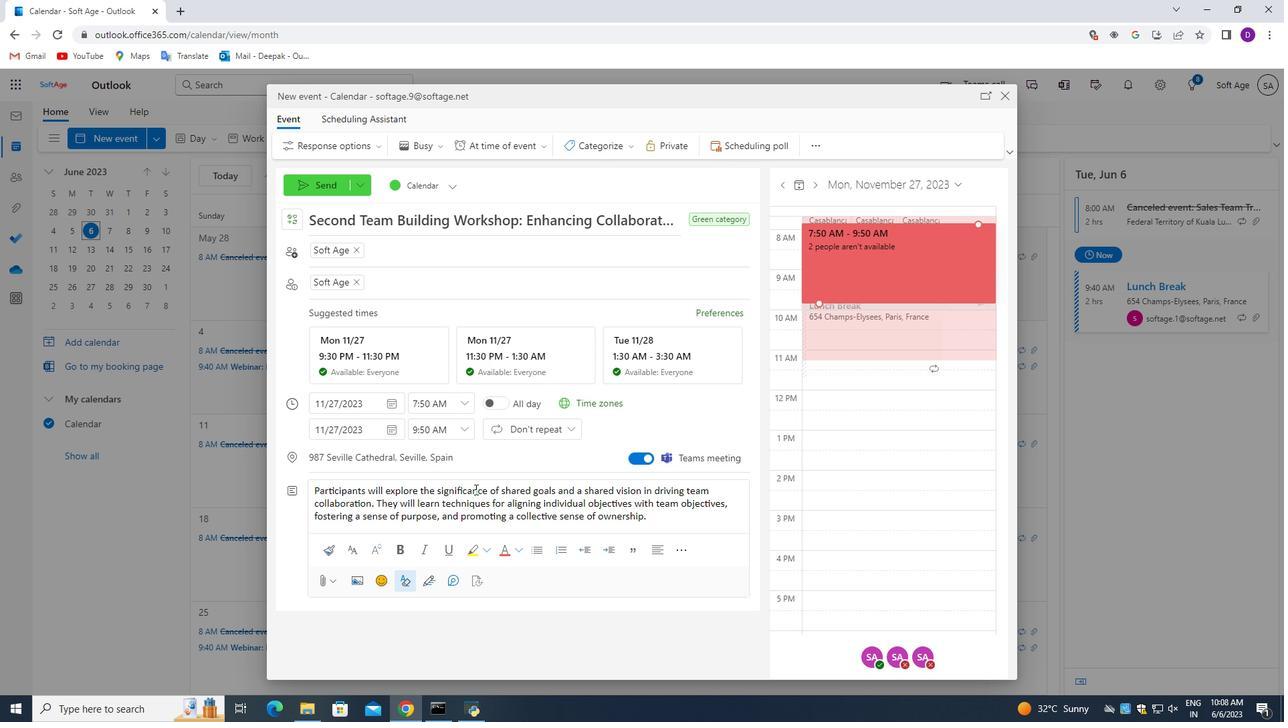 
Action: Mouse moved to (375, 260)
Screenshot: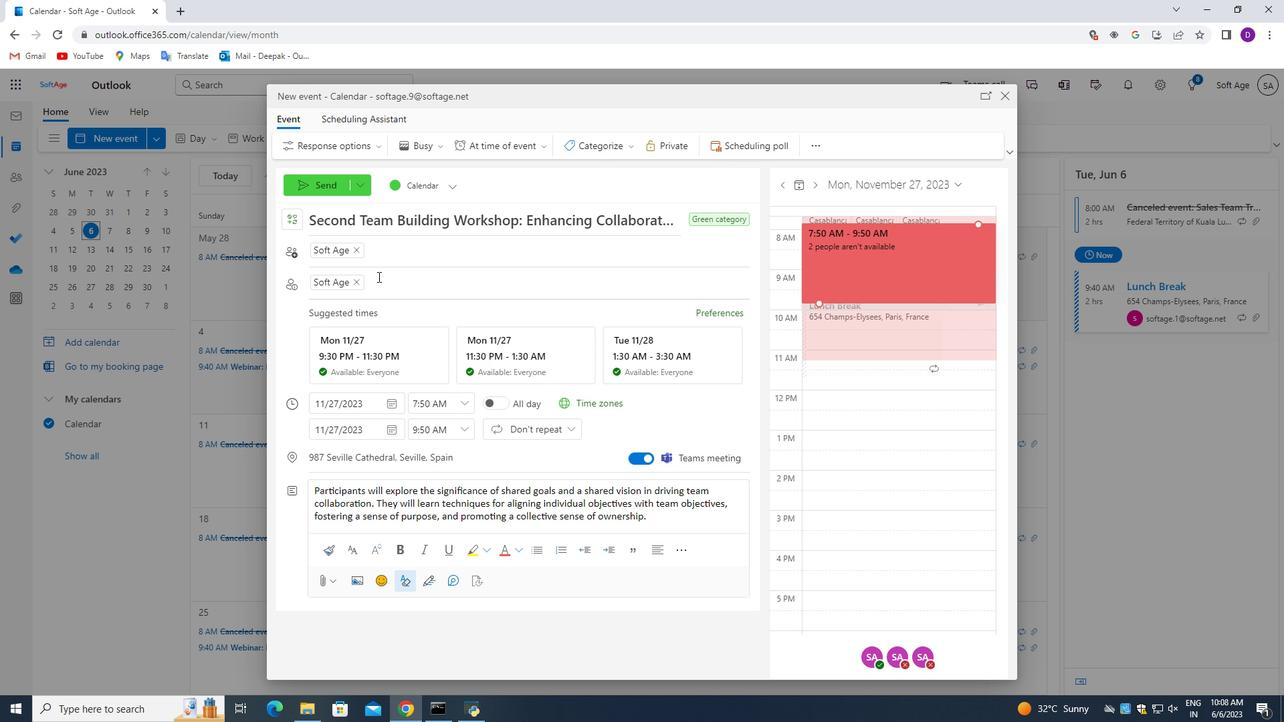 
Action: Mouse scrolled (375, 264) with delta (0, 0)
Screenshot: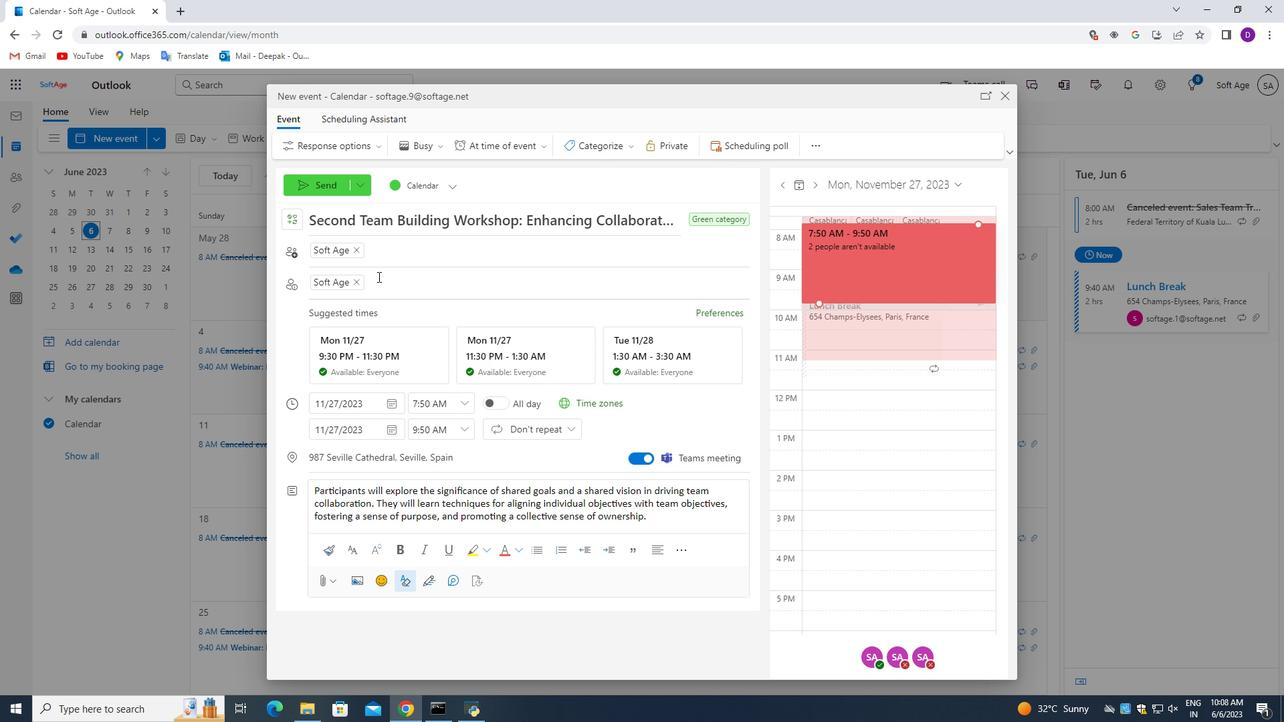 
Action: Mouse moved to (374, 256)
Screenshot: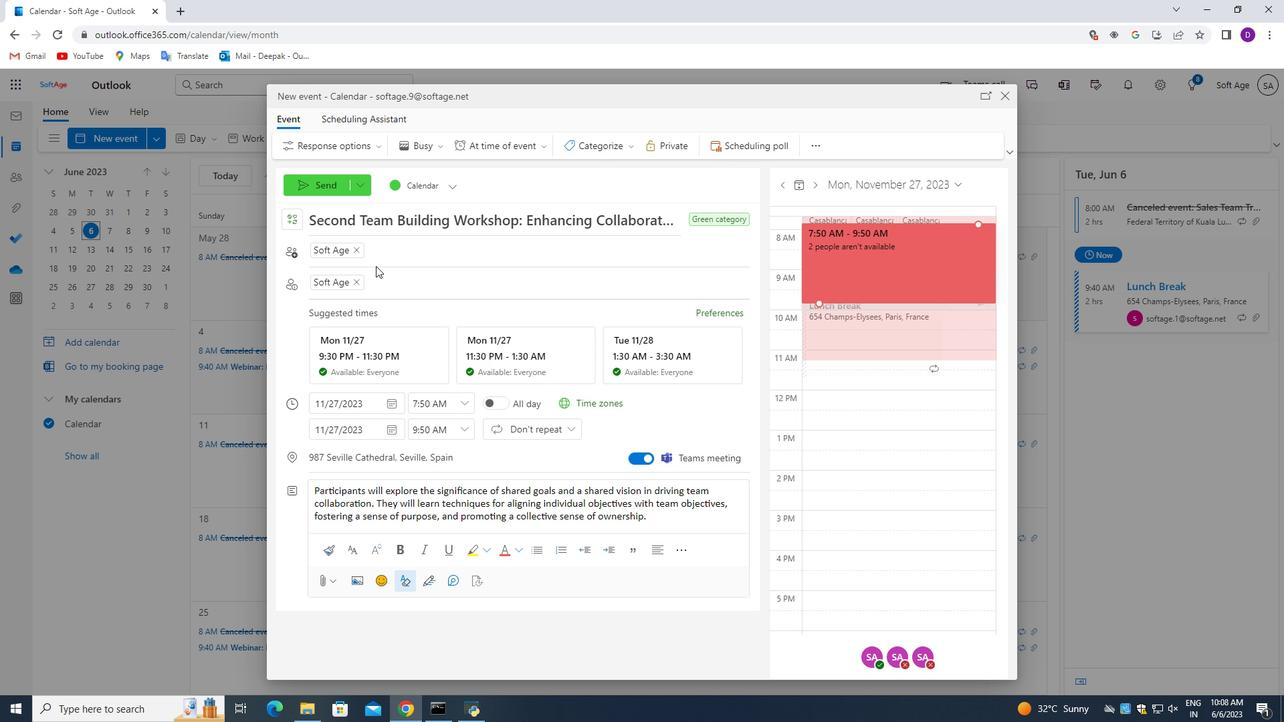 
Action: Mouse scrolled (375, 261) with delta (0, 0)
Screenshot: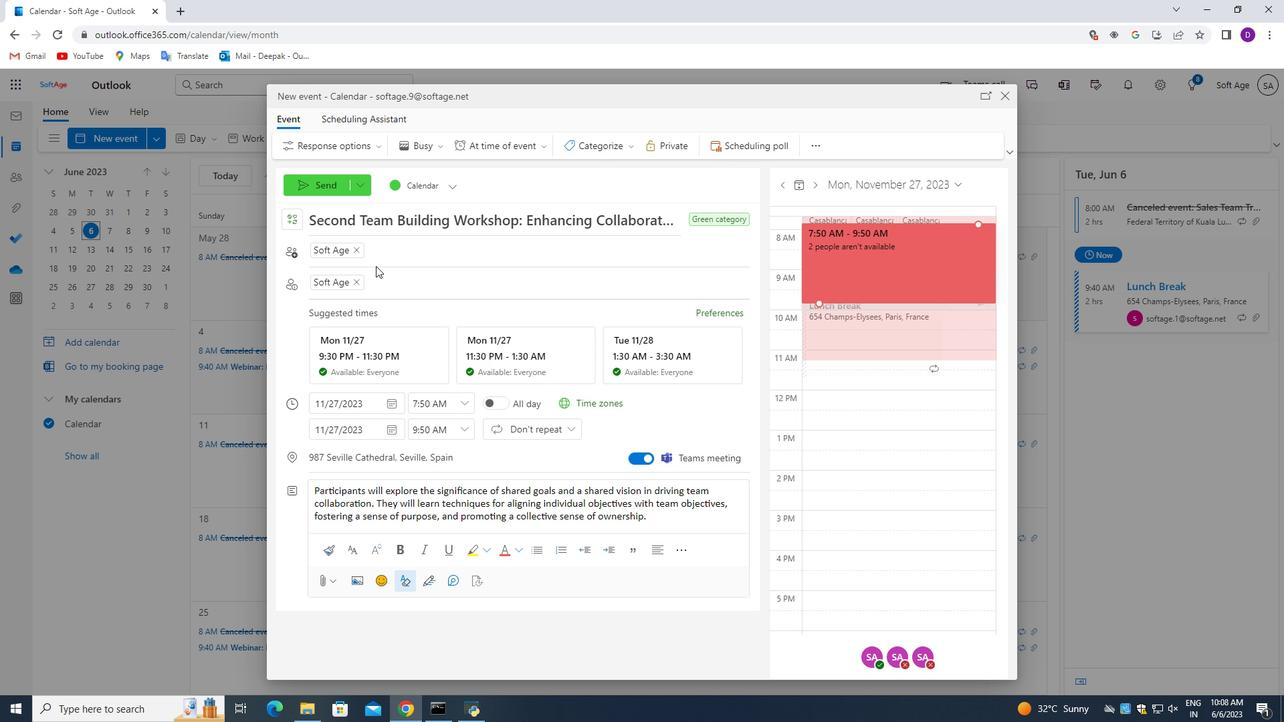 
Action: Mouse moved to (368, 234)
Screenshot: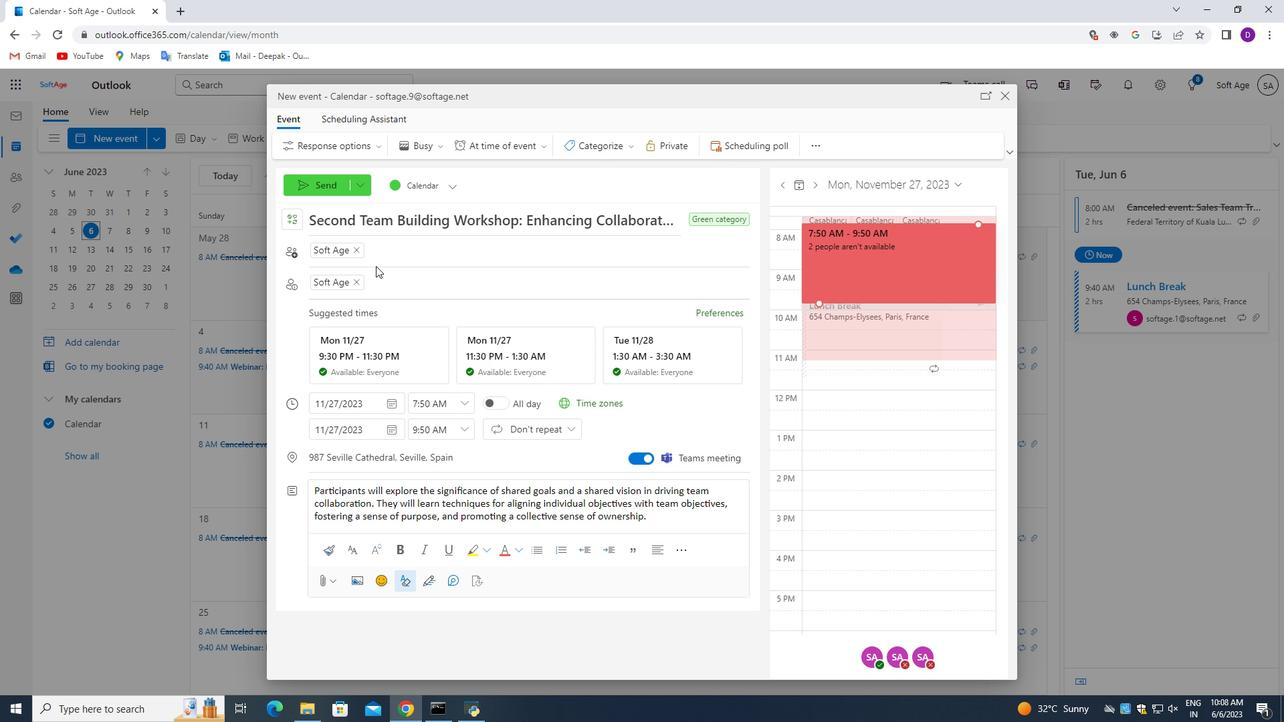 
Action: Mouse scrolled (372, 252) with delta (0, 0)
Screenshot: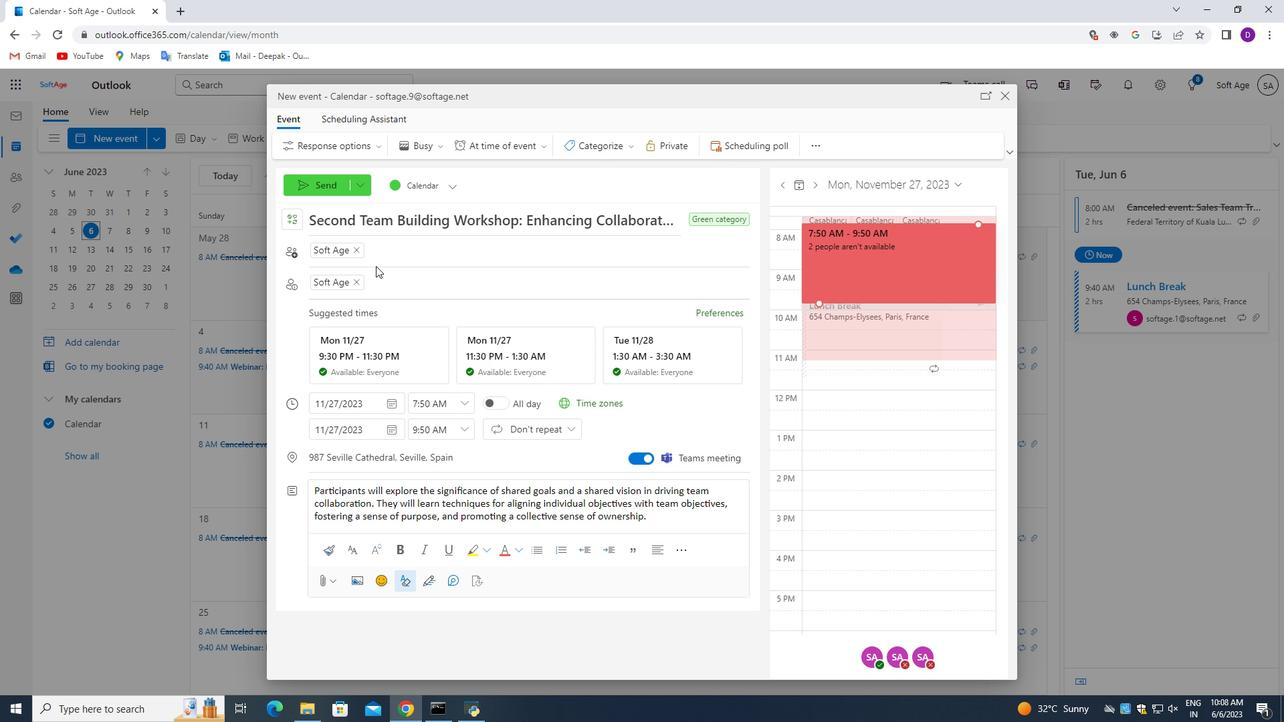 
Action: Mouse moved to (318, 183)
Screenshot: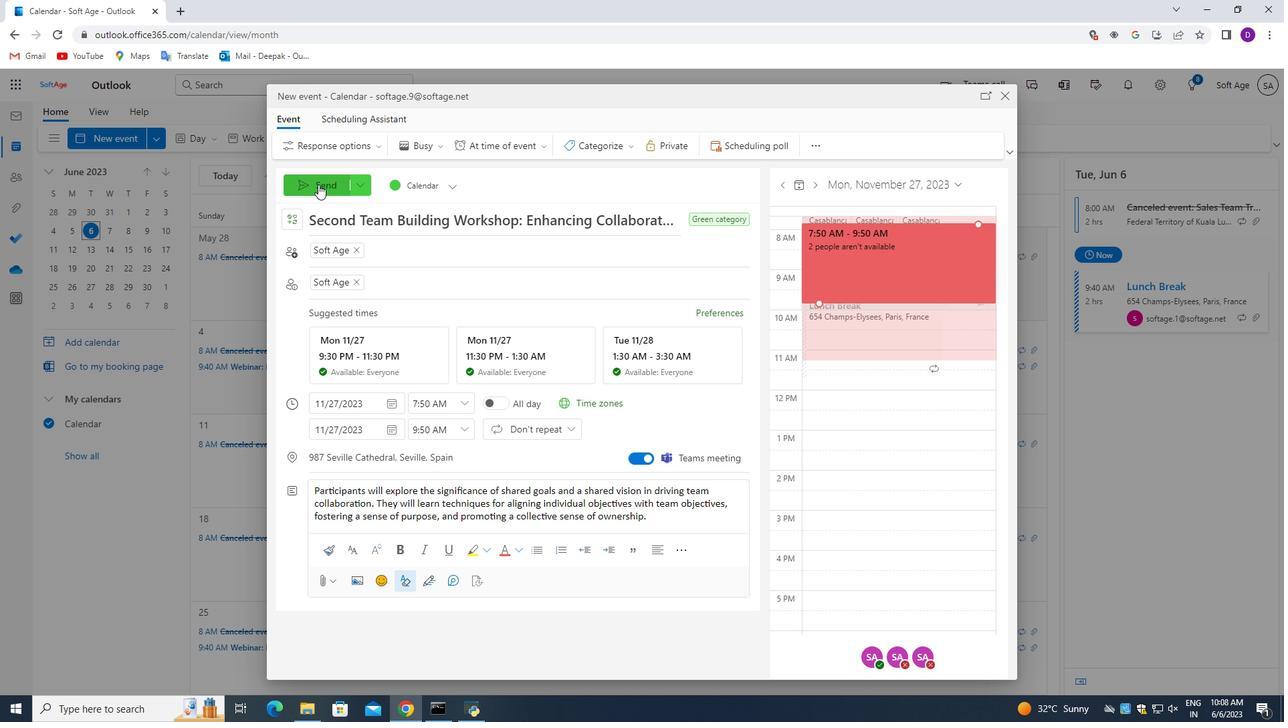 
Action: Mouse pressed left at (318, 183)
Screenshot: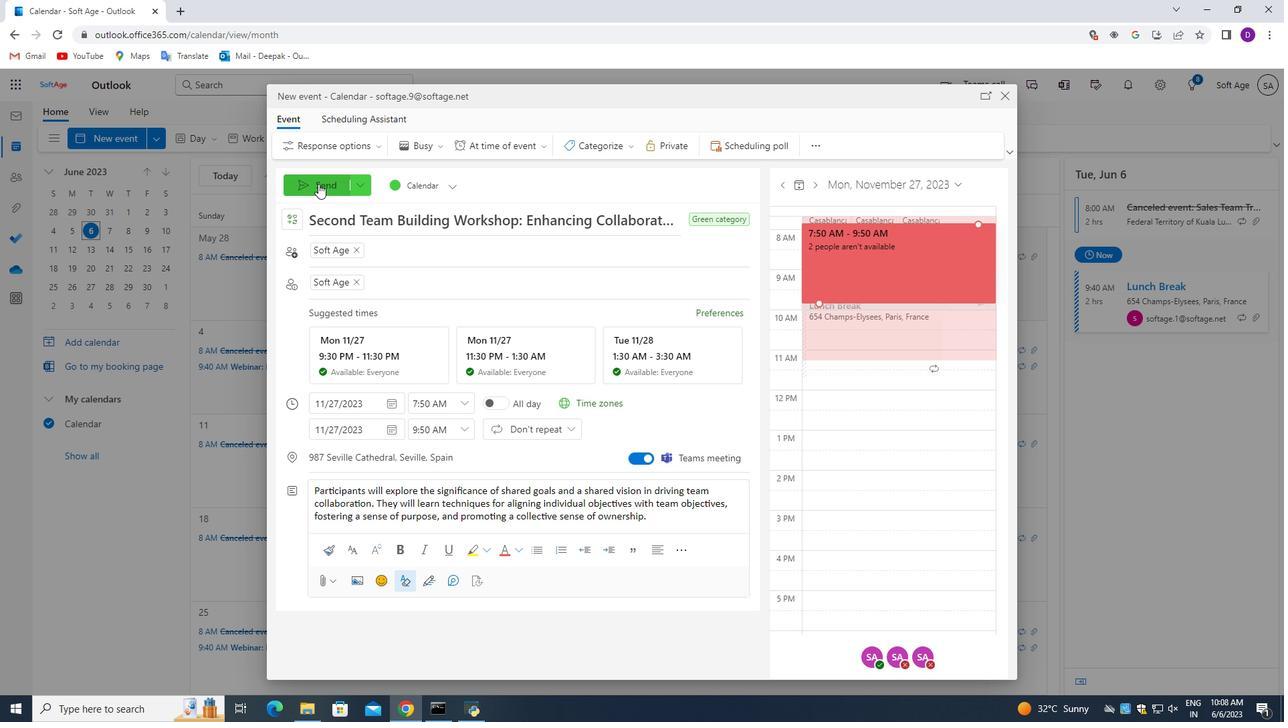 
Action: Mouse moved to (531, 428)
Screenshot: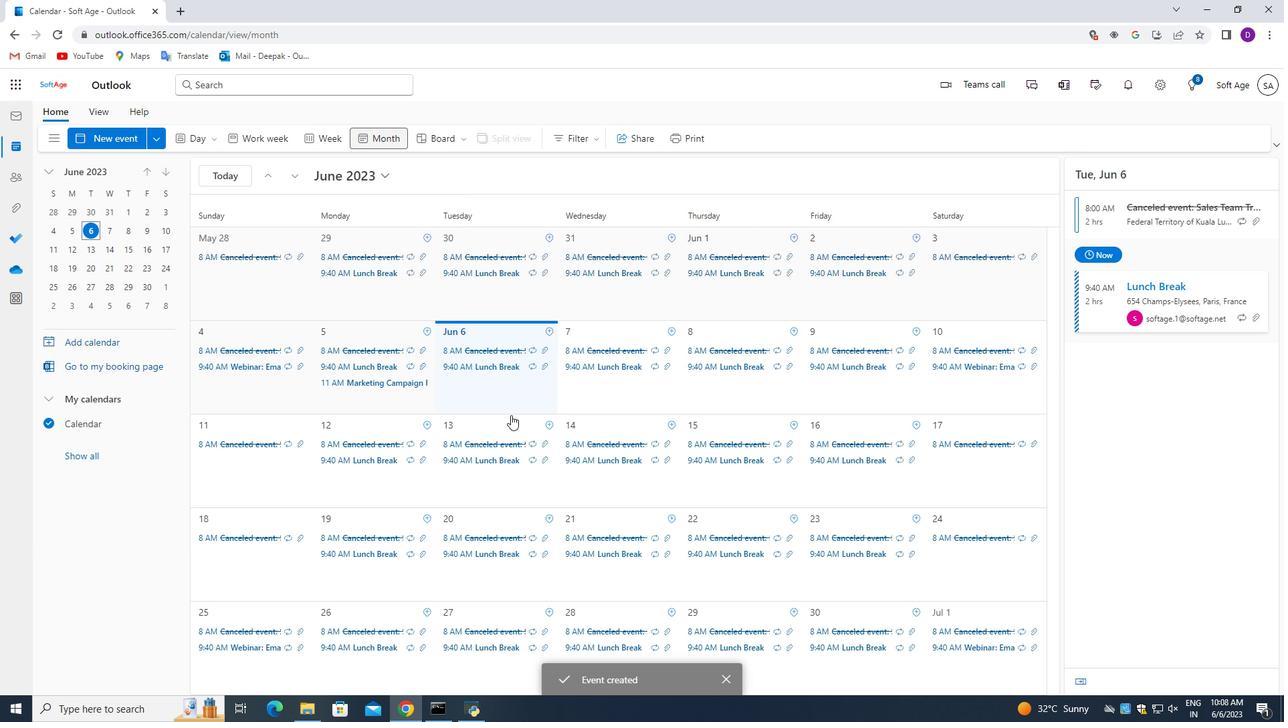 
Action: Mouse scrolled (531, 429) with delta (0, 0)
Screenshot: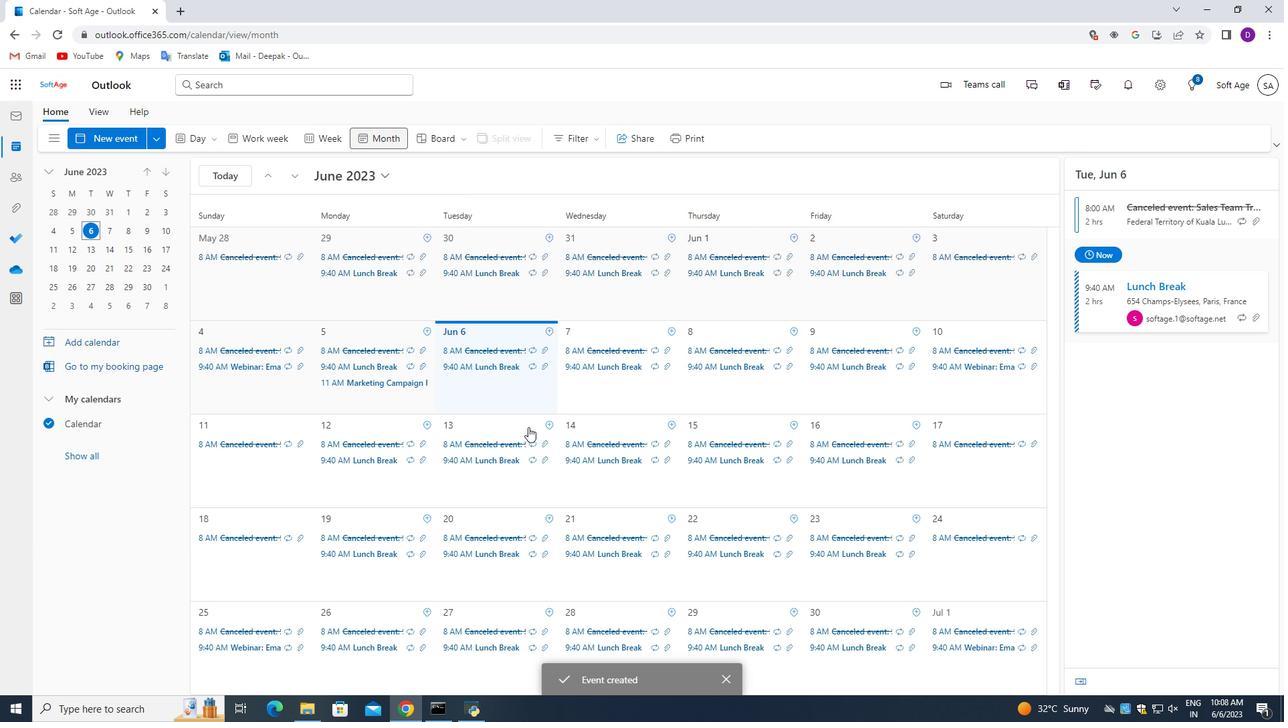 
Action: Mouse moved to (535, 428)
Screenshot: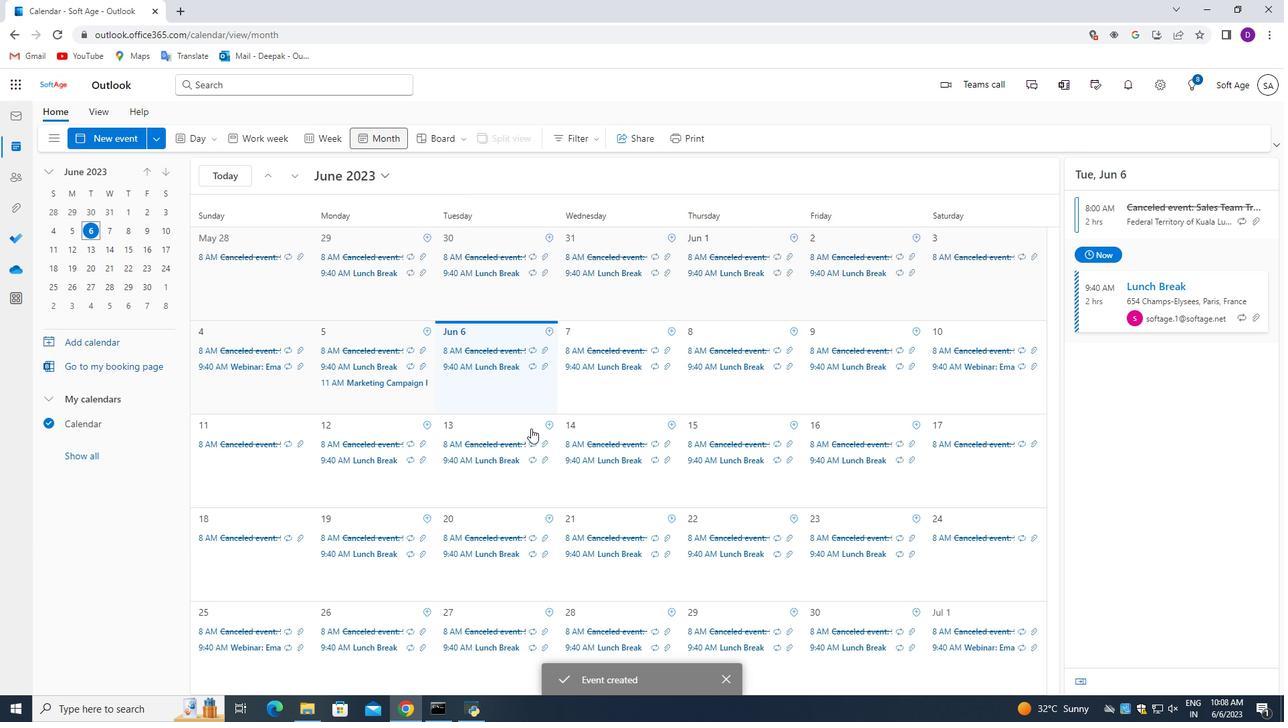 
Action: Mouse scrolled (535, 428) with delta (0, 0)
Screenshot: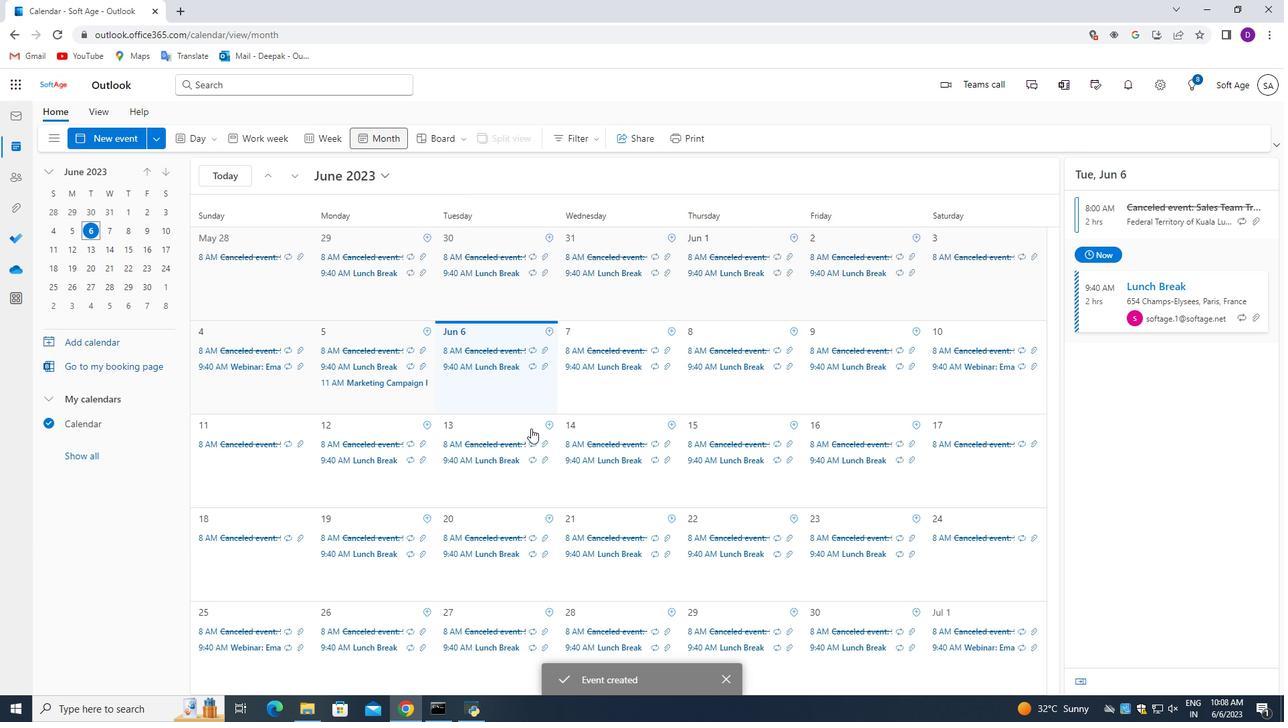 
Action: Mouse moved to (537, 425)
Screenshot: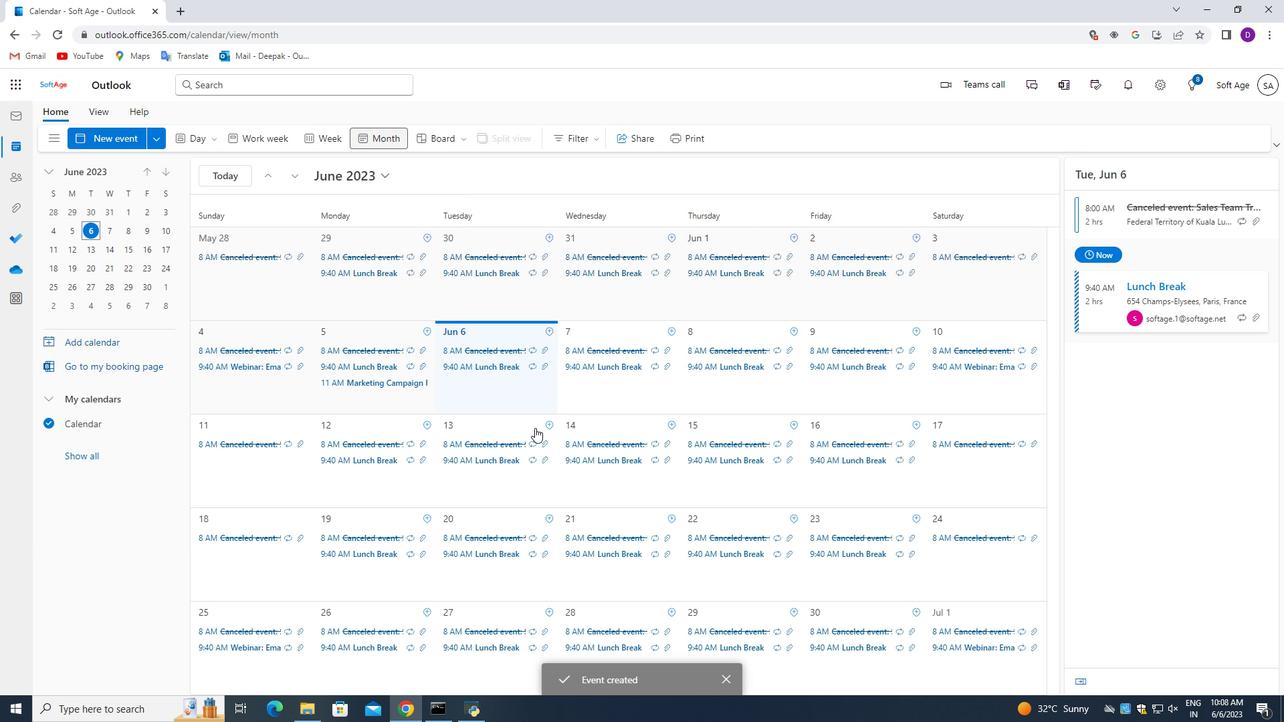 
